 Task: Look for space in Polomolok, Philippines from 1st June, 2023 to 9th June, 2023 for 6 adults in price range Rs.6000 to Rs.12000. Place can be entire place with 3 bedrooms having 3 beds and 3 bathrooms. Property type can be house, flat, guest house. Amenities needed are: washing machine. Booking option can be shelf check-in. Required host language is English.
Action: Mouse moved to (438, 193)
Screenshot: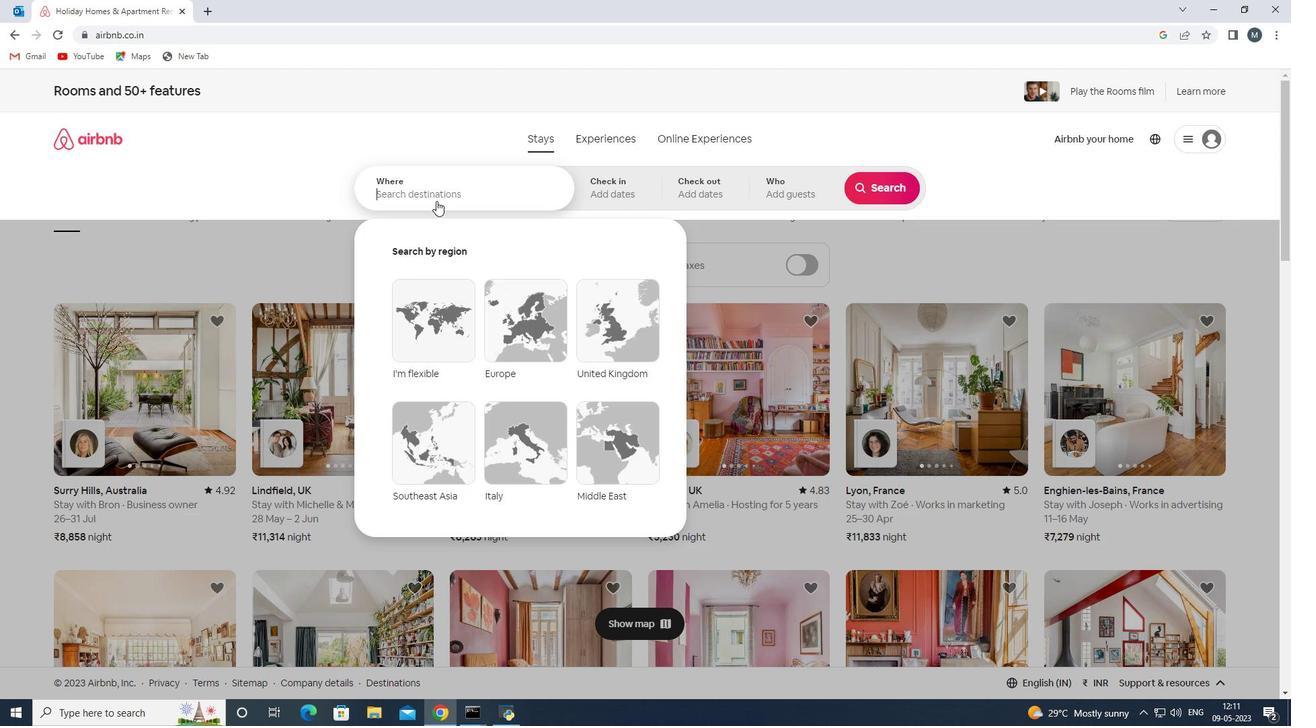 
Action: Mouse pressed left at (438, 193)
Screenshot: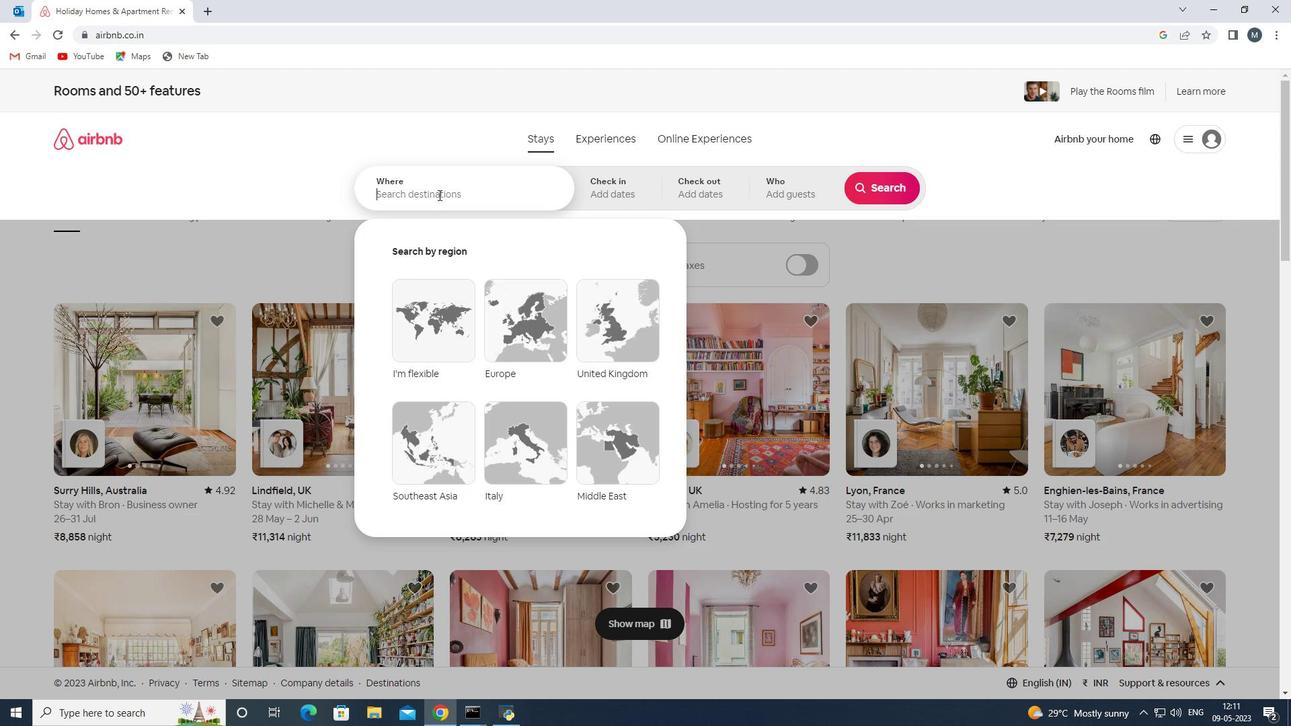 
Action: Mouse moved to (439, 192)
Screenshot: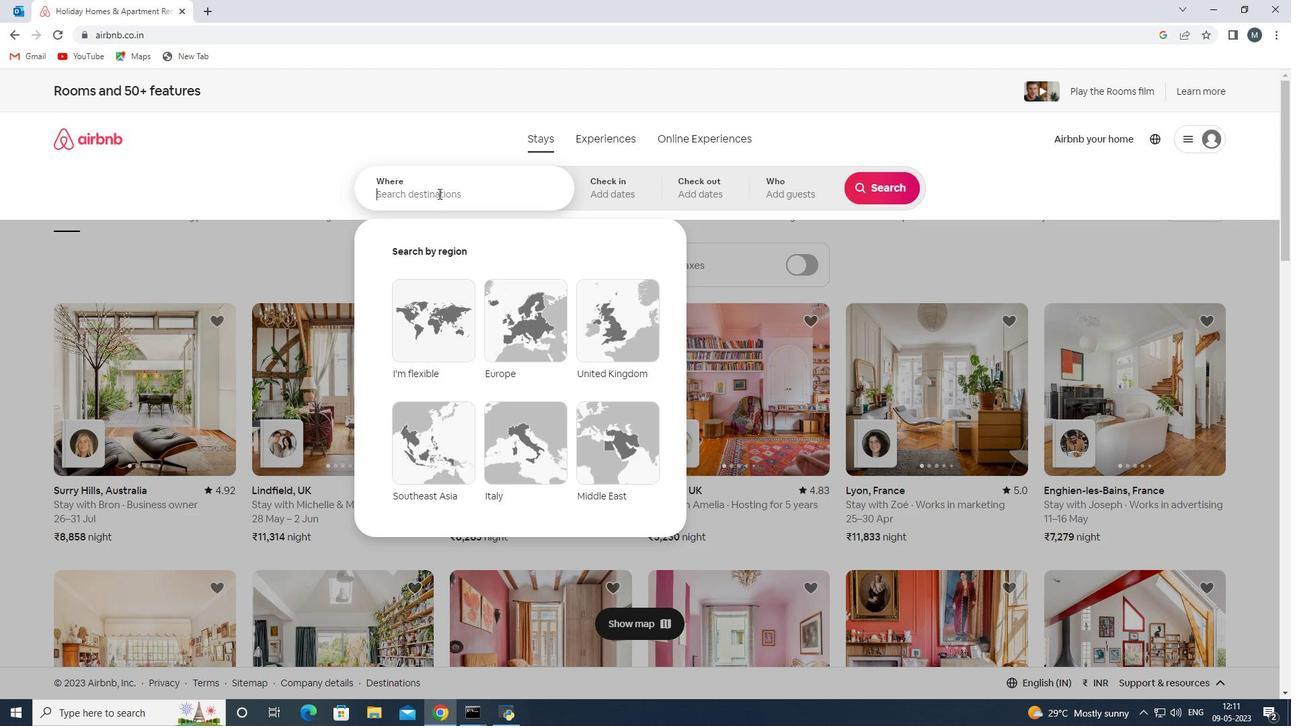 
Action: Key pressed <Key.shift>Polomolok,<Key.space><Key.shift>Philipines
Screenshot: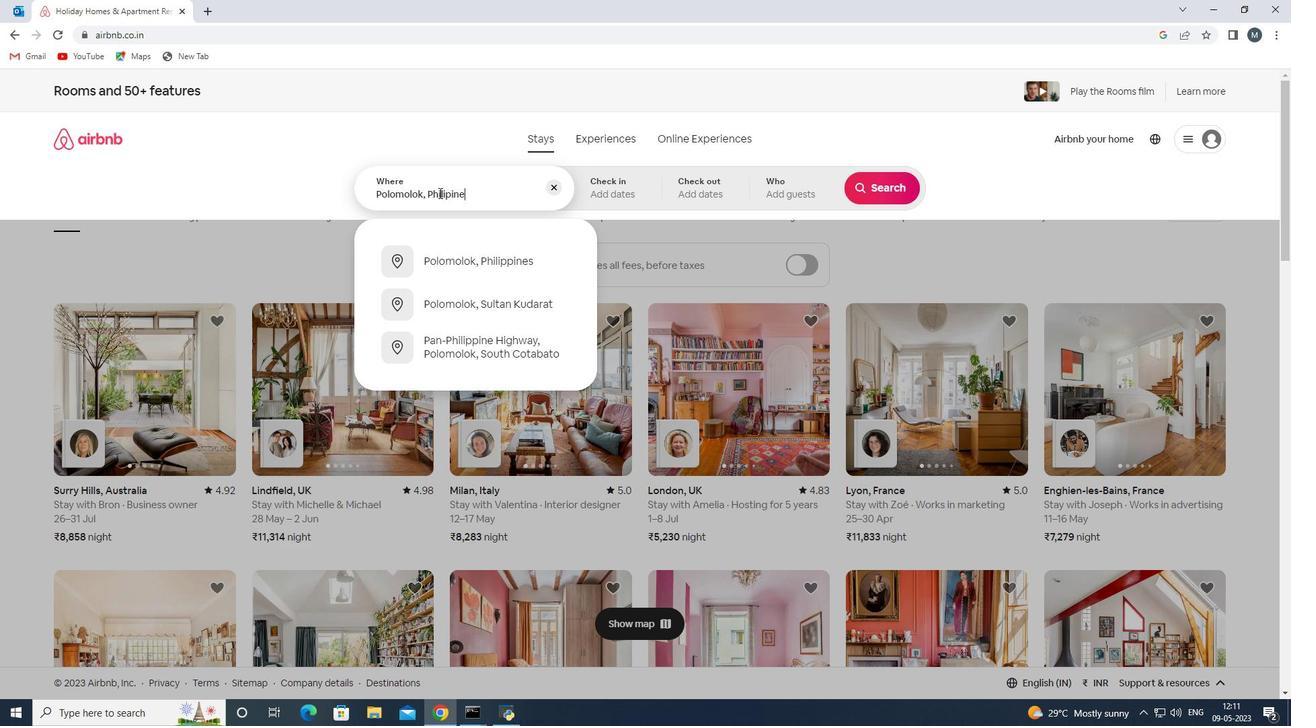 
Action: Mouse moved to (449, 268)
Screenshot: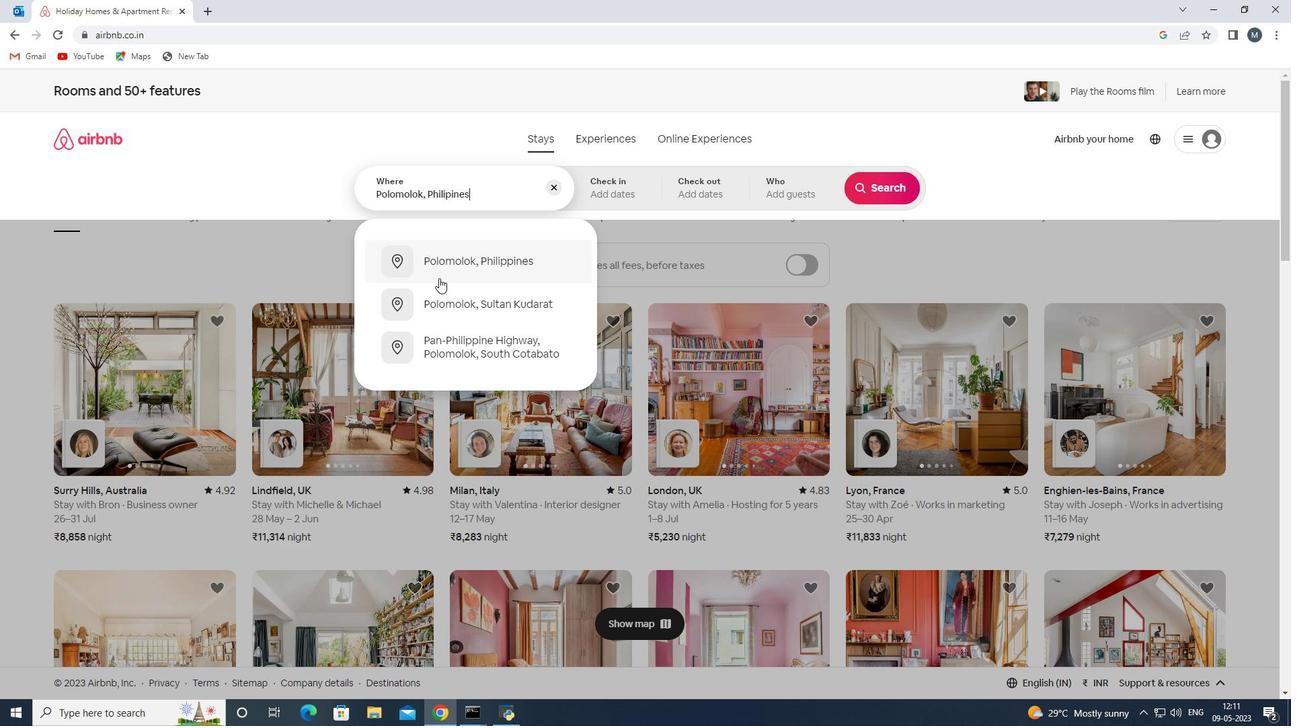 
Action: Mouse pressed left at (449, 268)
Screenshot: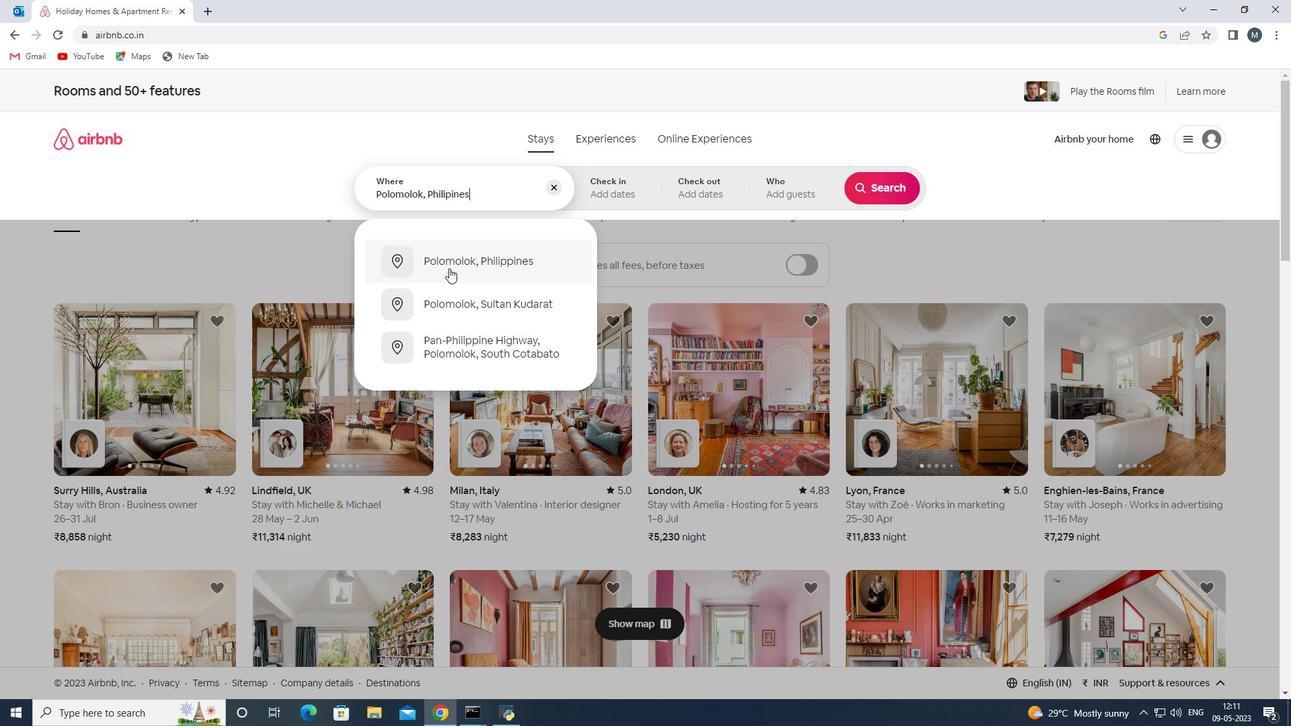 
Action: Mouse moved to (804, 353)
Screenshot: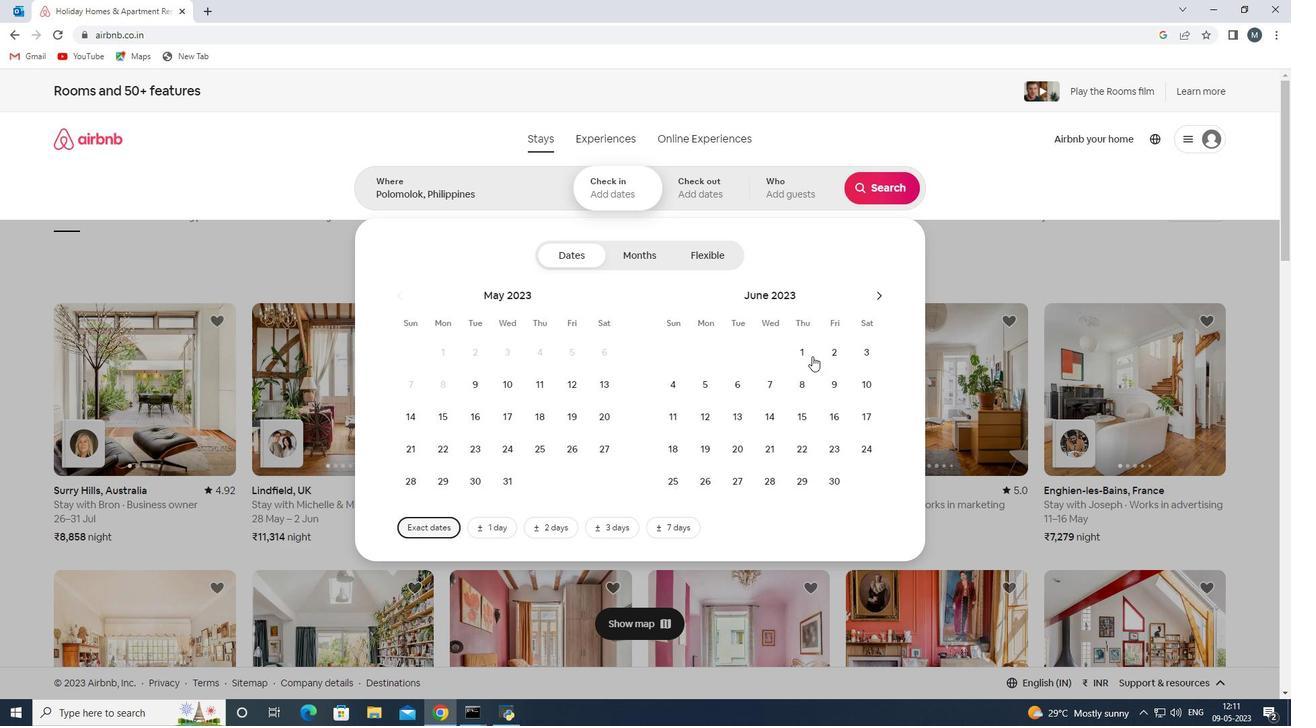 
Action: Mouse pressed left at (804, 353)
Screenshot: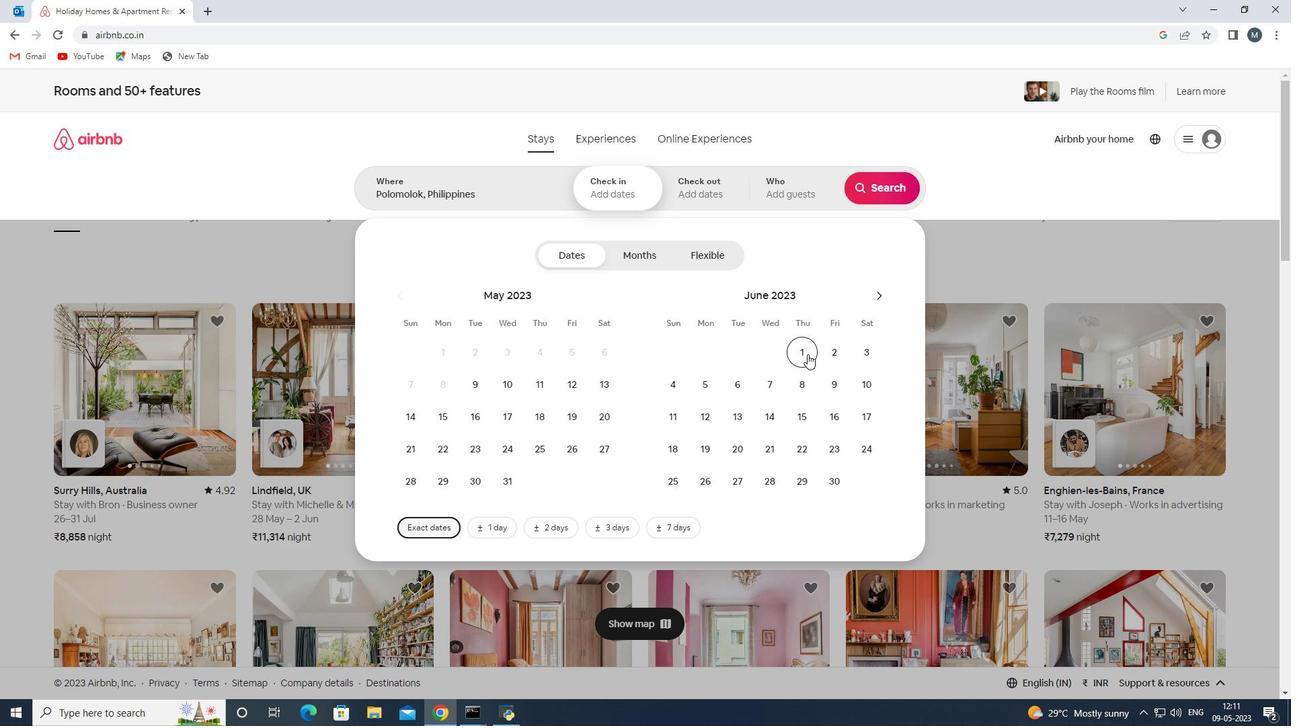 
Action: Mouse moved to (829, 382)
Screenshot: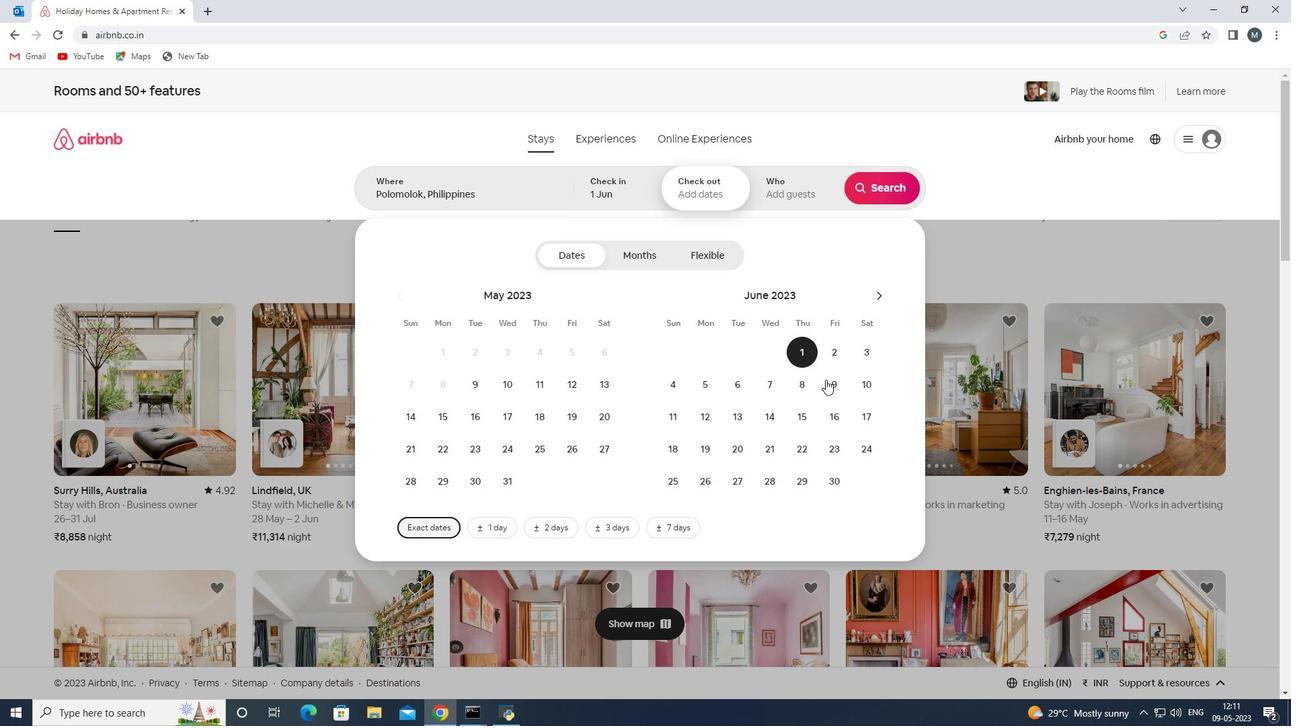 
Action: Mouse pressed left at (829, 382)
Screenshot: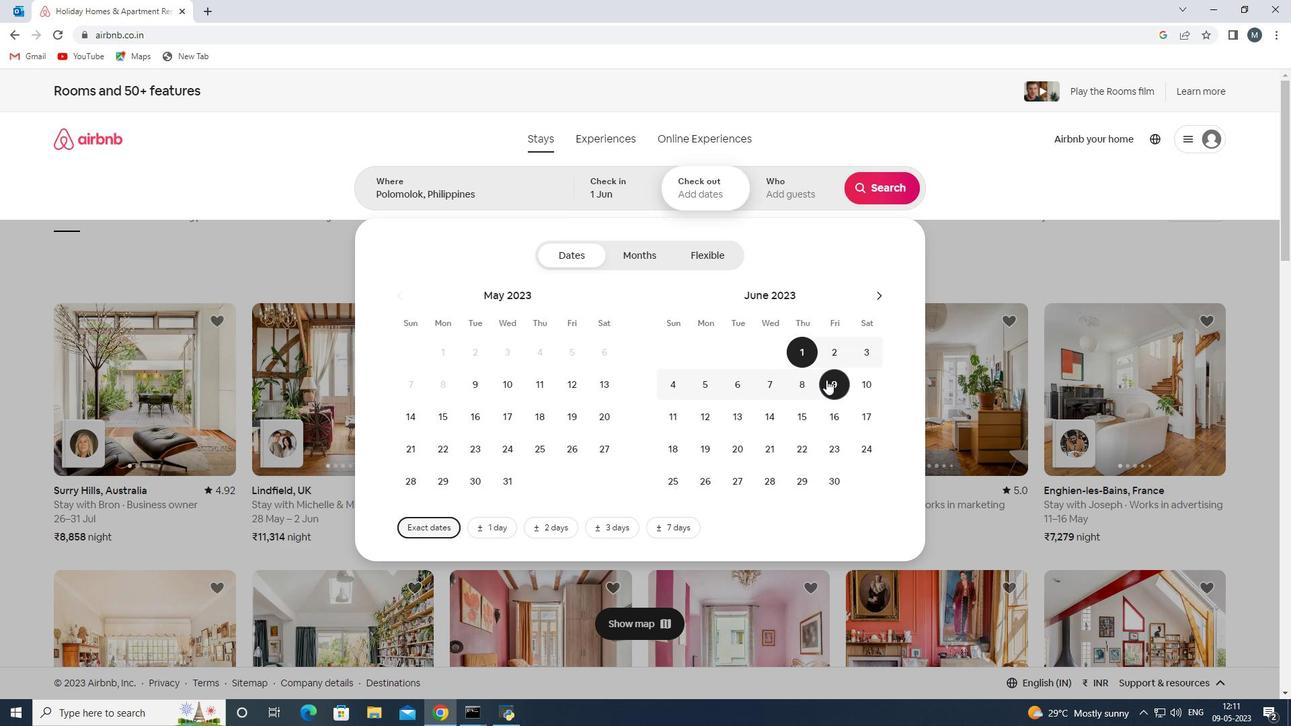 
Action: Mouse moved to (794, 195)
Screenshot: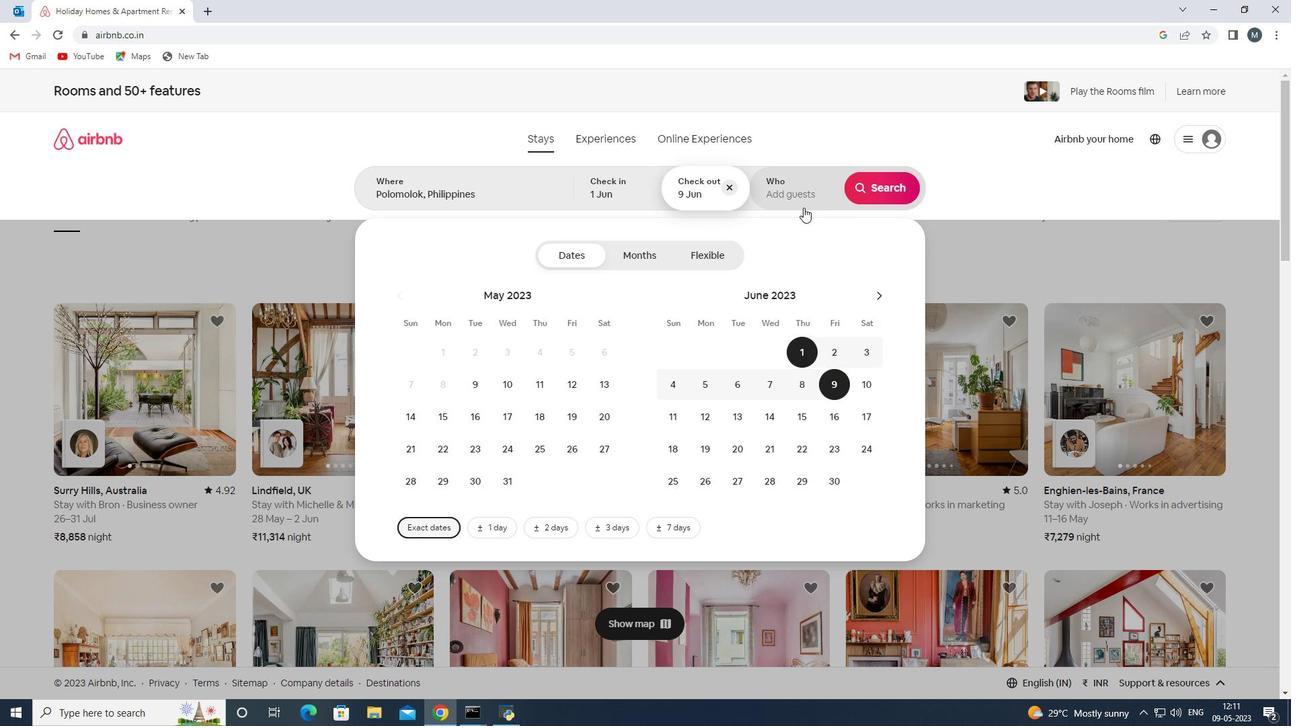 
Action: Mouse pressed left at (794, 195)
Screenshot: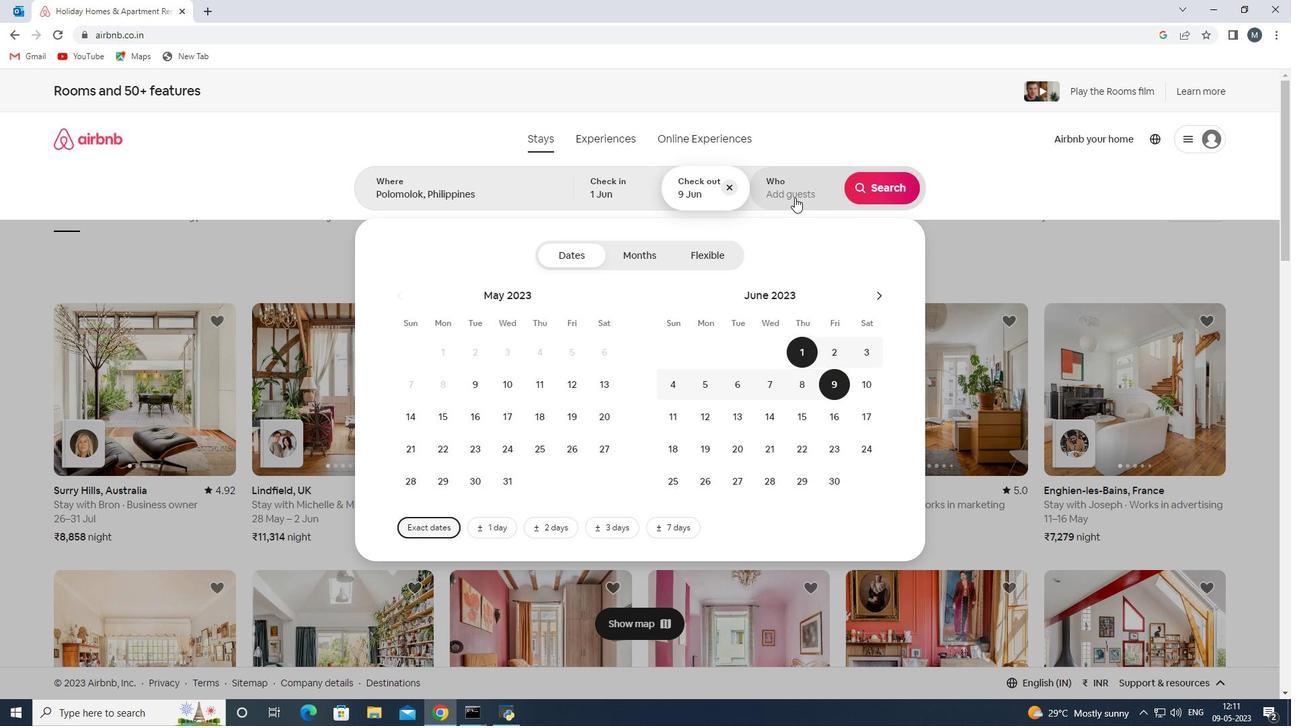 
Action: Mouse moved to (884, 259)
Screenshot: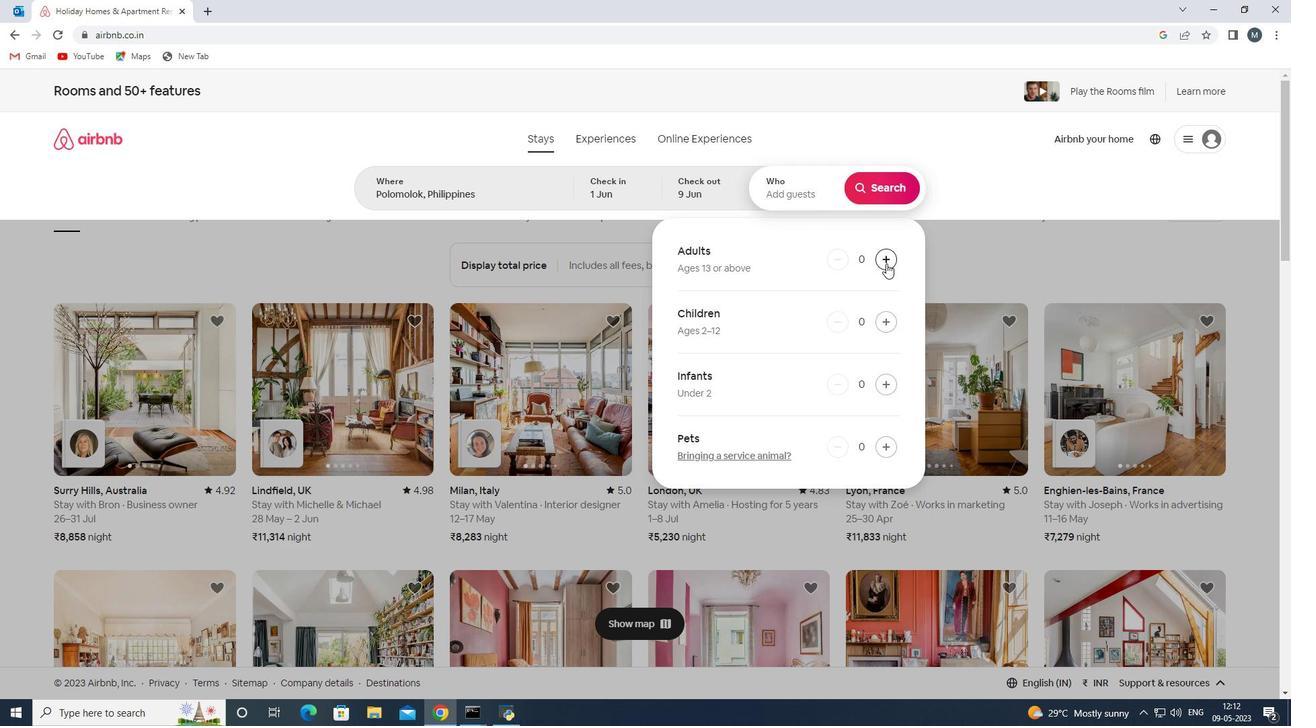 
Action: Mouse pressed left at (884, 259)
Screenshot: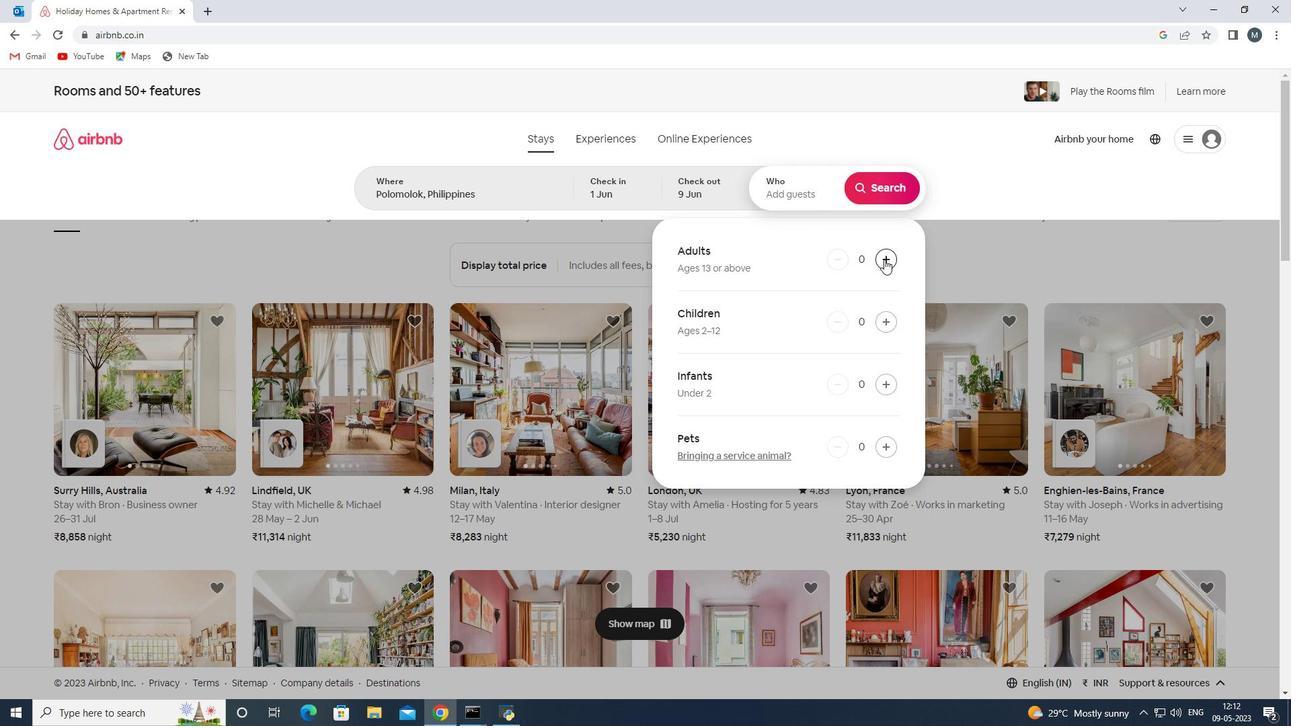 
Action: Mouse pressed left at (884, 259)
Screenshot: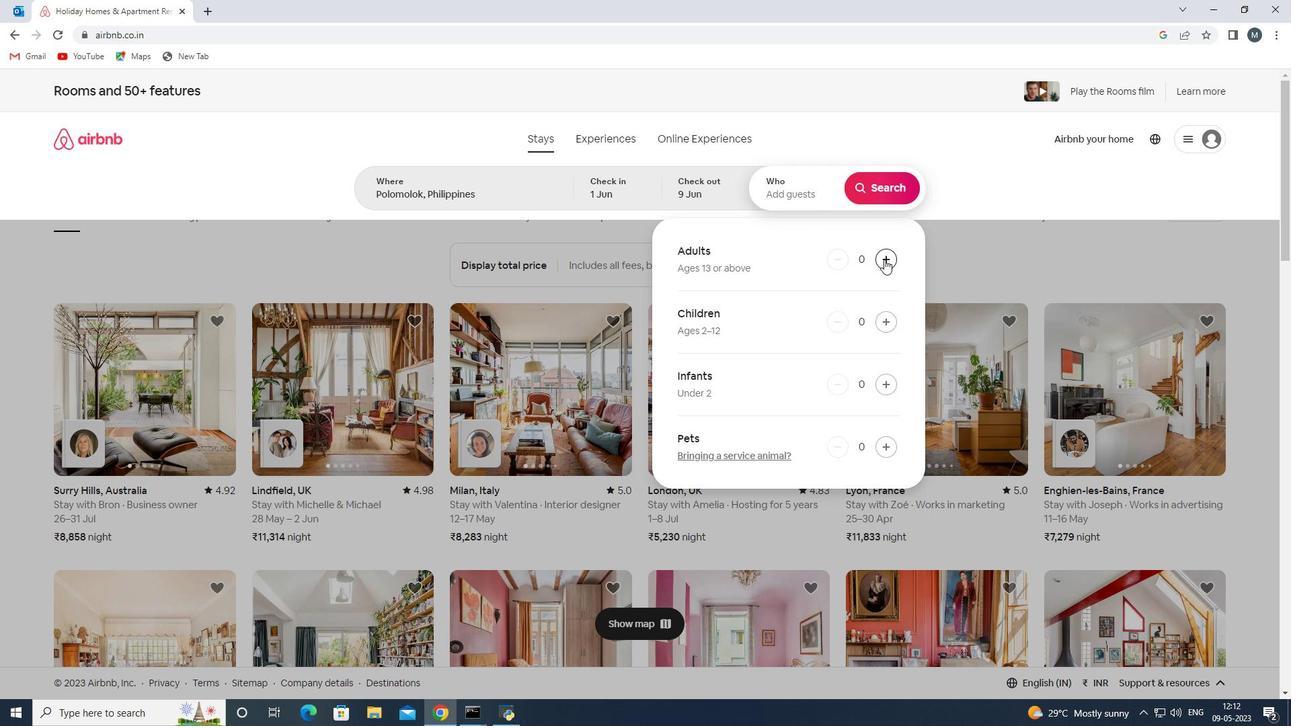 
Action: Mouse pressed left at (884, 259)
Screenshot: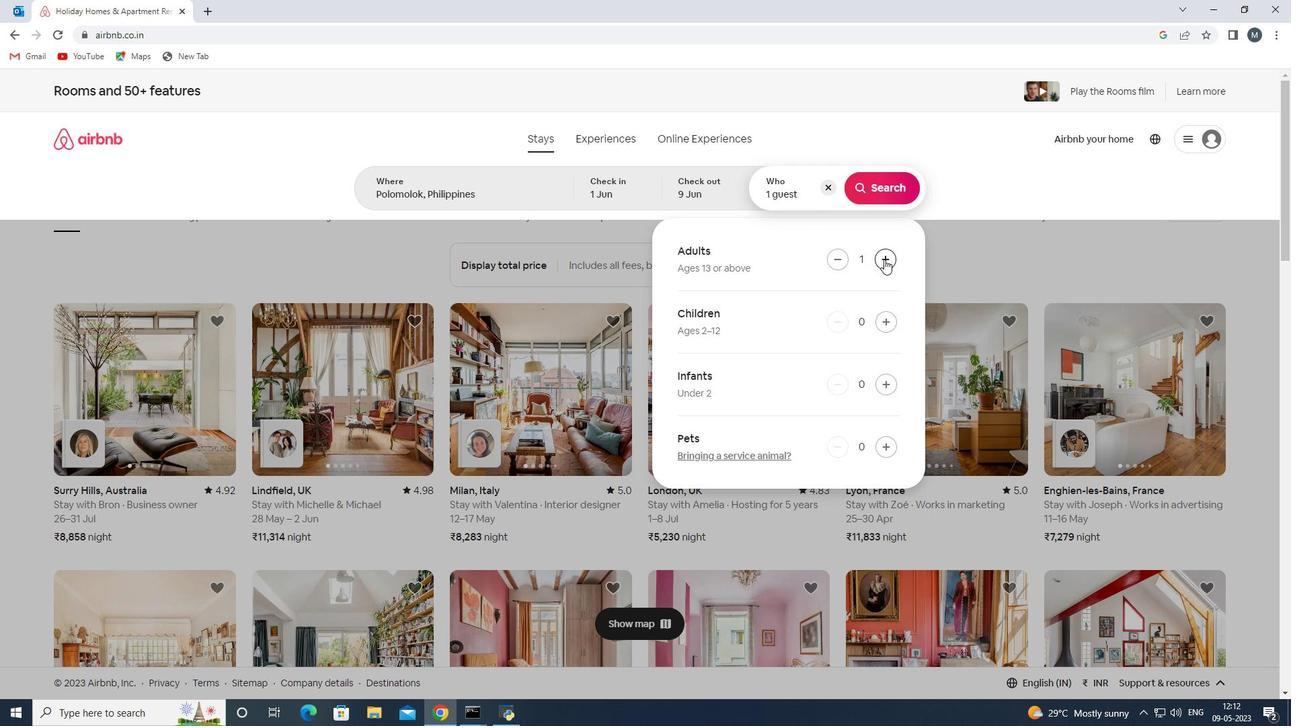 
Action: Mouse pressed left at (884, 259)
Screenshot: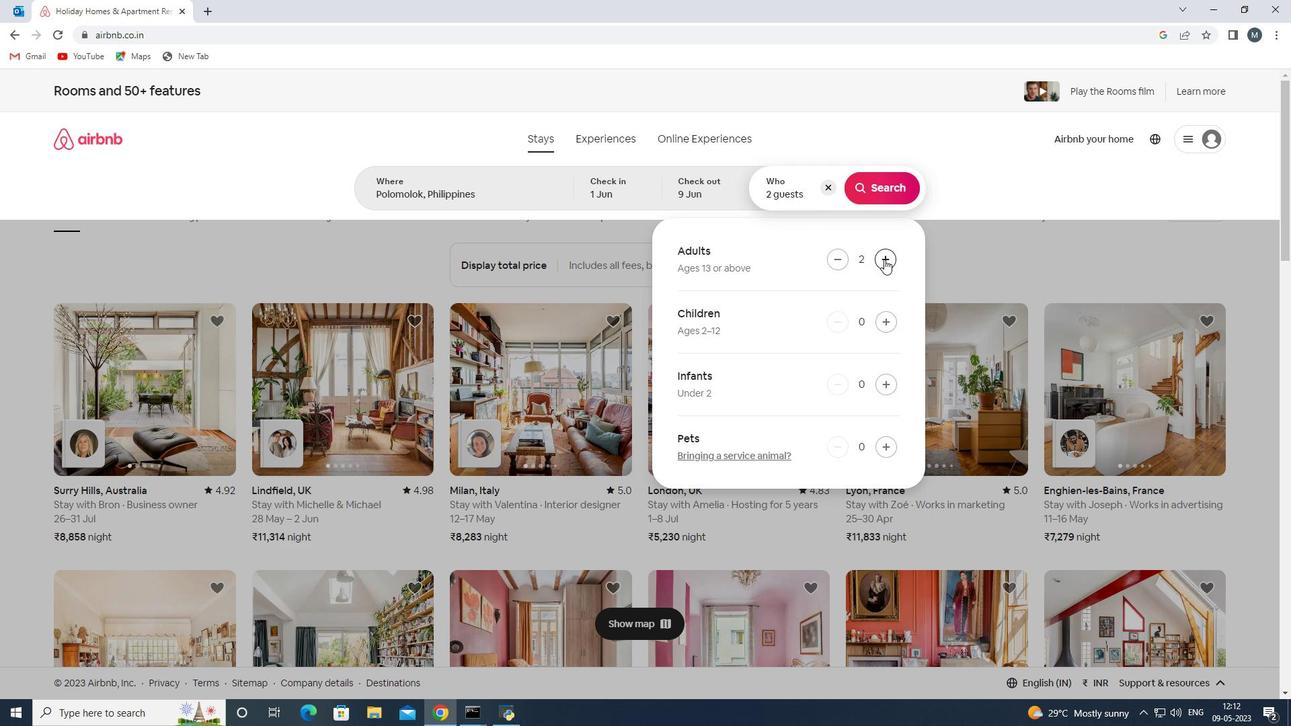 
Action: Mouse pressed left at (884, 259)
Screenshot: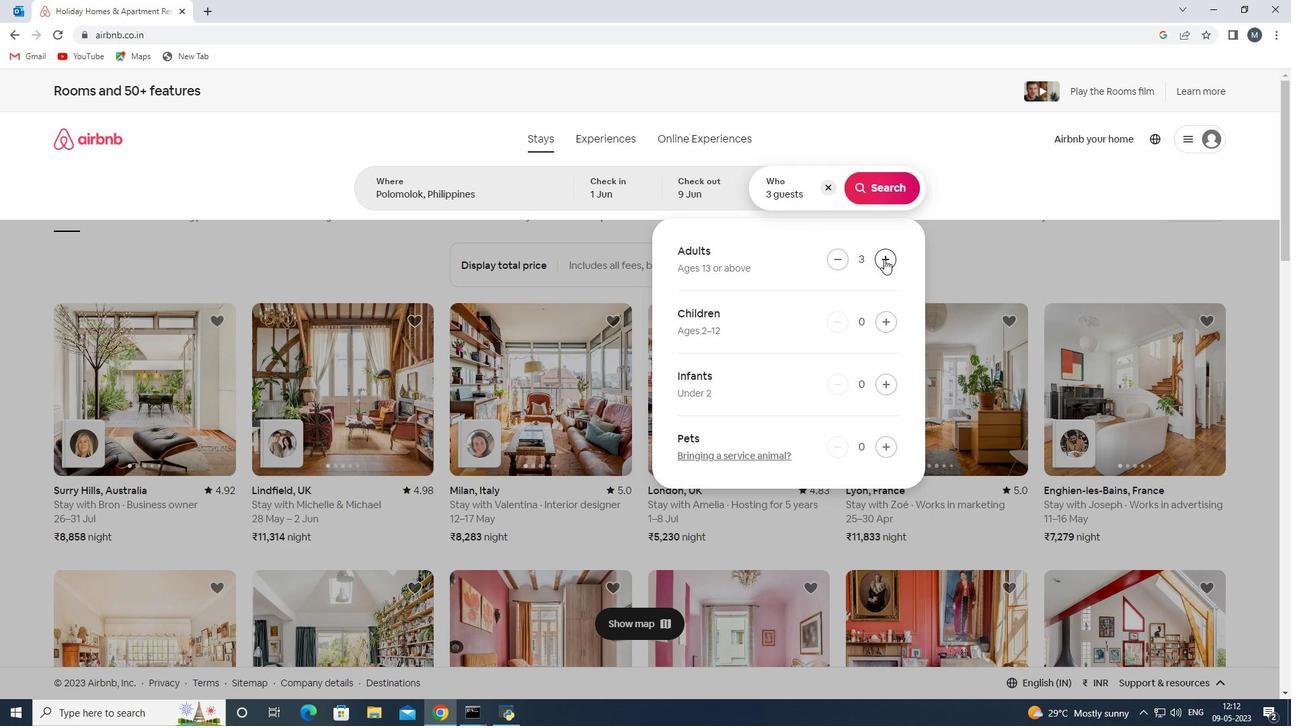 
Action: Mouse moved to (884, 259)
Screenshot: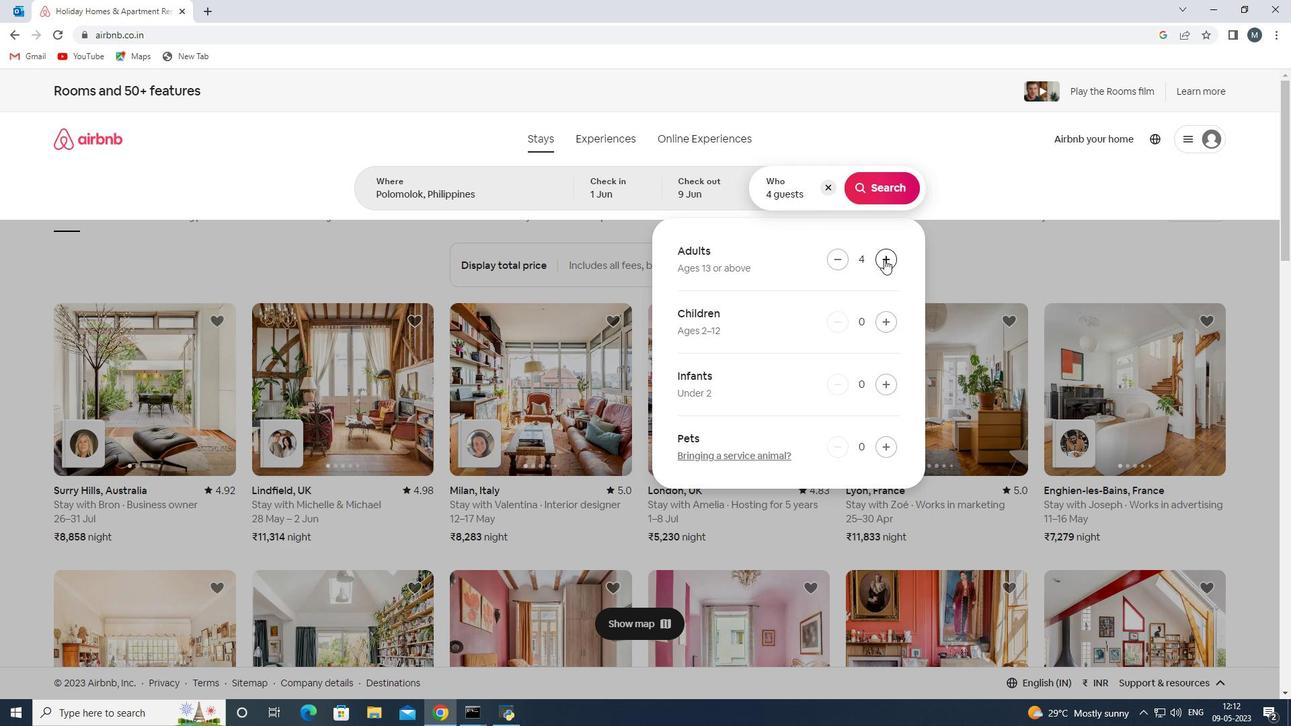 
Action: Mouse pressed left at (884, 259)
Screenshot: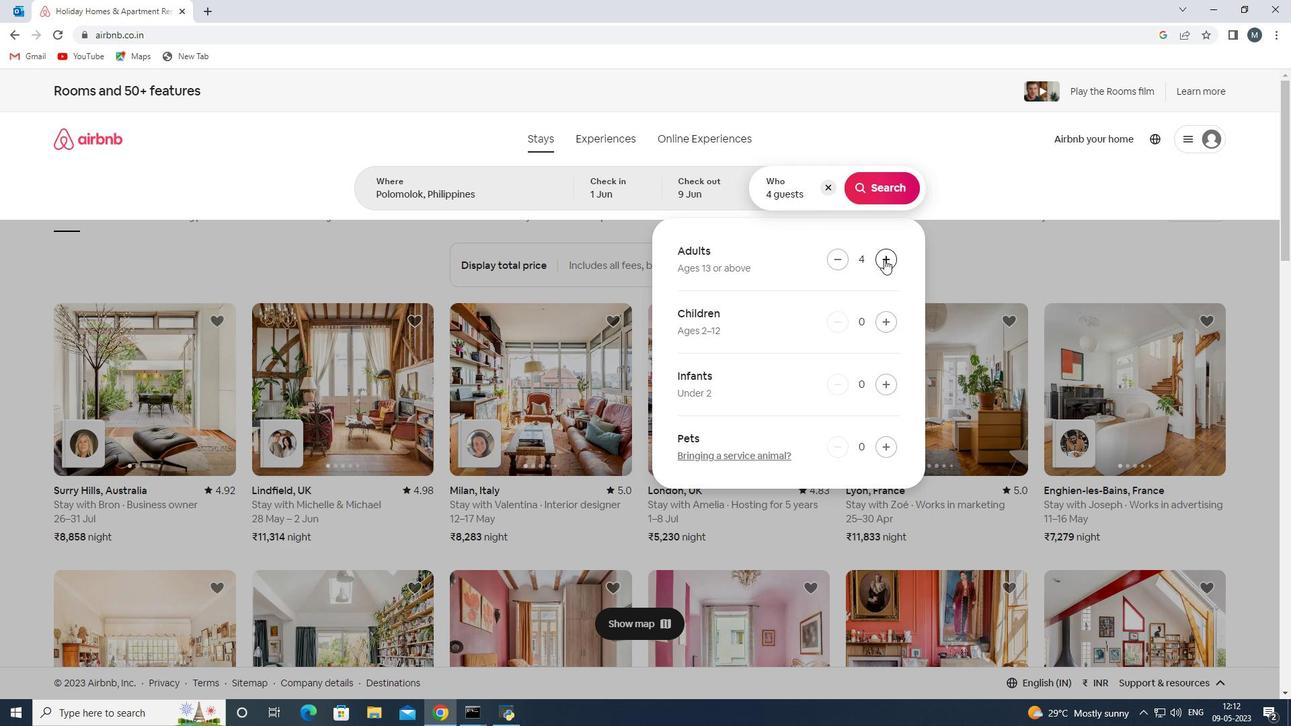 
Action: Mouse moved to (887, 261)
Screenshot: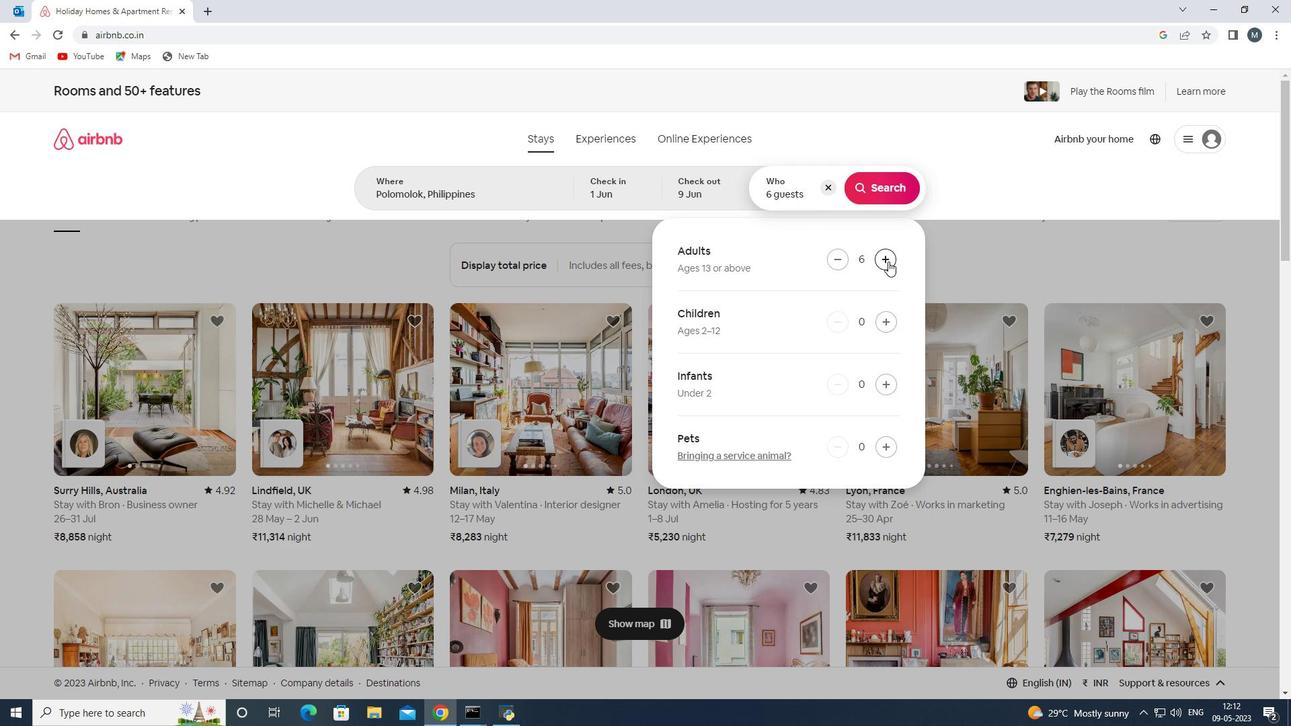 
Action: Mouse pressed left at (887, 261)
Screenshot: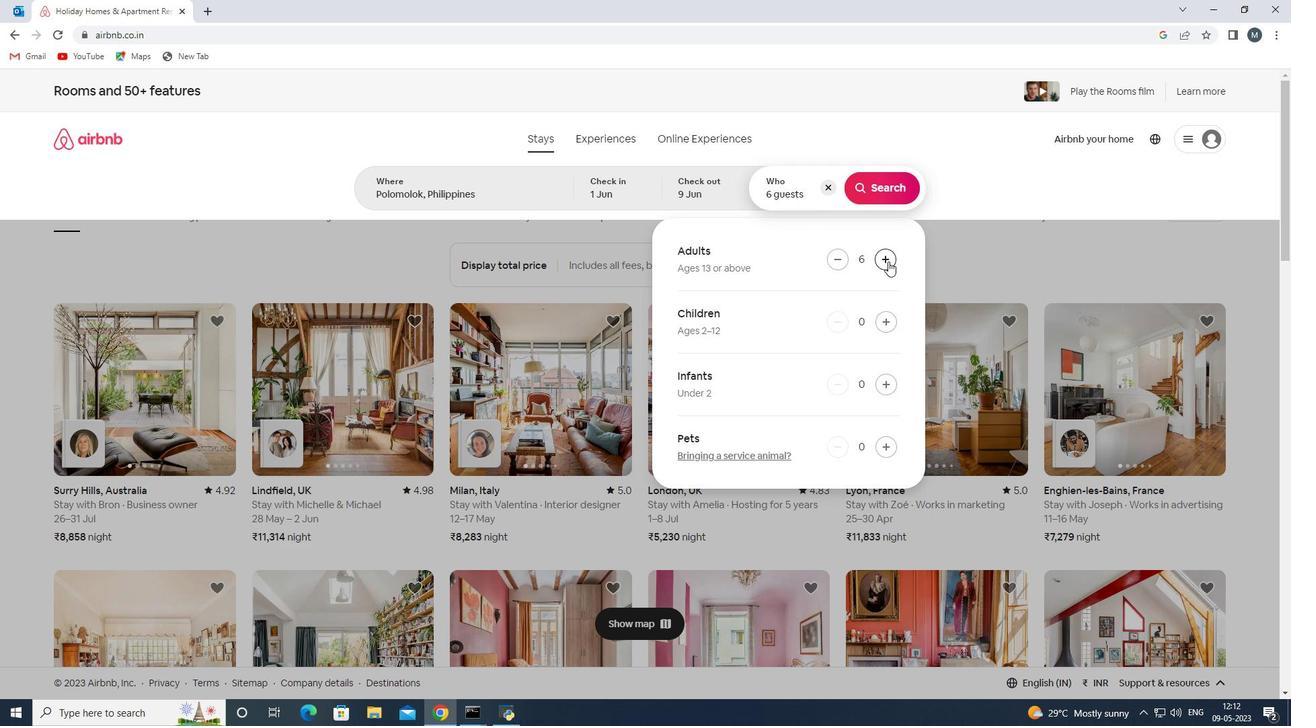 
Action: Mouse moved to (887, 261)
Screenshot: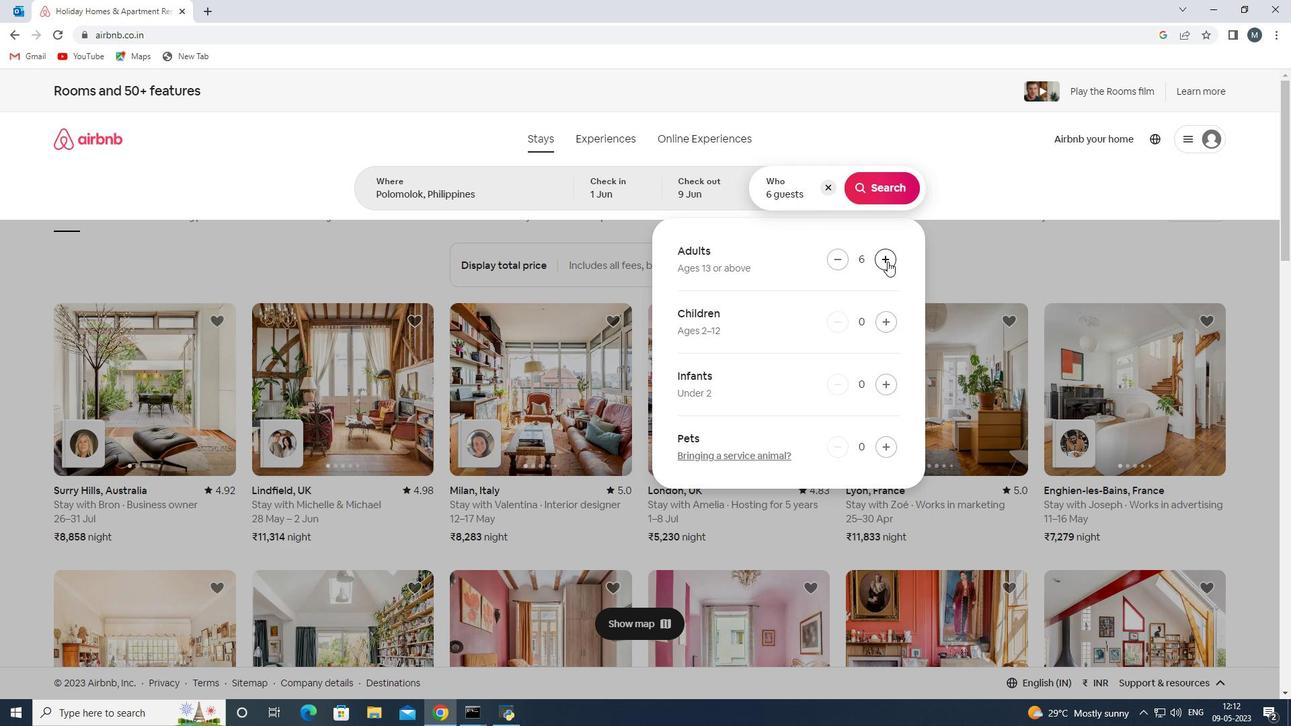 
Action: Mouse pressed left at (887, 261)
Screenshot: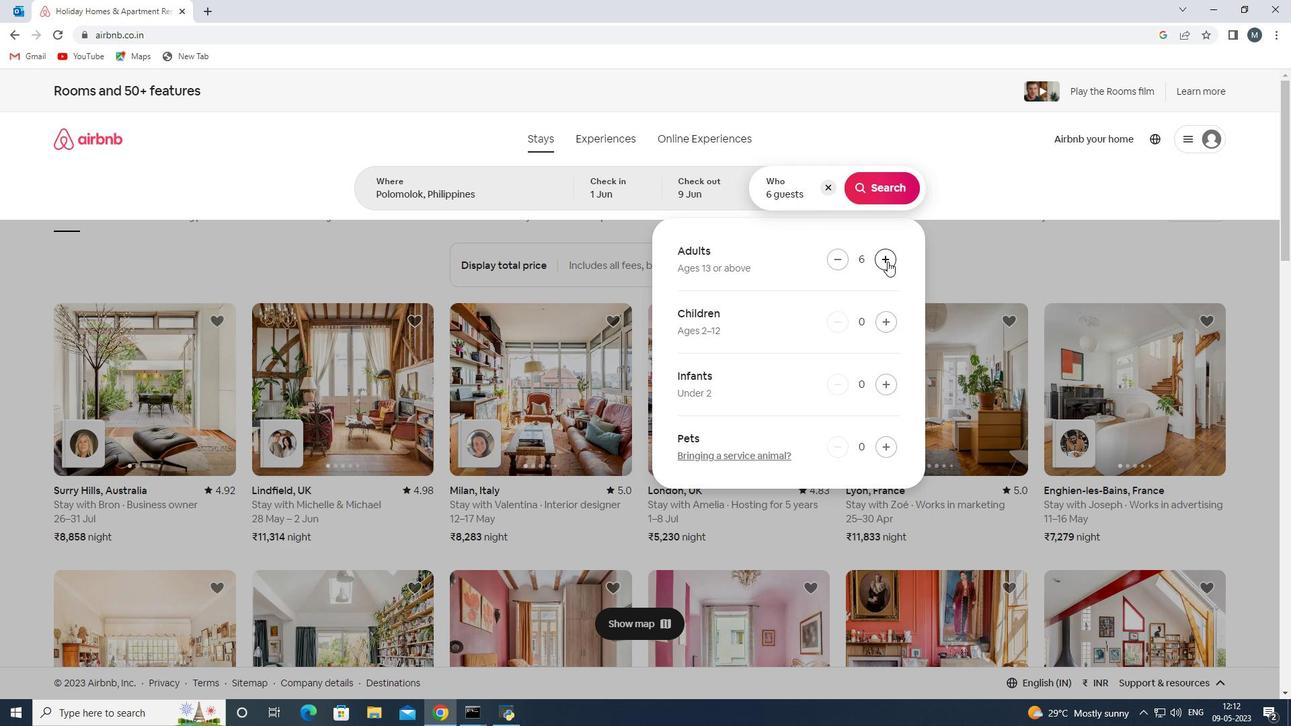 
Action: Mouse pressed left at (887, 261)
Screenshot: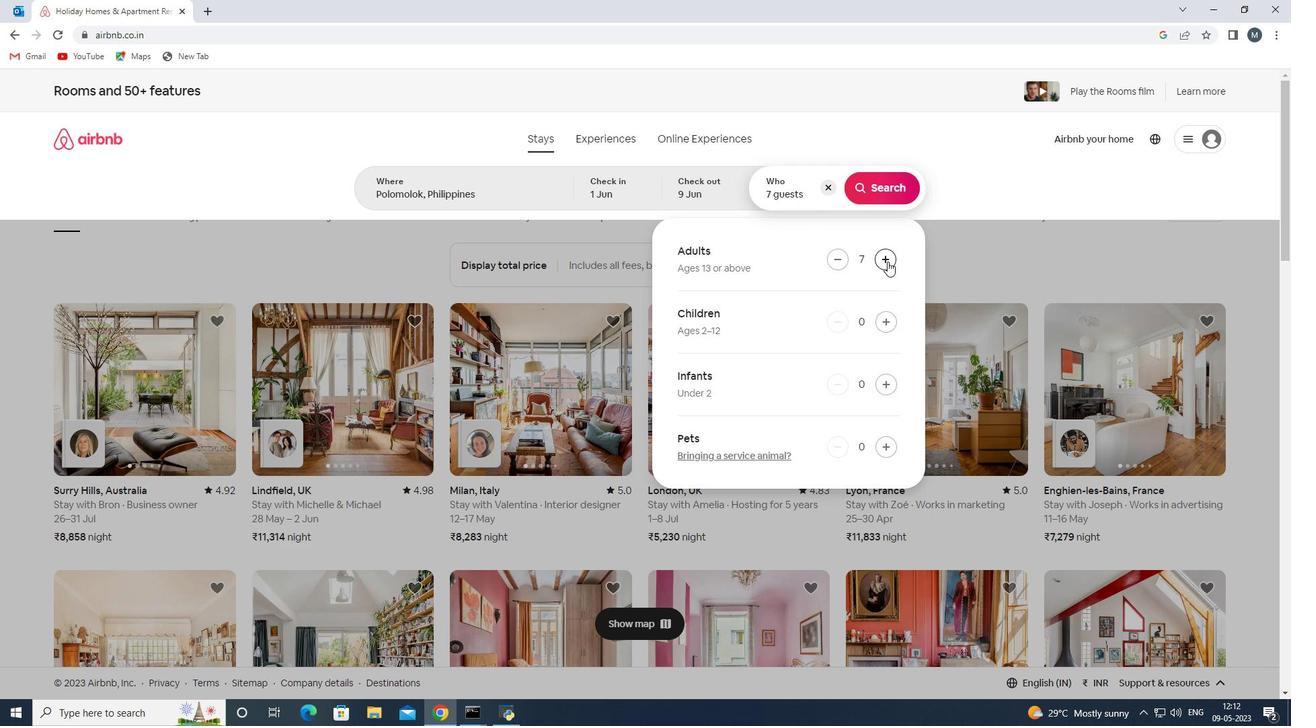 
Action: Mouse moved to (886, 261)
Screenshot: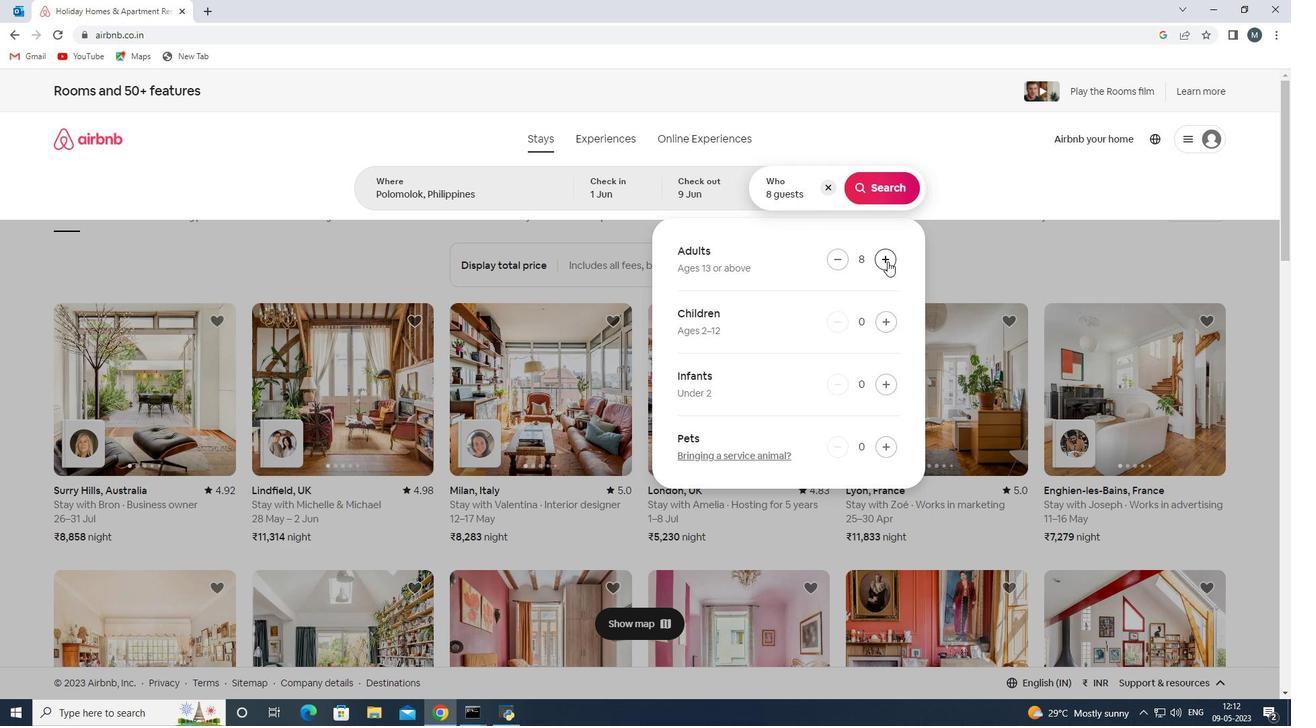 
Action: Mouse pressed left at (886, 261)
Screenshot: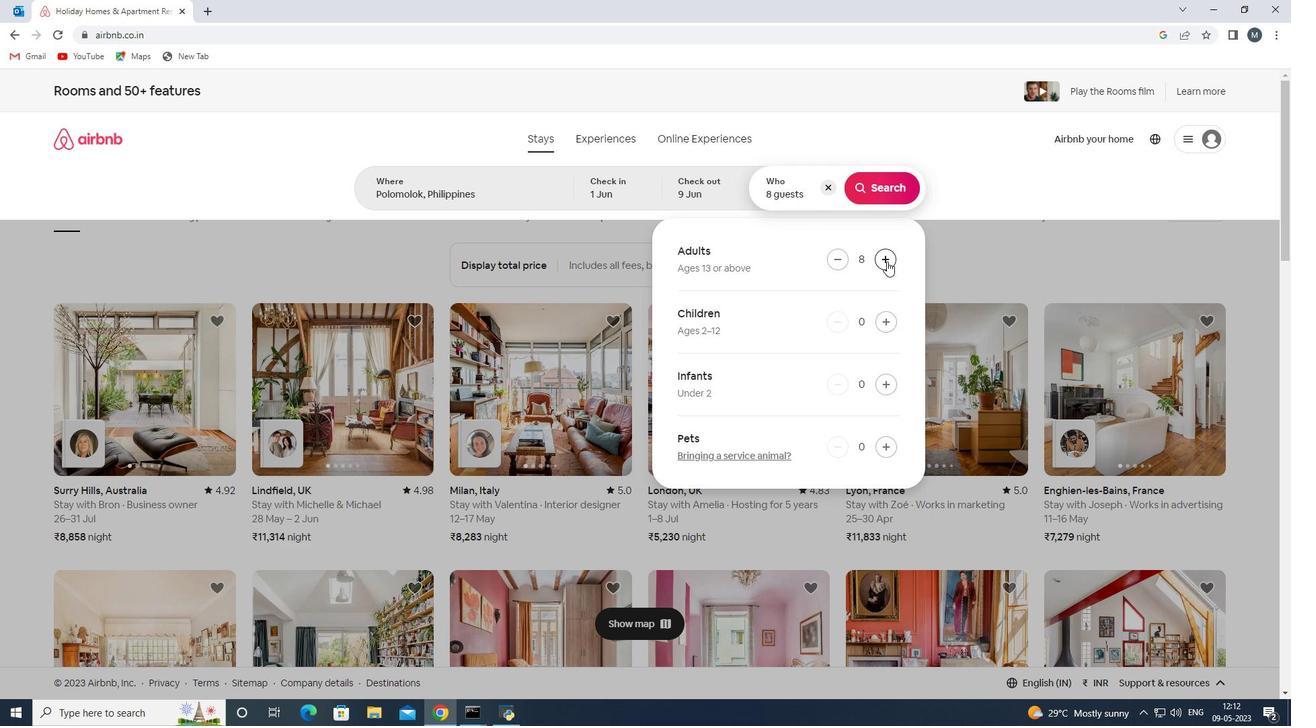 
Action: Mouse moved to (835, 259)
Screenshot: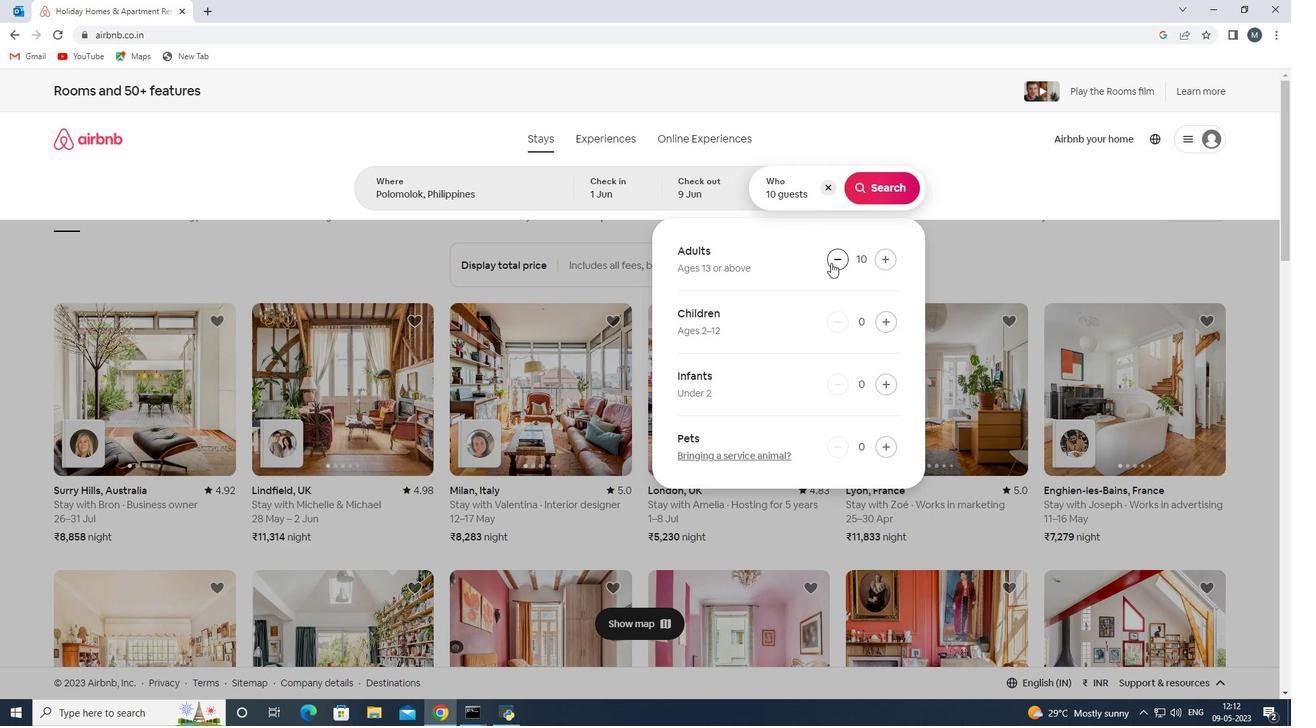 
Action: Mouse pressed left at (835, 259)
Screenshot: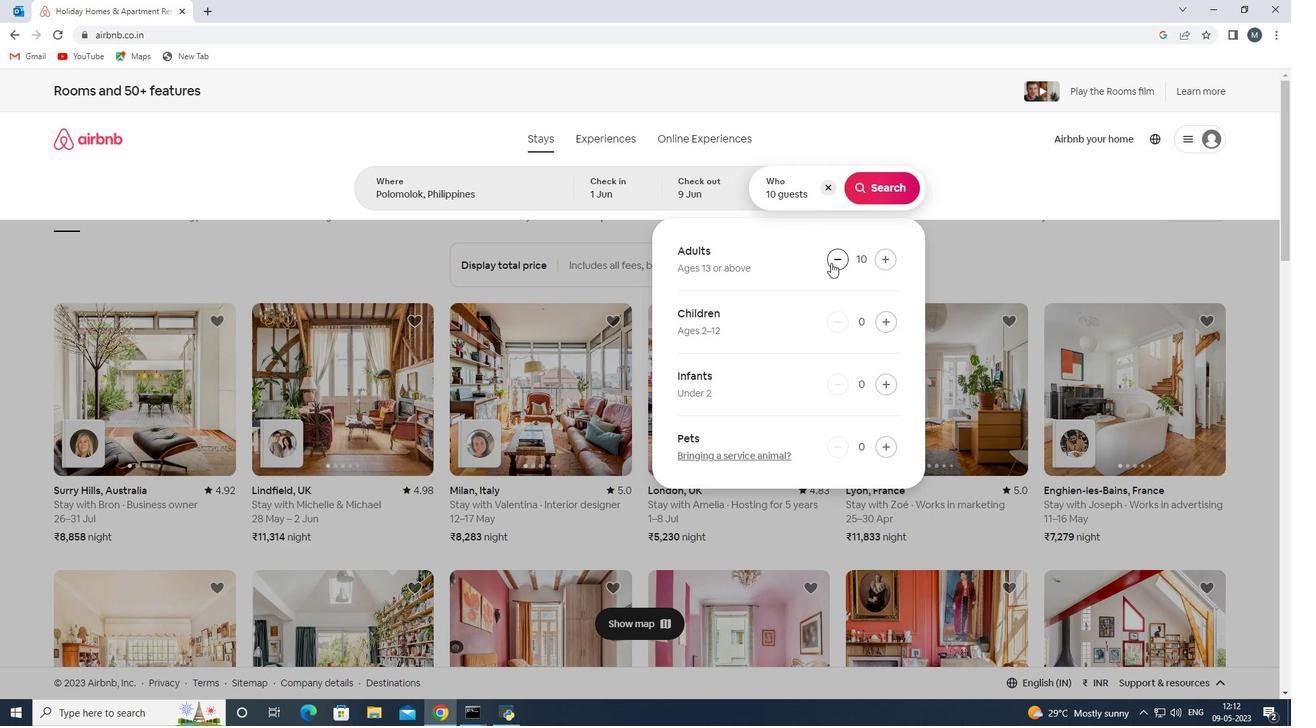 
Action: Mouse moved to (859, 188)
Screenshot: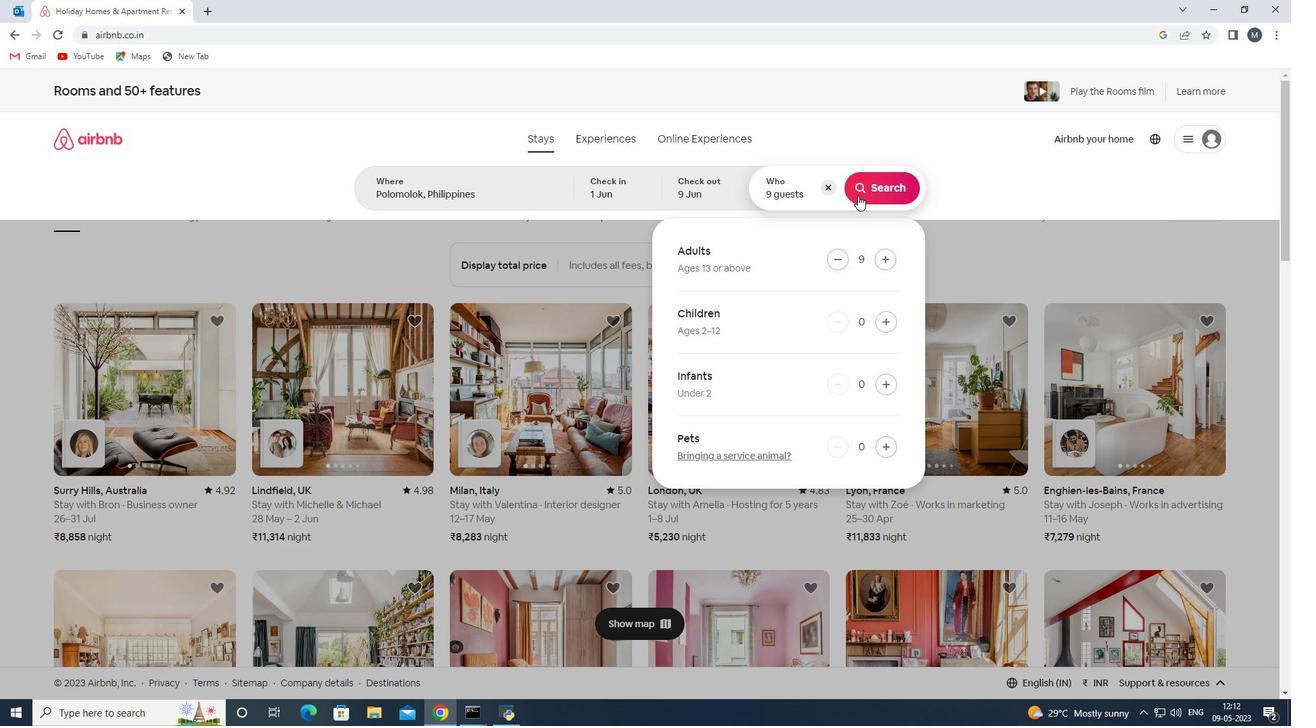 
Action: Mouse pressed left at (859, 188)
Screenshot: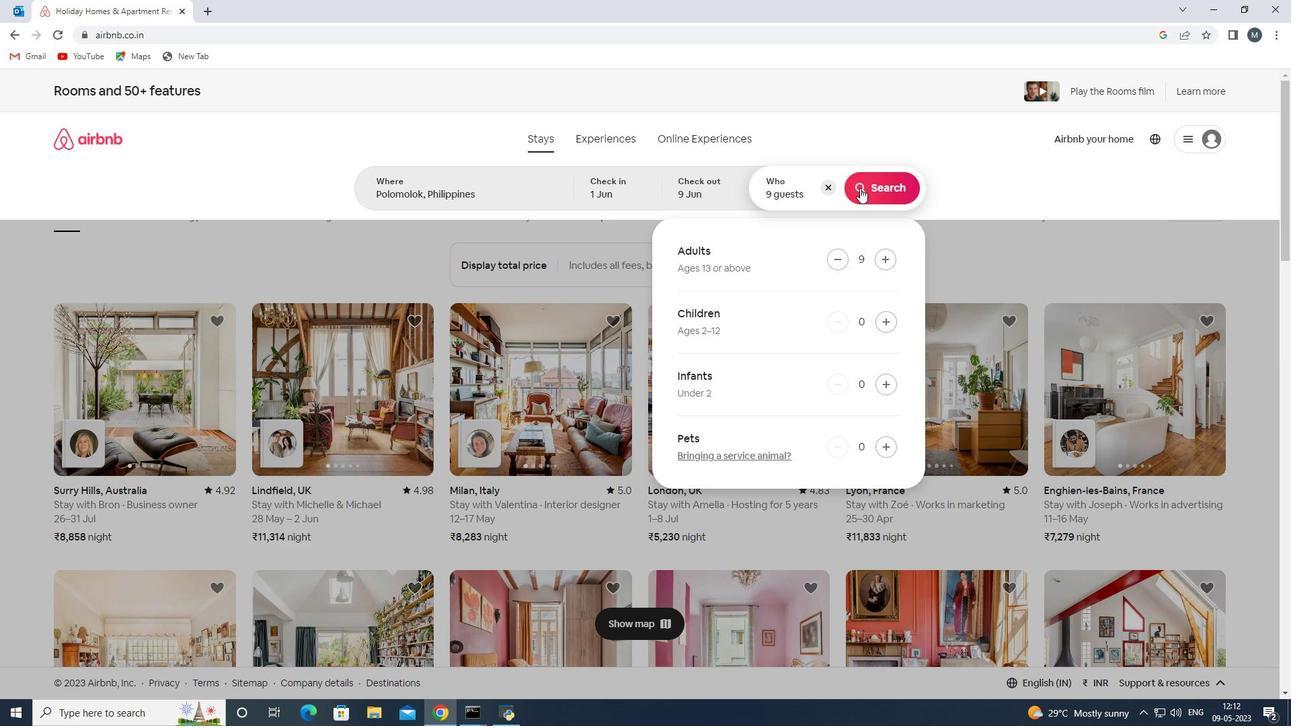 
Action: Mouse moved to (1218, 149)
Screenshot: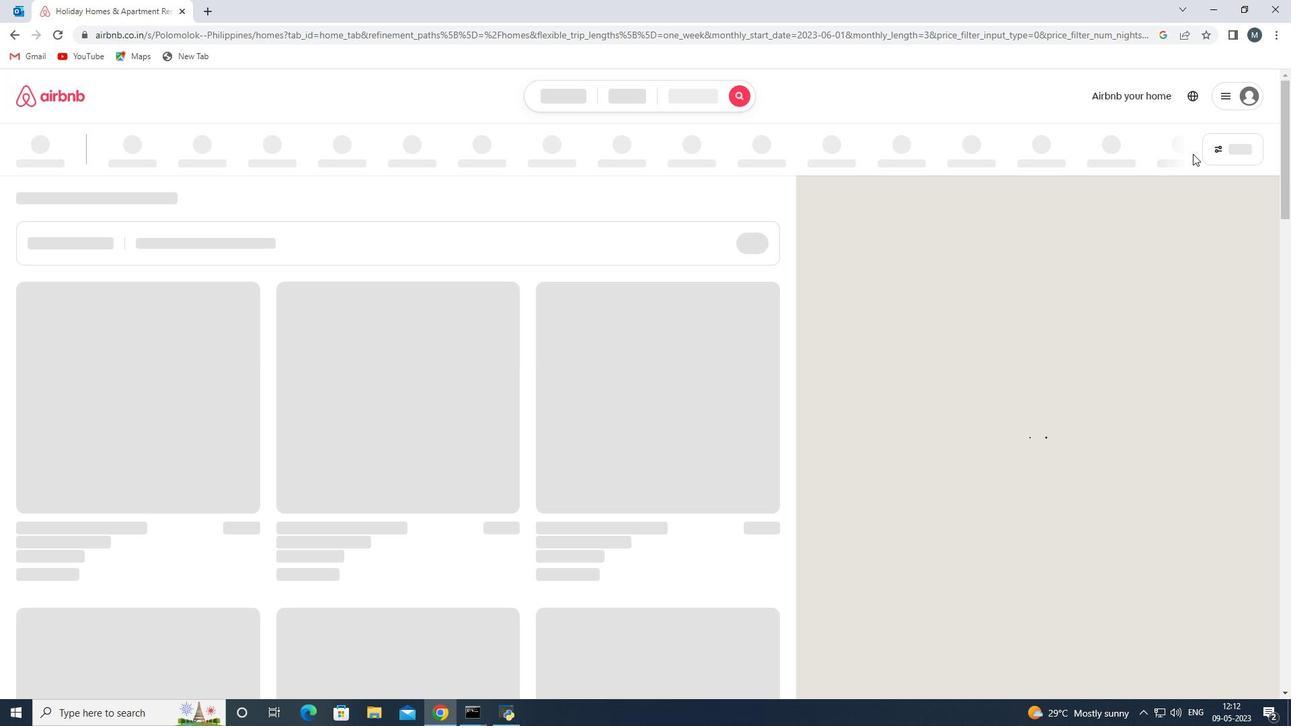 
Action: Mouse pressed left at (1218, 149)
Screenshot: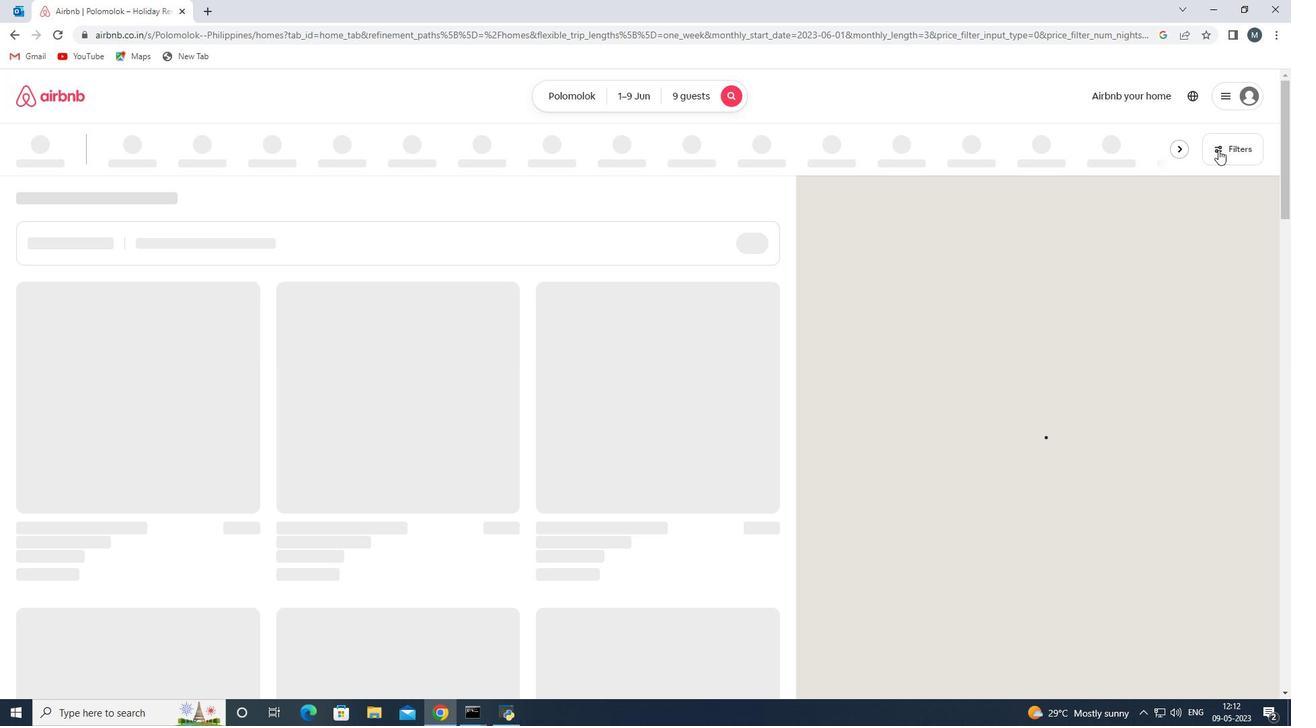 
Action: Mouse moved to (562, 476)
Screenshot: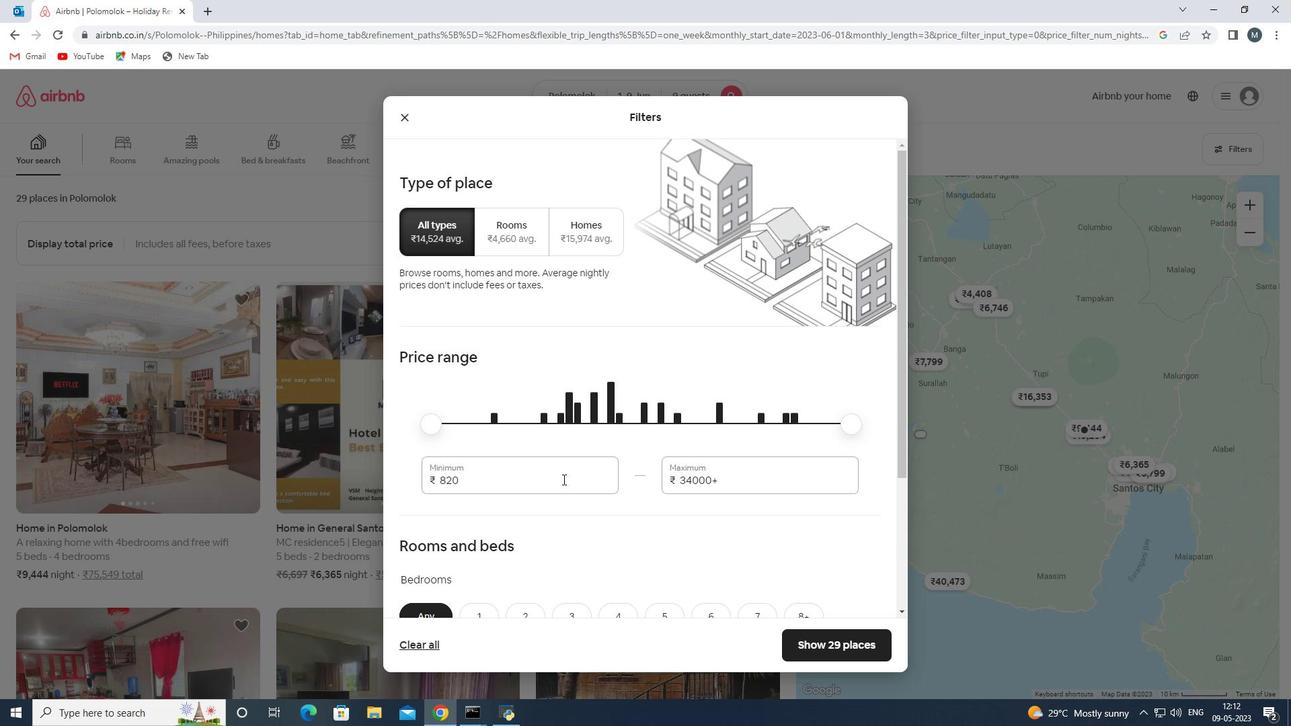 
Action: Mouse pressed left at (562, 476)
Screenshot: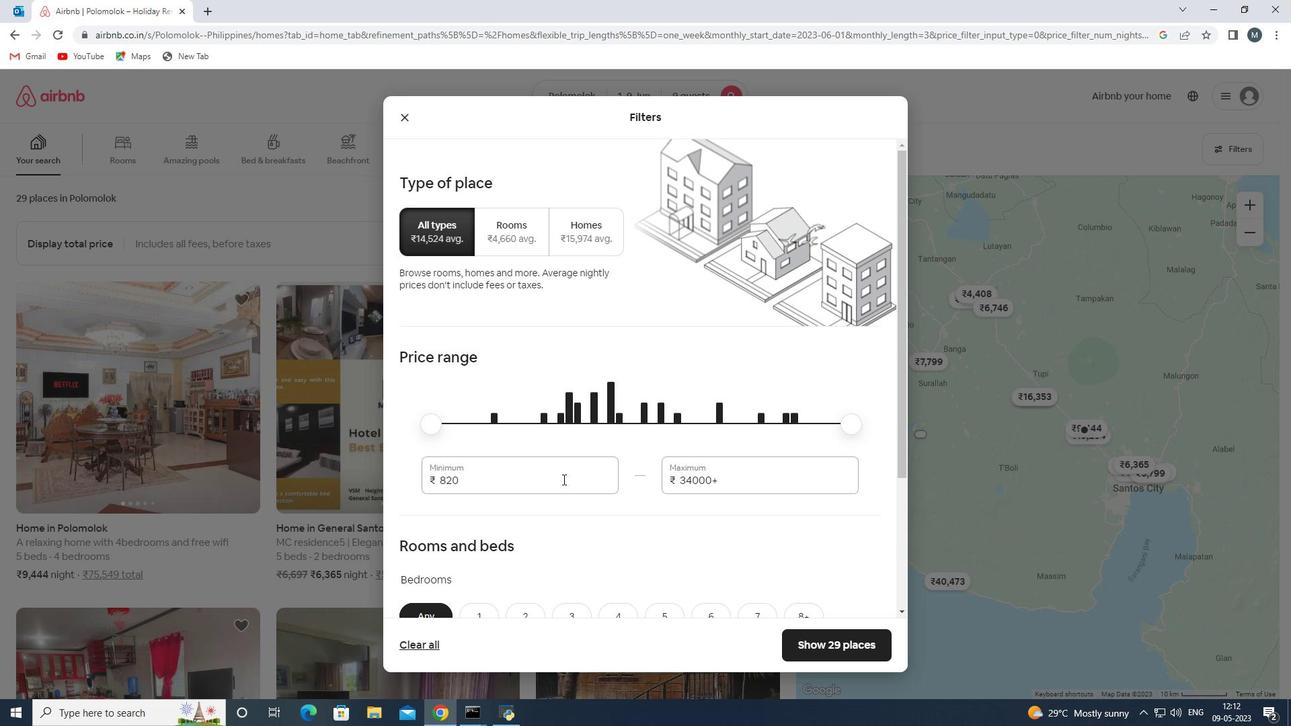 
Action: Mouse moved to (566, 475)
Screenshot: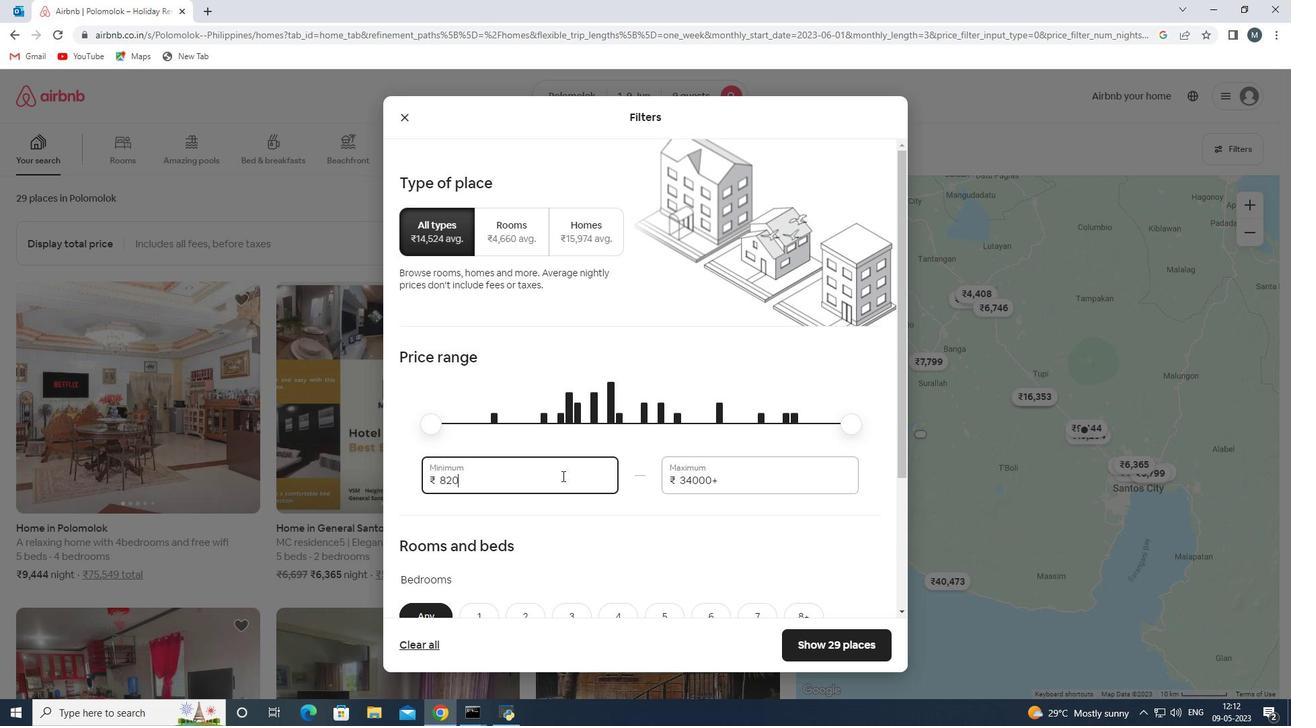 
Action: Key pressed <Key.backspace><Key.backspace><Key.backspace><Key.backspace><Key.backspace><Key.backspace><Key.backspace><Key.backspace><Key.backspace><Key.backspace><Key.backspace><Key.backspace><Key.backspace><Key.backspace><Key.backspace>6000
Screenshot: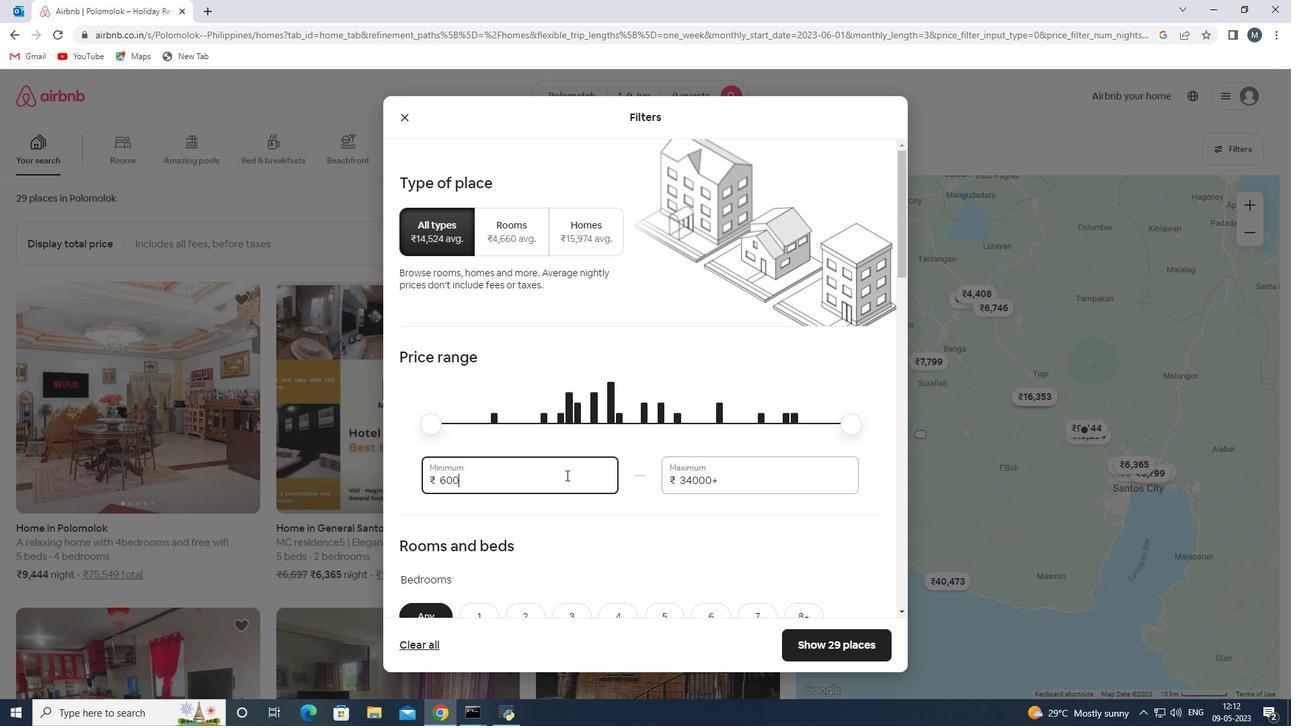
Action: Mouse moved to (724, 476)
Screenshot: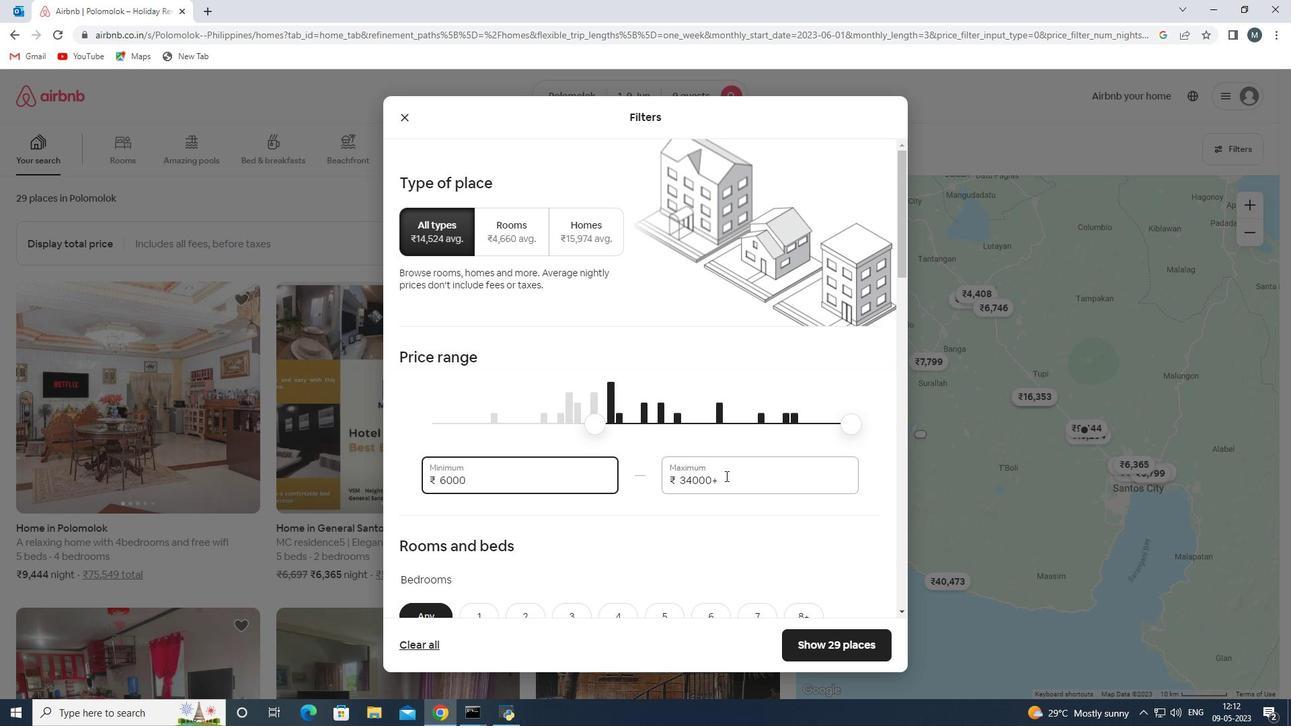 
Action: Mouse pressed left at (724, 476)
Screenshot: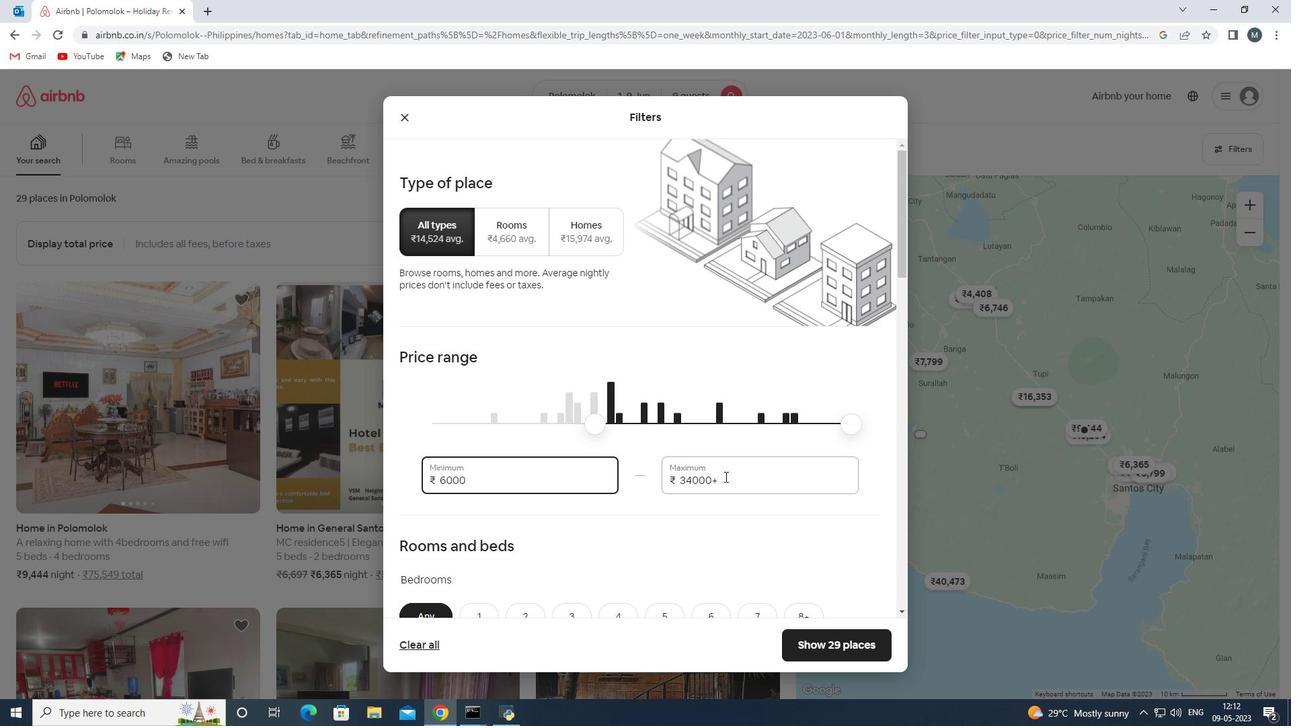 
Action: Mouse moved to (673, 481)
Screenshot: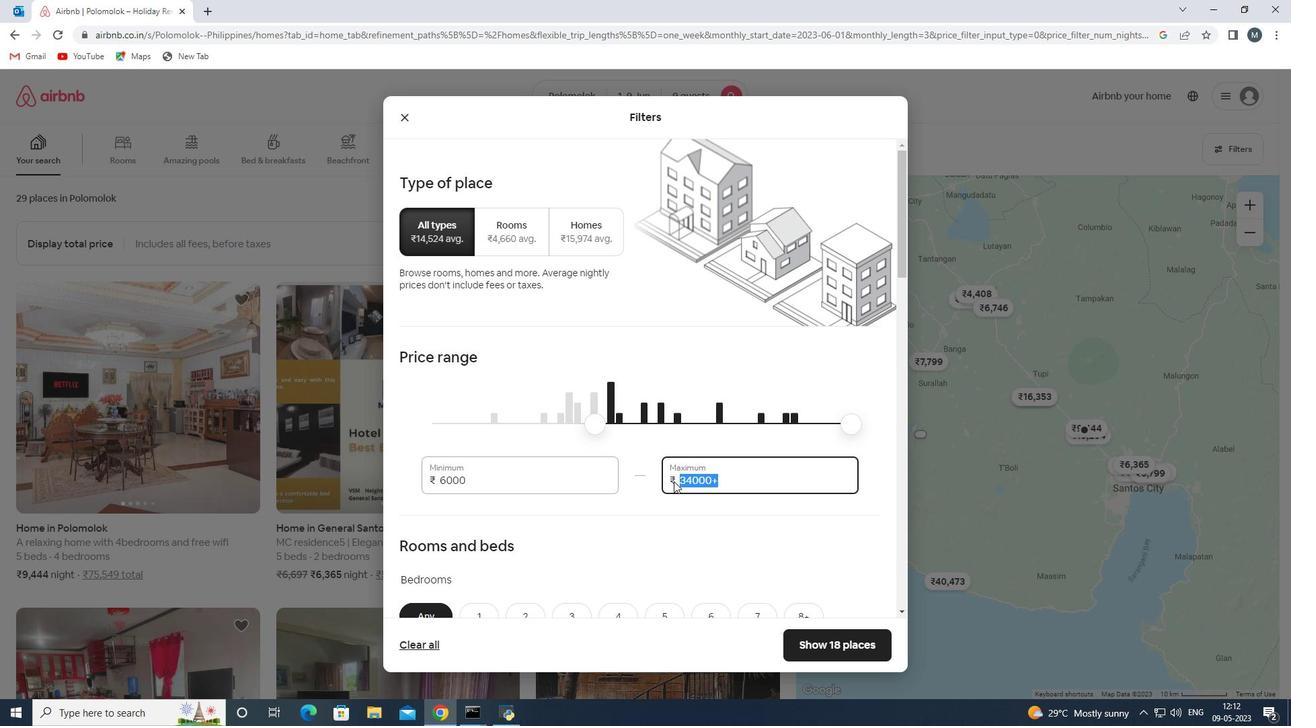 
Action: Key pressed 12000
Screenshot: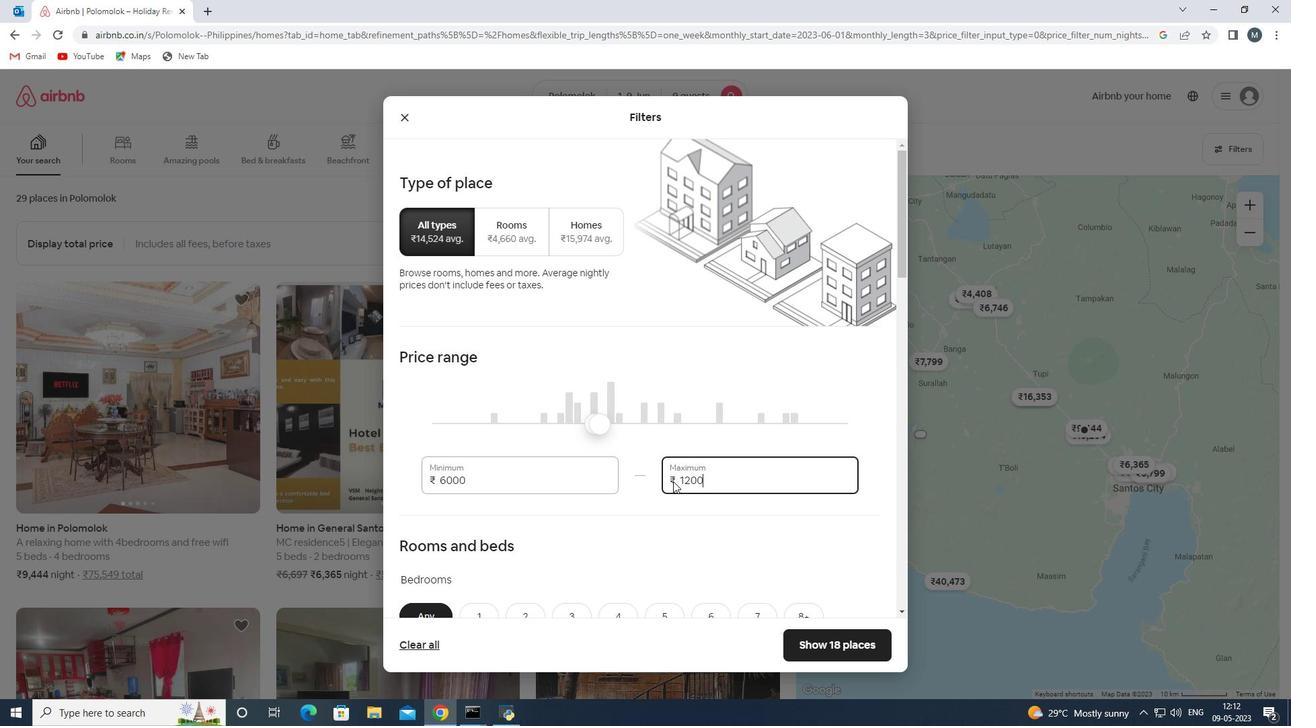 
Action: Mouse moved to (635, 437)
Screenshot: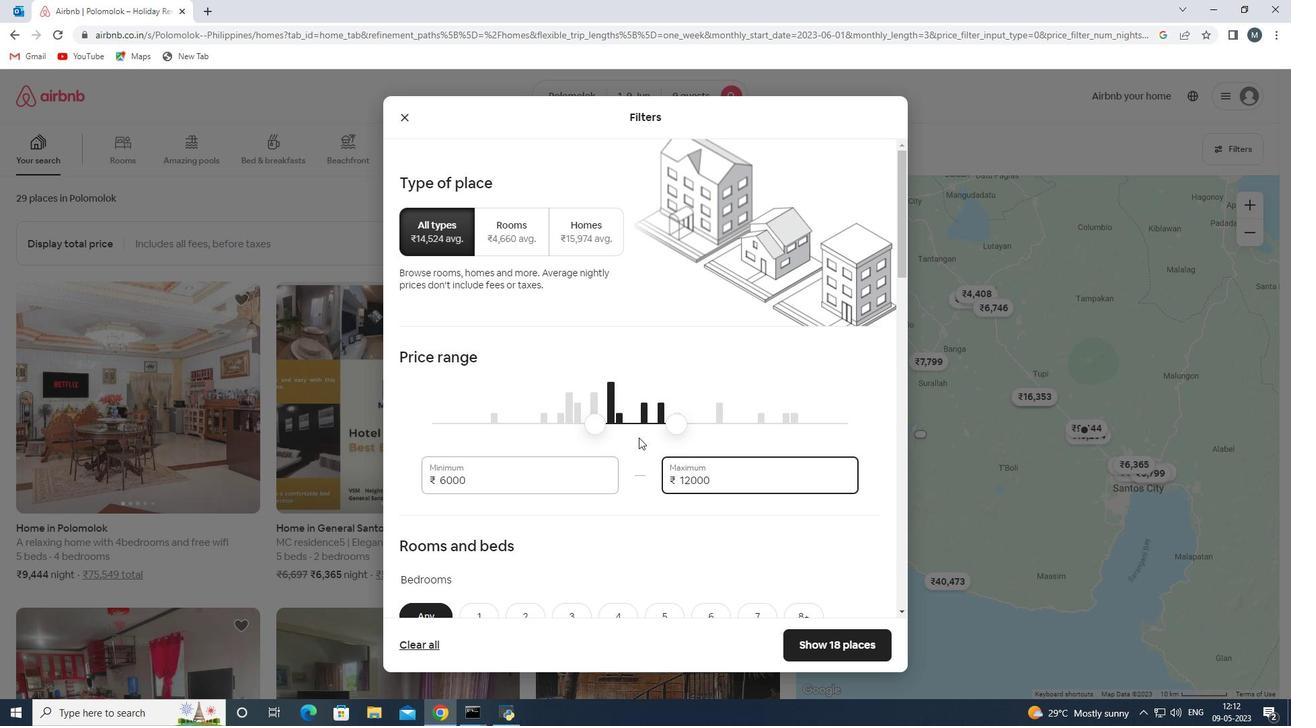 
Action: Mouse scrolled (635, 436) with delta (0, 0)
Screenshot: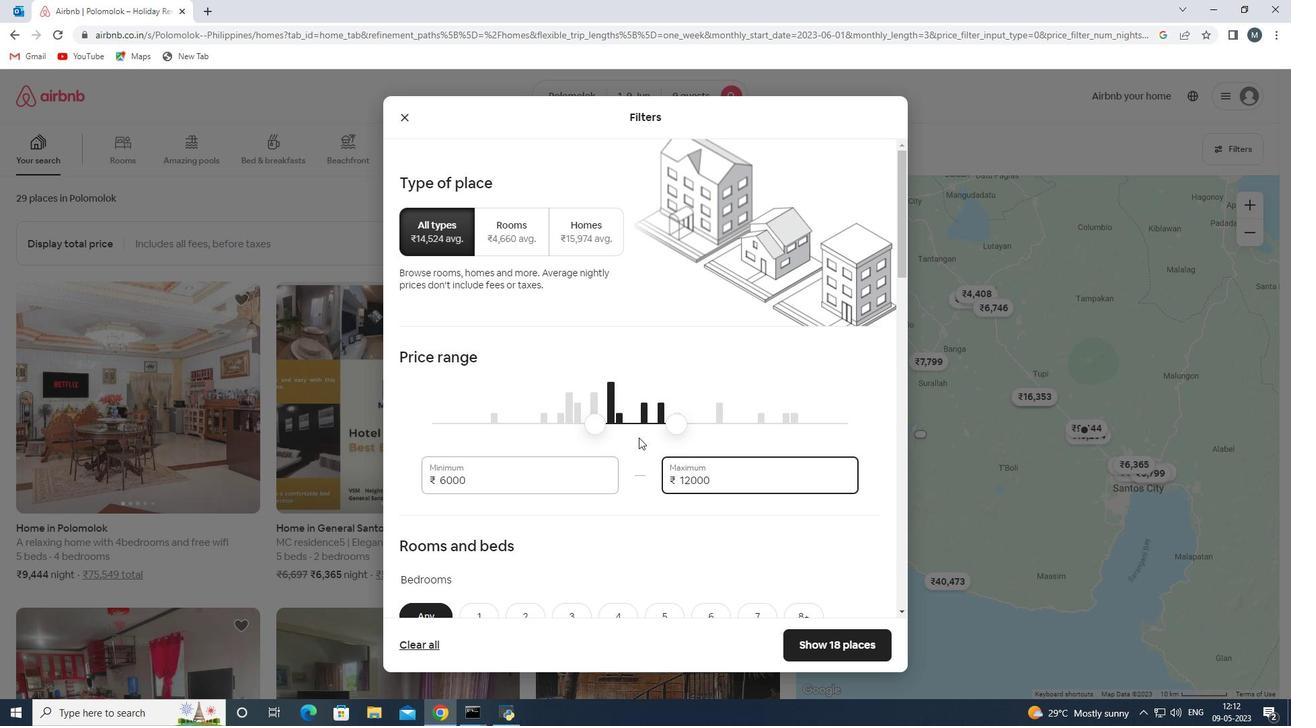 
Action: Mouse moved to (574, 385)
Screenshot: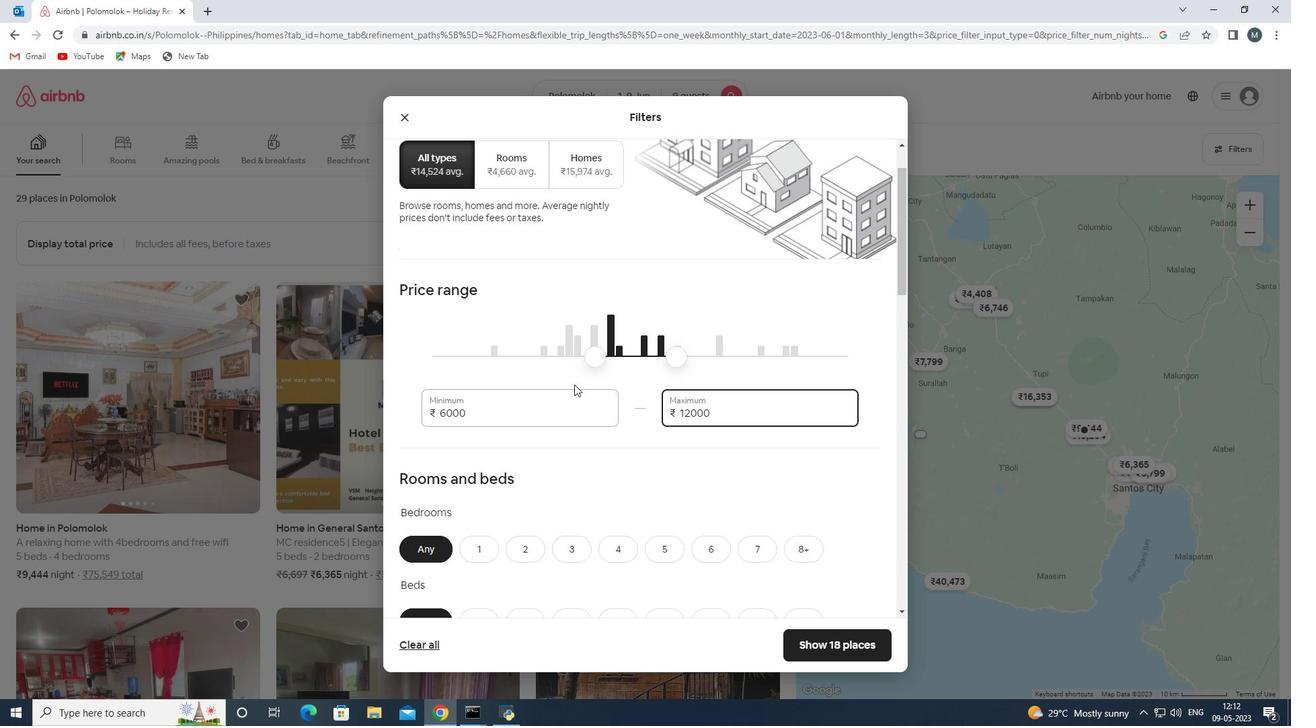 
Action: Mouse scrolled (574, 385) with delta (0, 0)
Screenshot: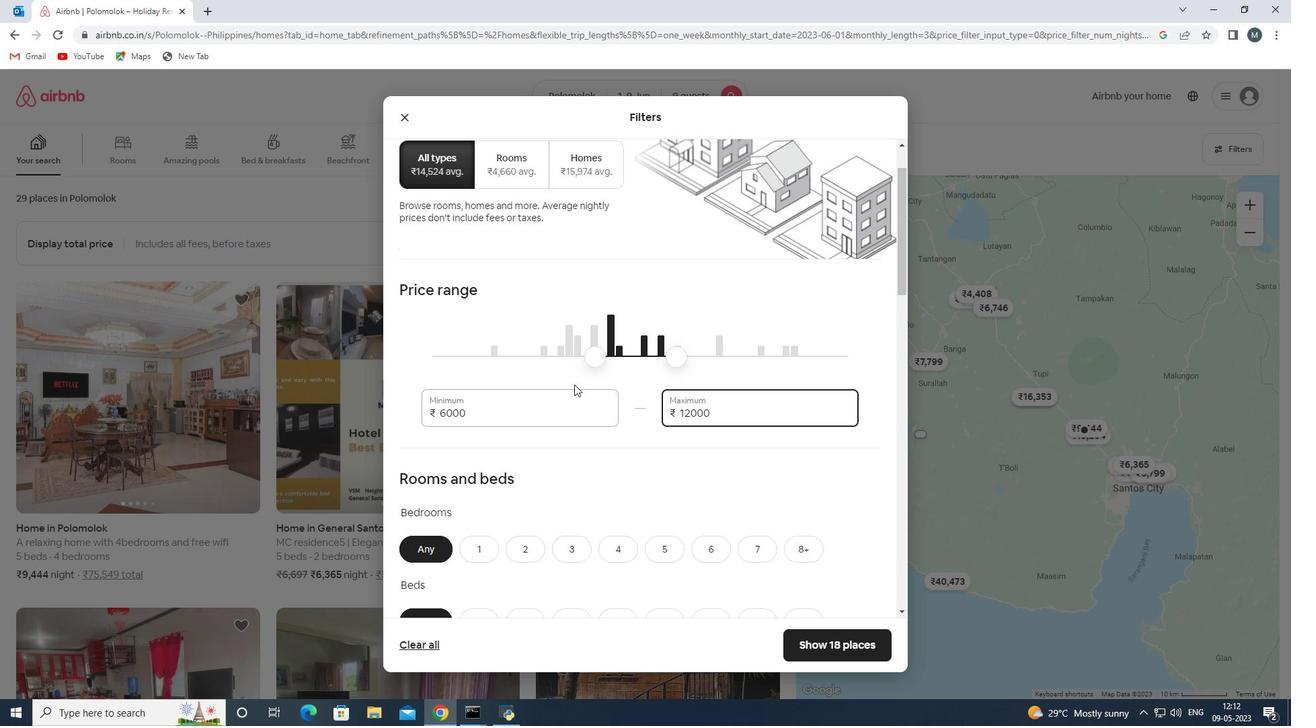 
Action: Mouse moved to (609, 354)
Screenshot: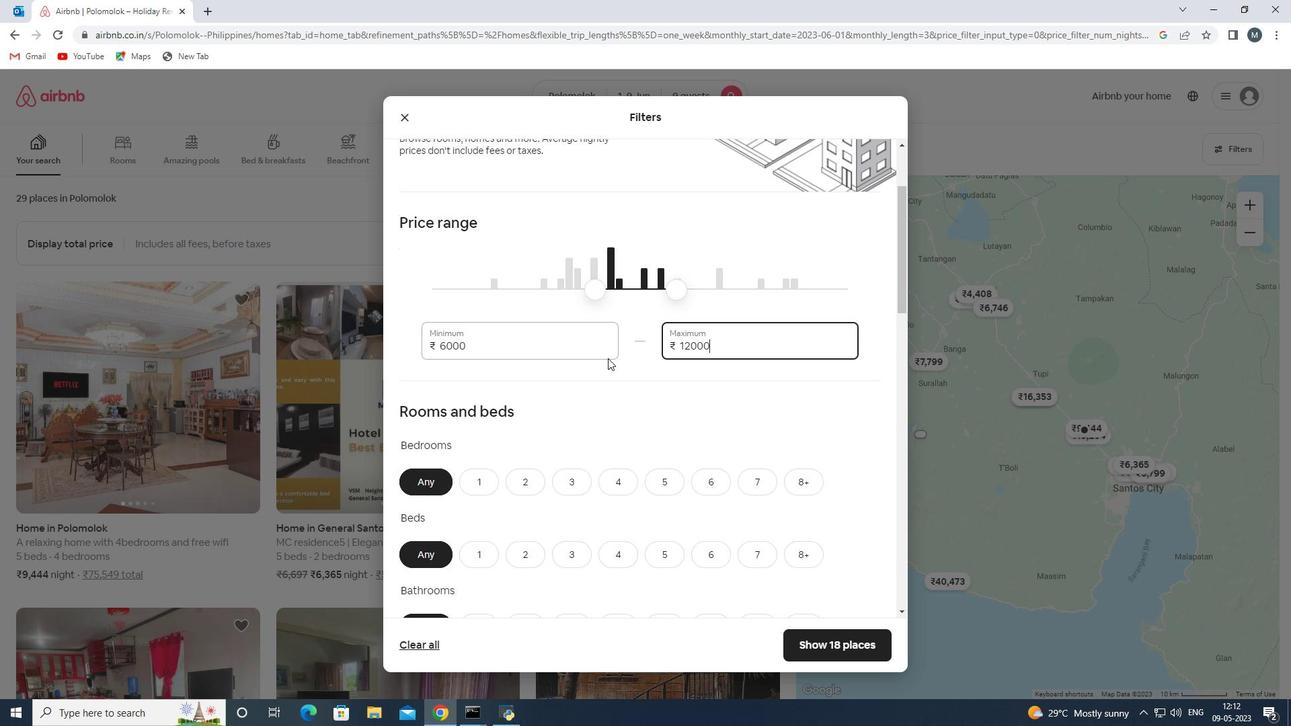 
Action: Mouse scrolled (609, 353) with delta (0, 0)
Screenshot: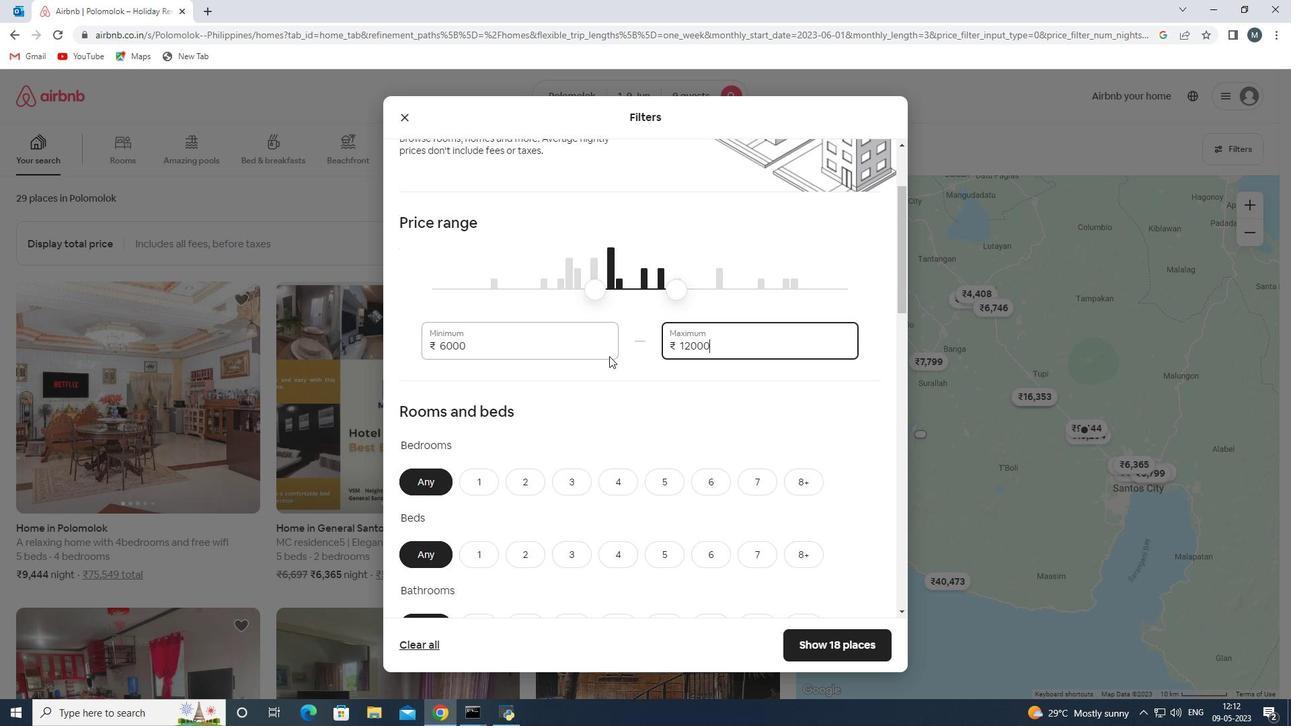 
Action: Mouse moved to (576, 403)
Screenshot: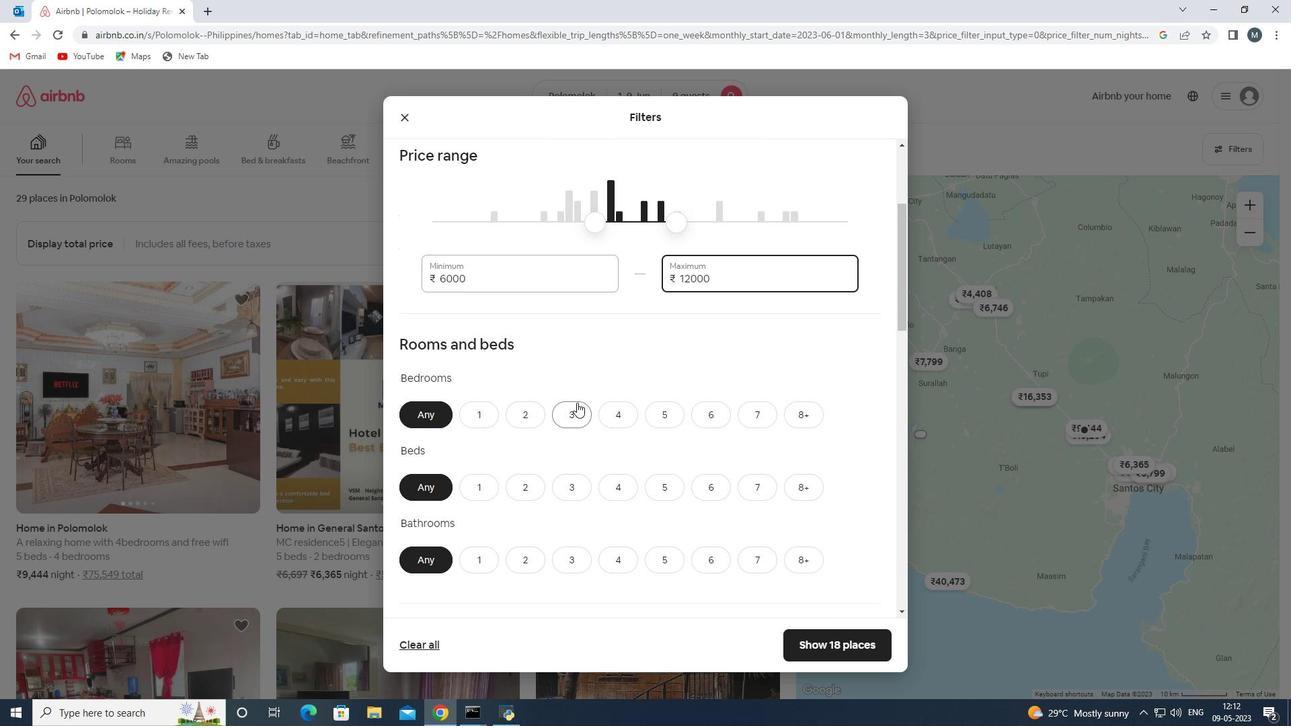 
Action: Mouse pressed left at (576, 403)
Screenshot: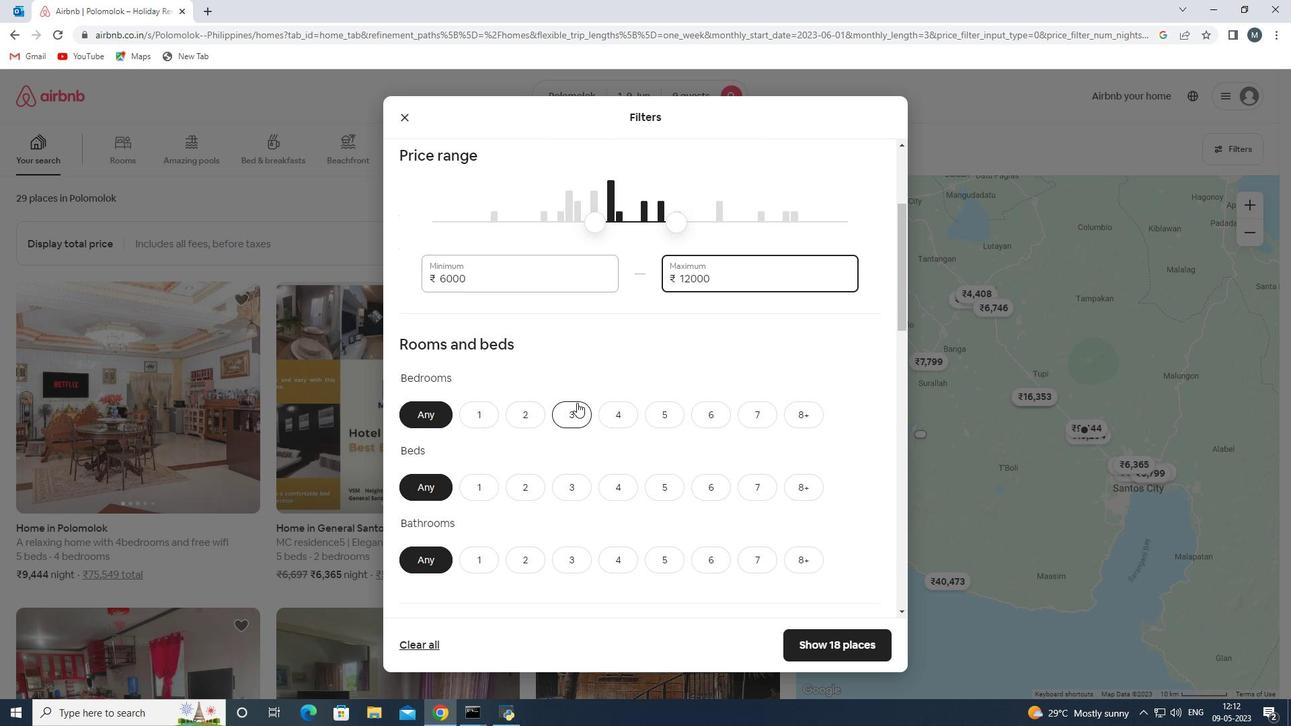 
Action: Mouse moved to (572, 485)
Screenshot: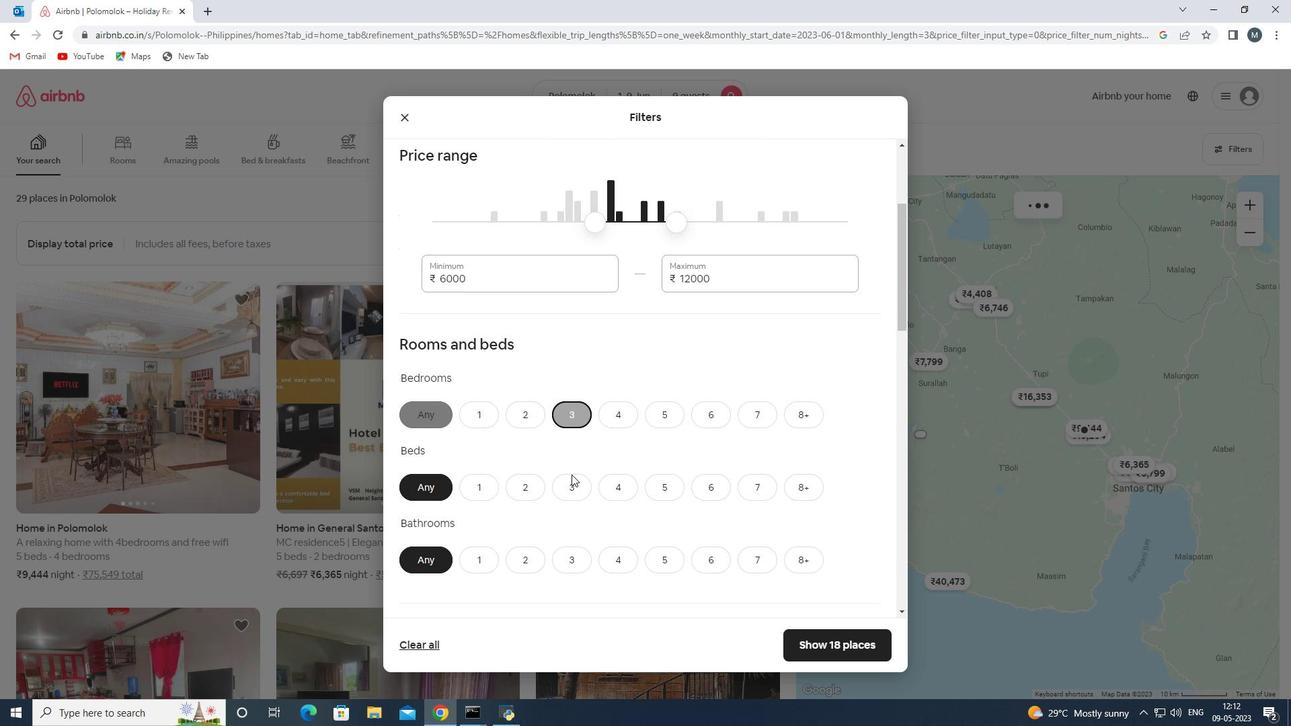 
Action: Mouse pressed left at (572, 485)
Screenshot: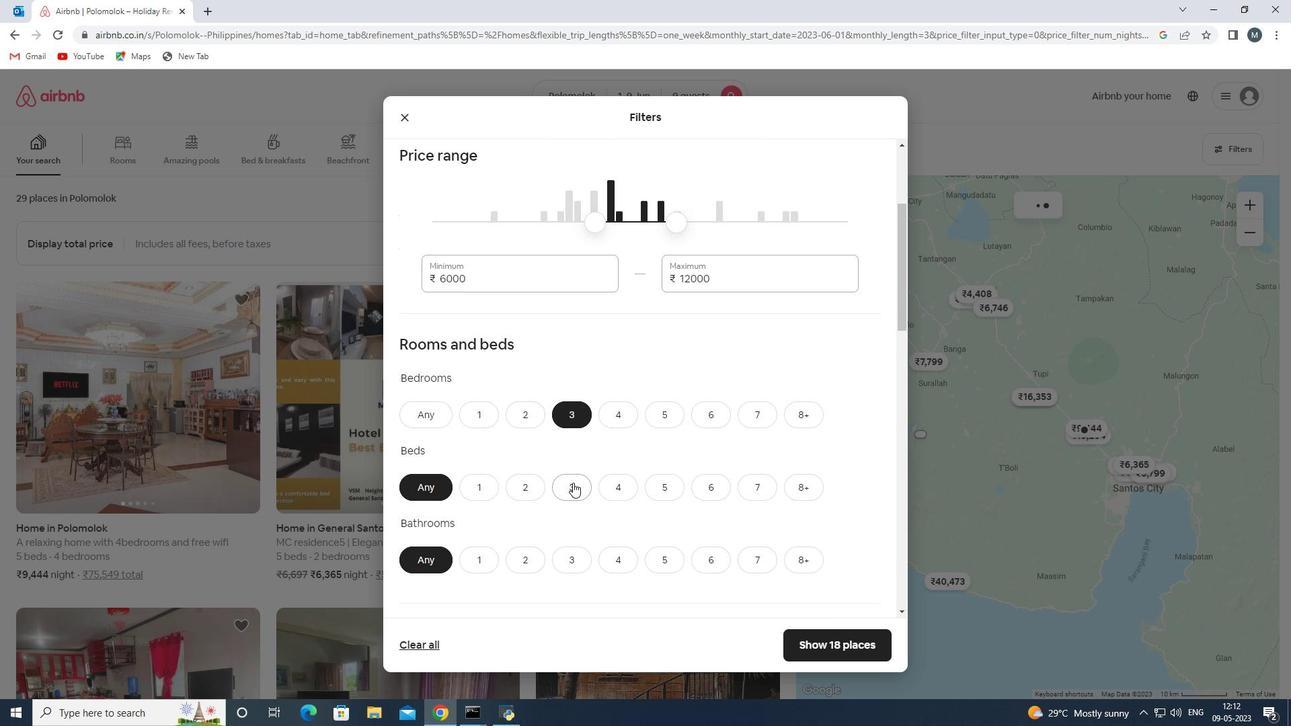 
Action: Mouse moved to (593, 433)
Screenshot: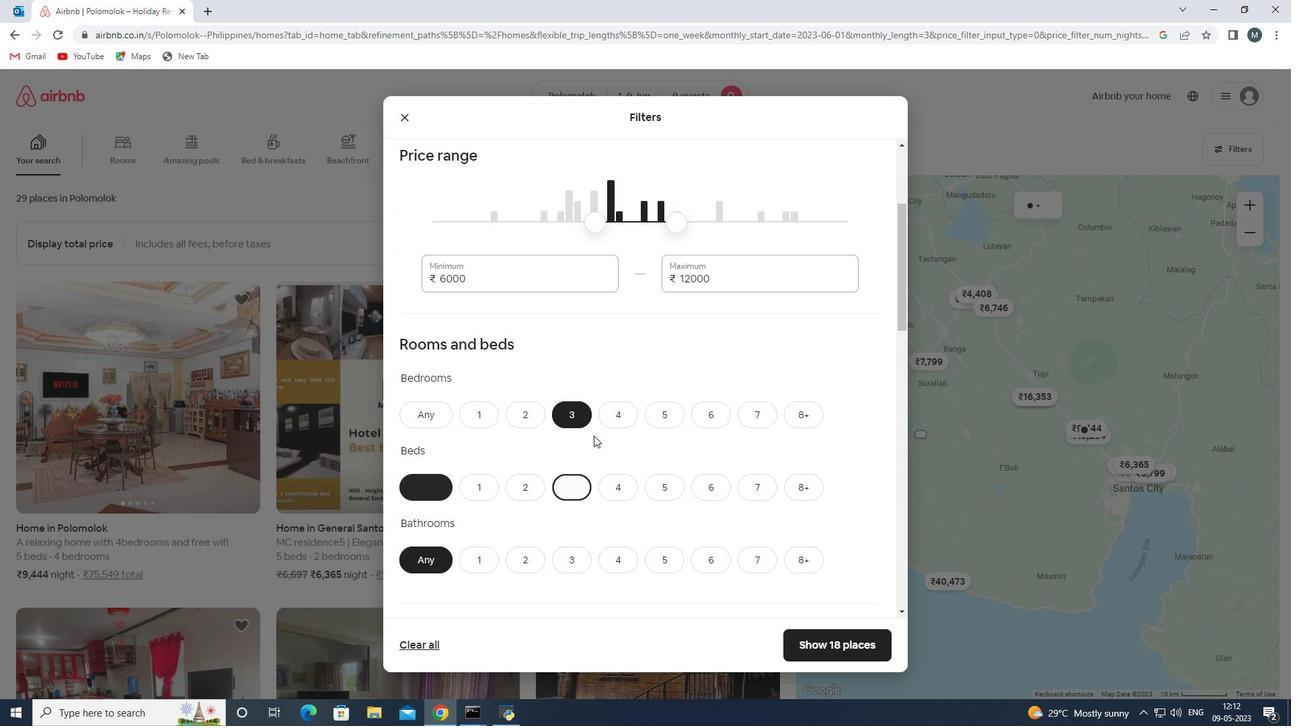 
Action: Mouse scrolled (593, 433) with delta (0, 0)
Screenshot: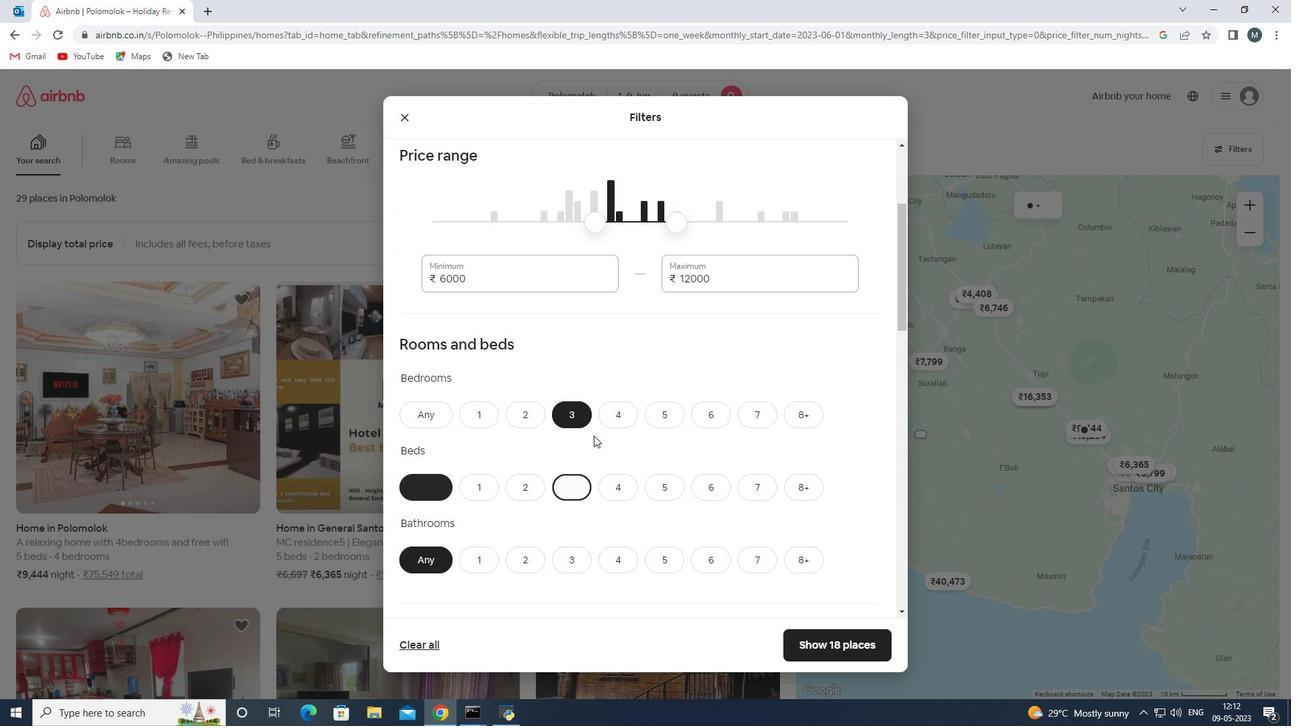 
Action: Mouse moved to (565, 481)
Screenshot: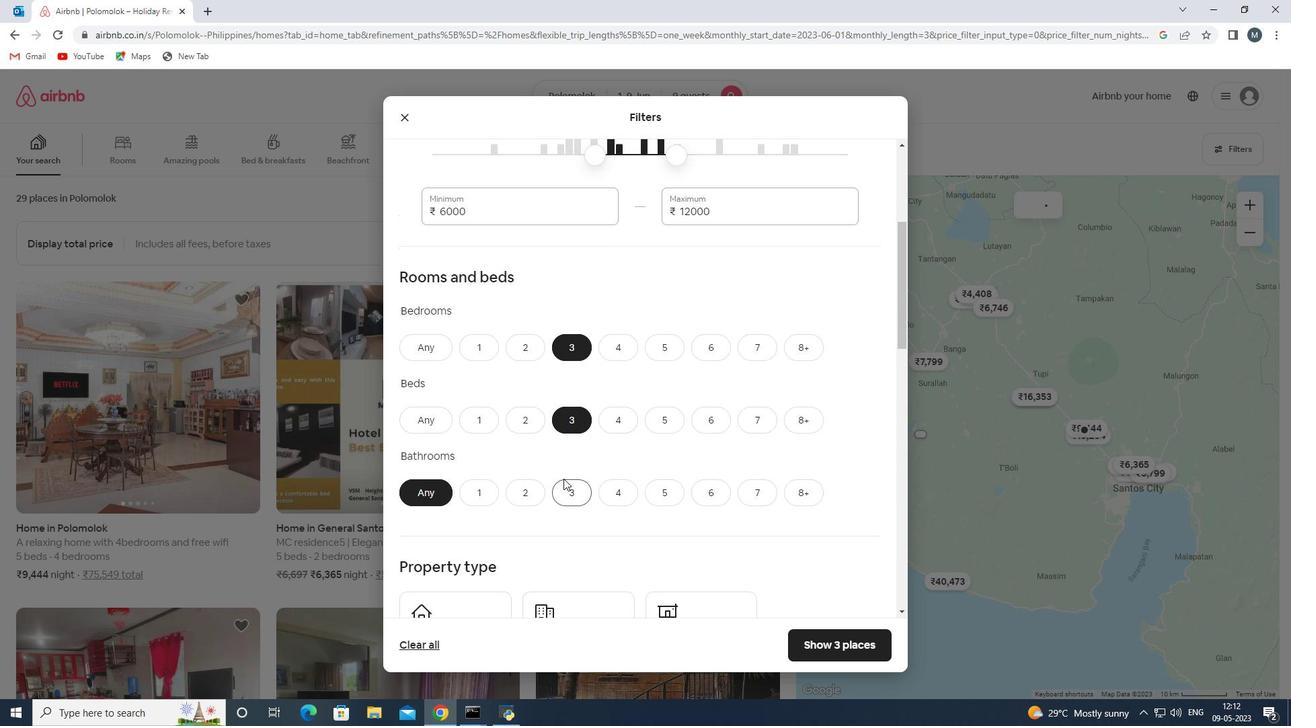
Action: Mouse pressed left at (565, 481)
Screenshot: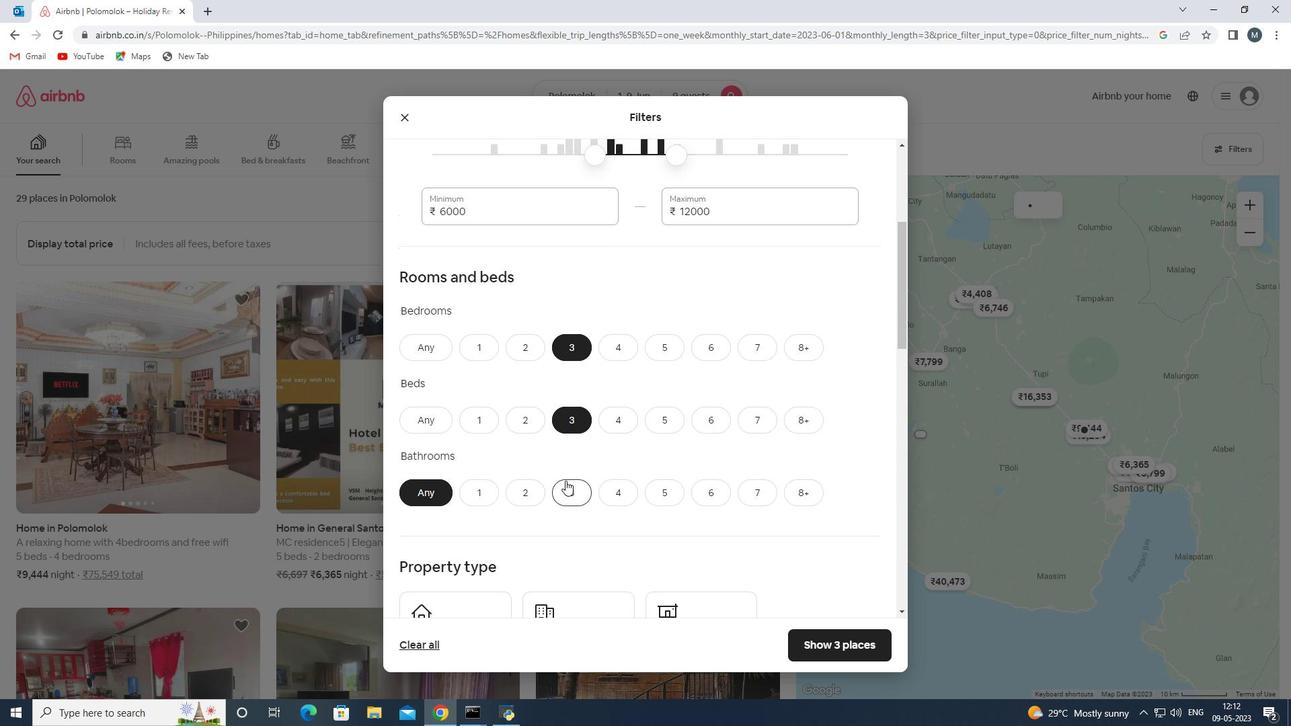 
Action: Mouse moved to (600, 412)
Screenshot: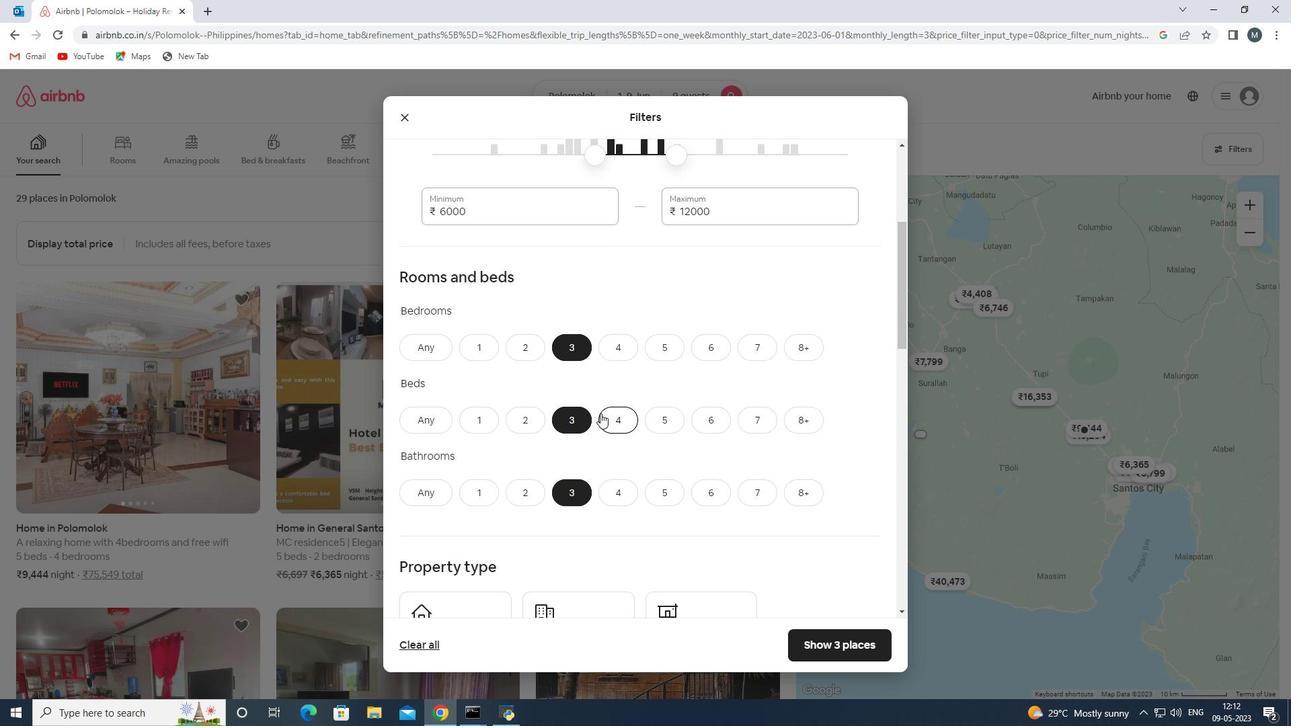 
Action: Mouse scrolled (600, 412) with delta (0, 0)
Screenshot: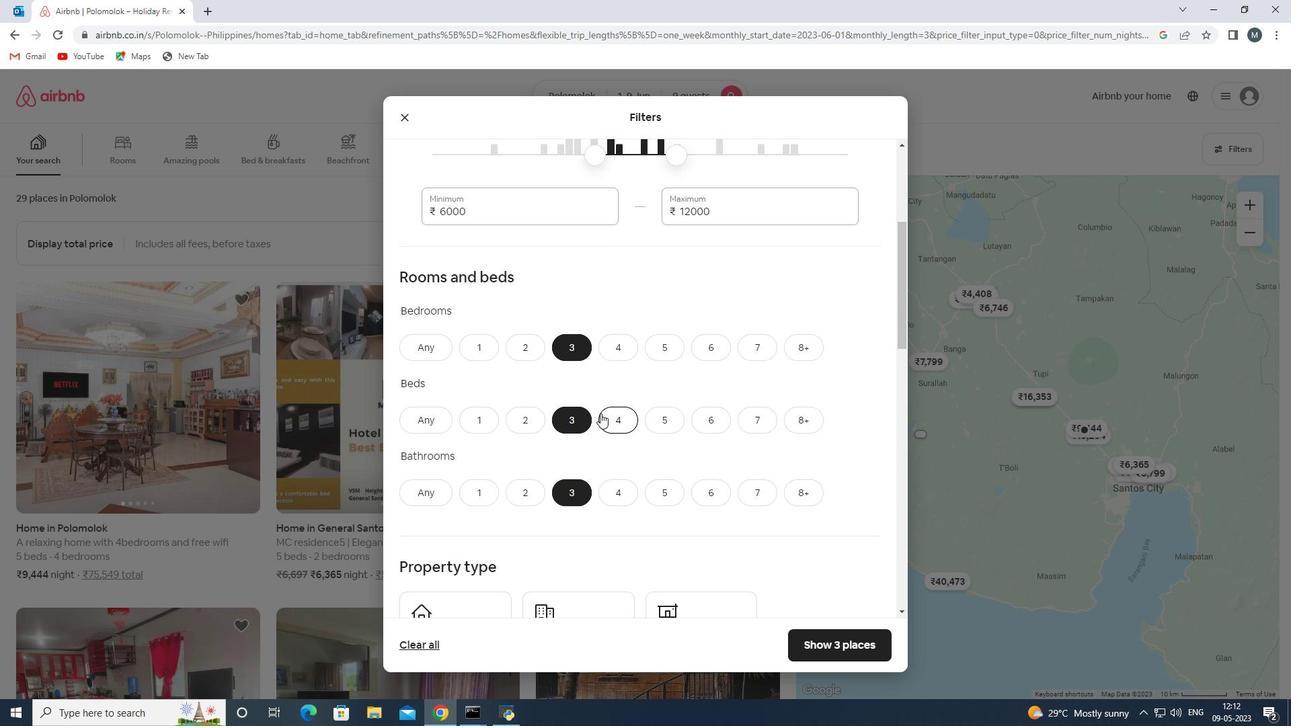 
Action: Mouse scrolled (600, 412) with delta (0, 0)
Screenshot: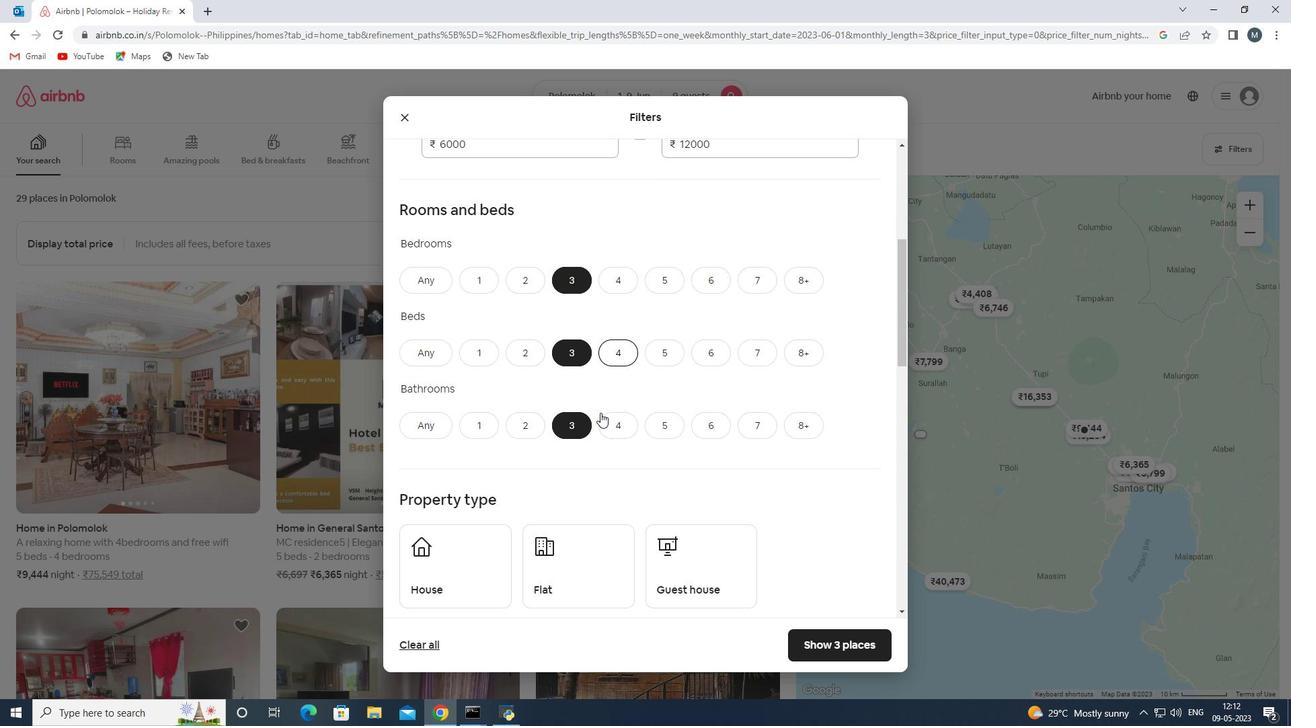 
Action: Mouse moved to (484, 518)
Screenshot: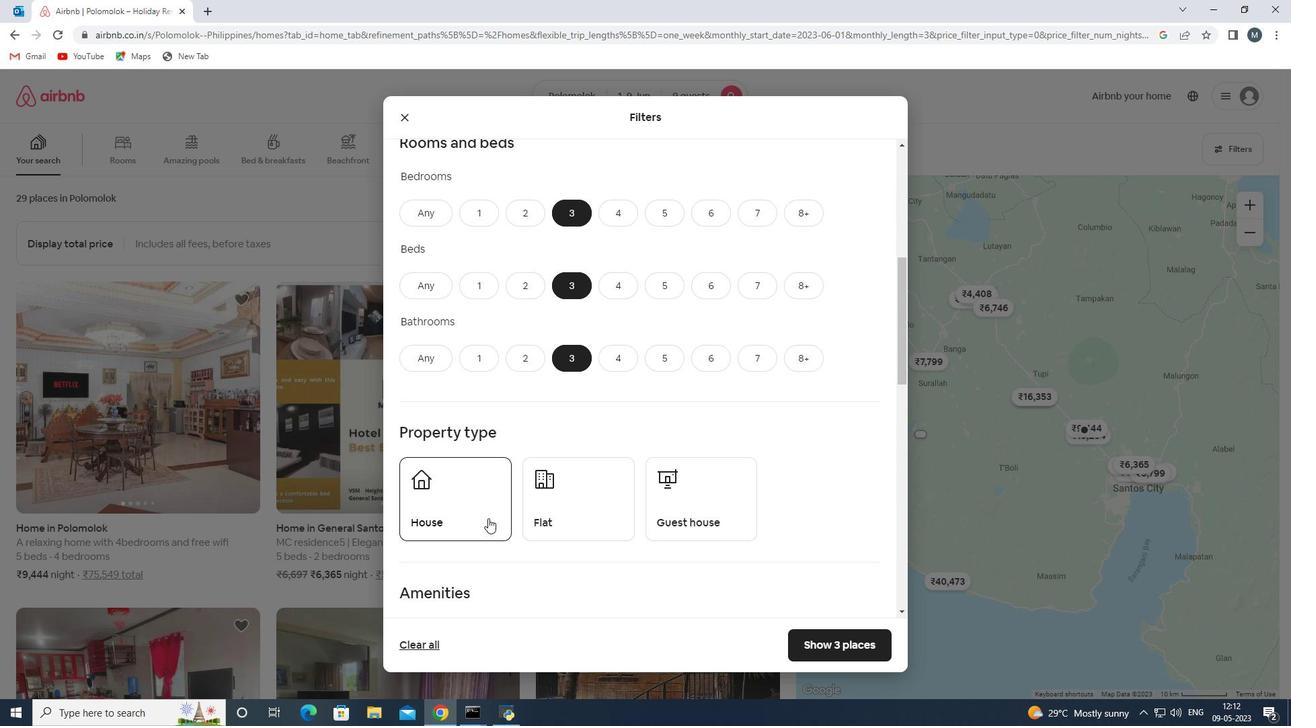 
Action: Mouse pressed left at (484, 518)
Screenshot: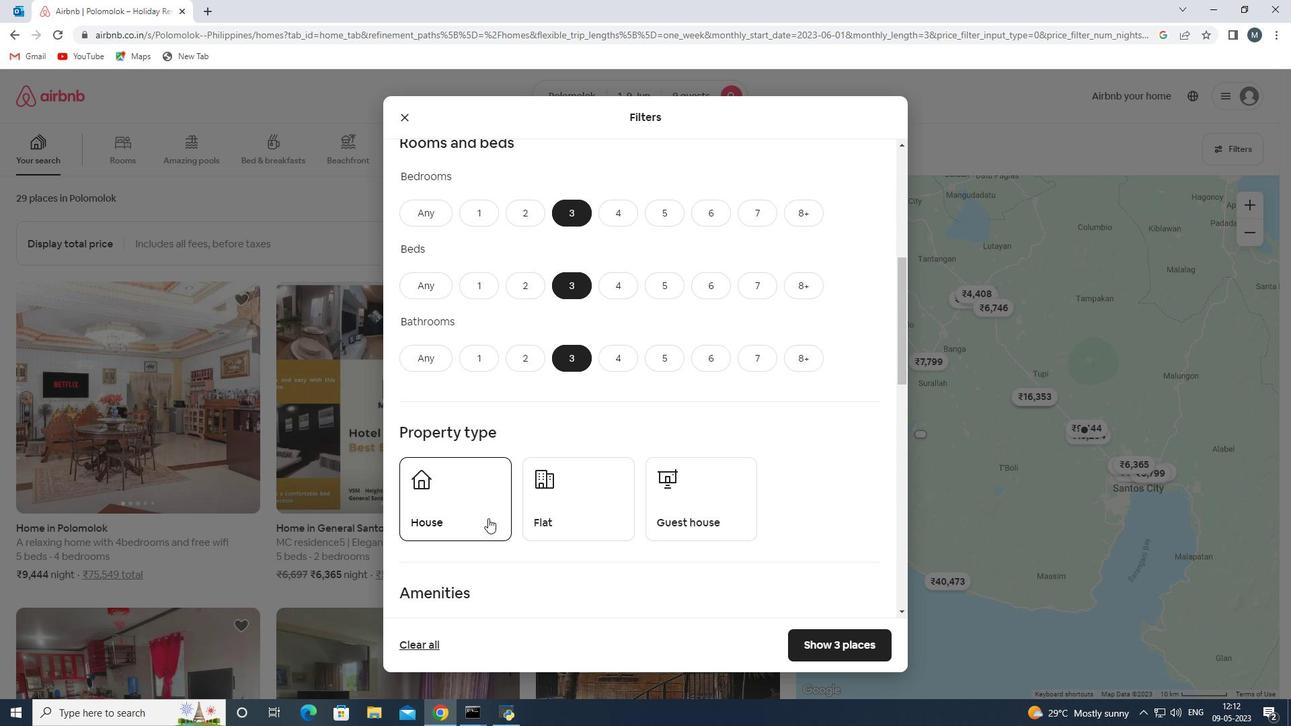 
Action: Mouse moved to (600, 502)
Screenshot: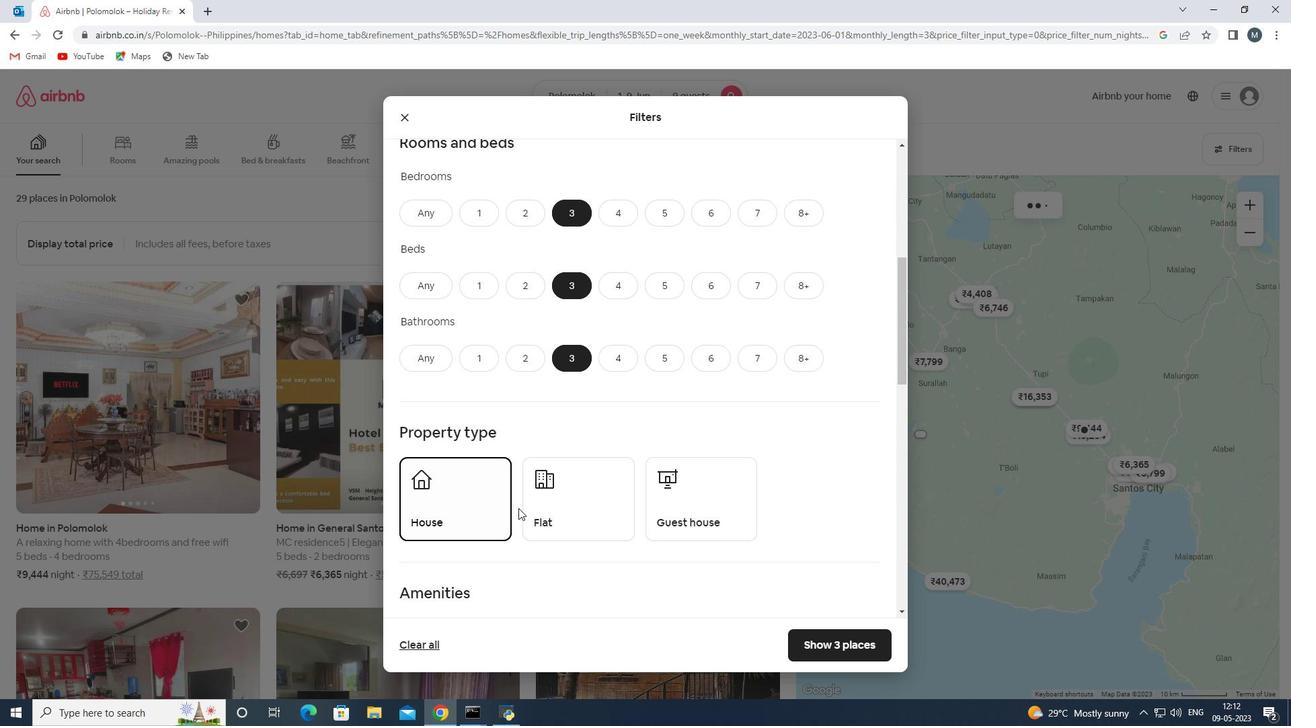 
Action: Mouse pressed left at (600, 502)
Screenshot: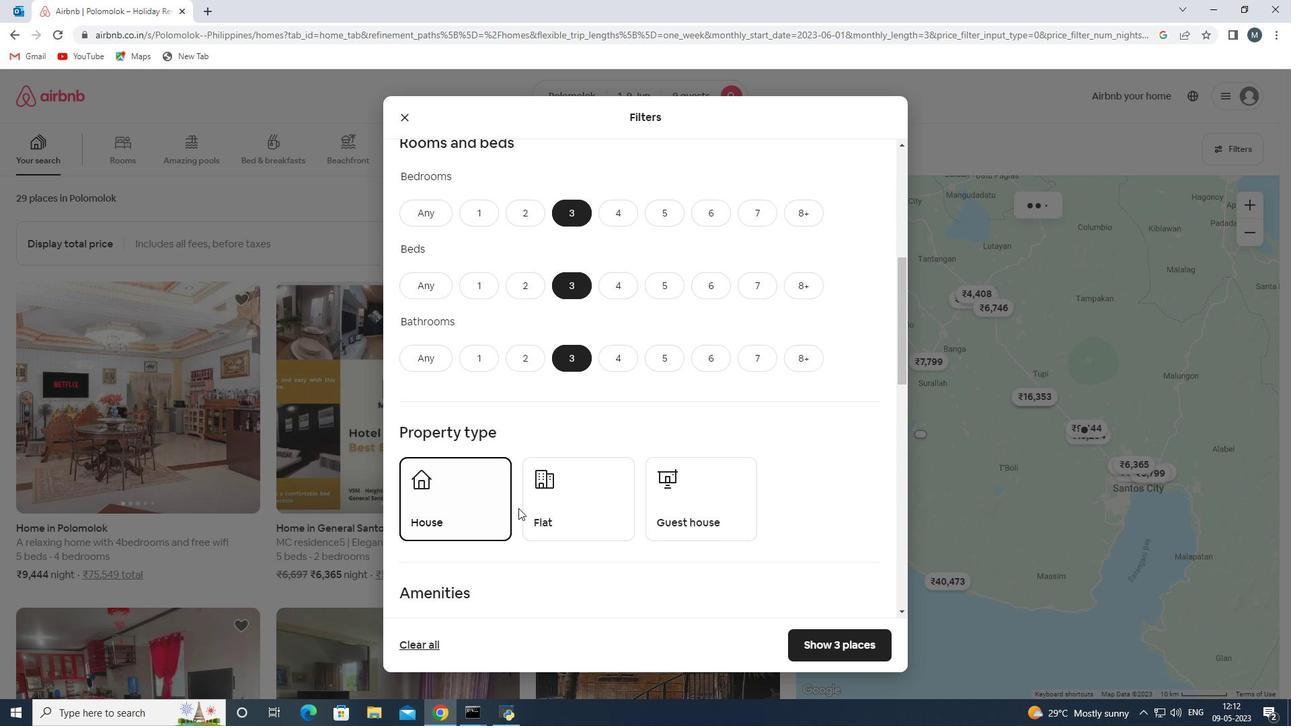 
Action: Mouse moved to (678, 499)
Screenshot: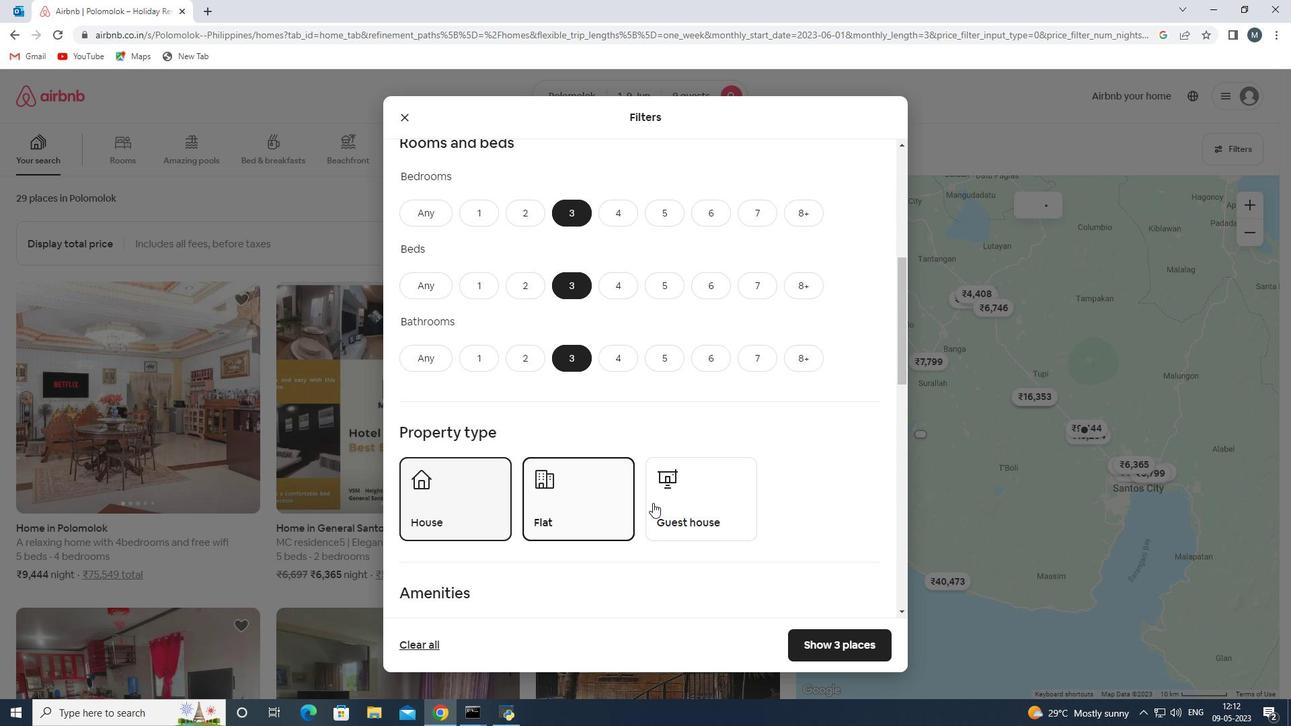 
Action: Mouse pressed left at (678, 499)
Screenshot: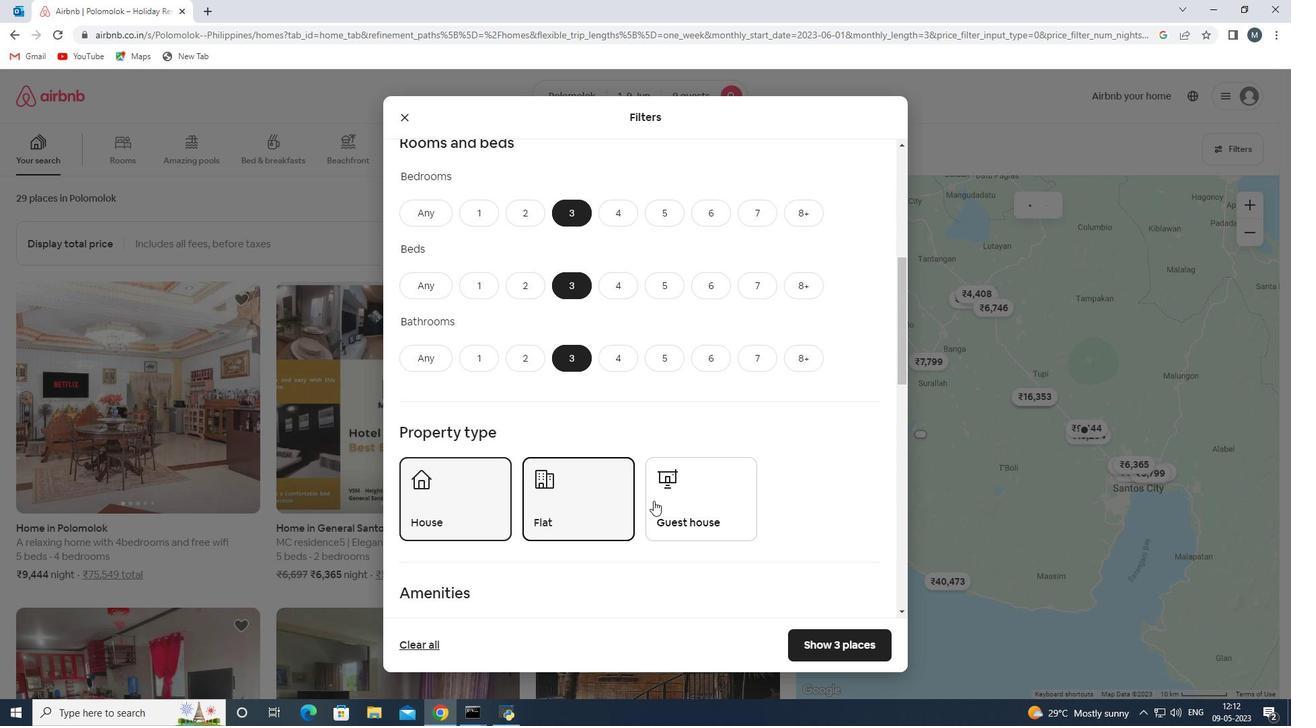 
Action: Mouse moved to (642, 448)
Screenshot: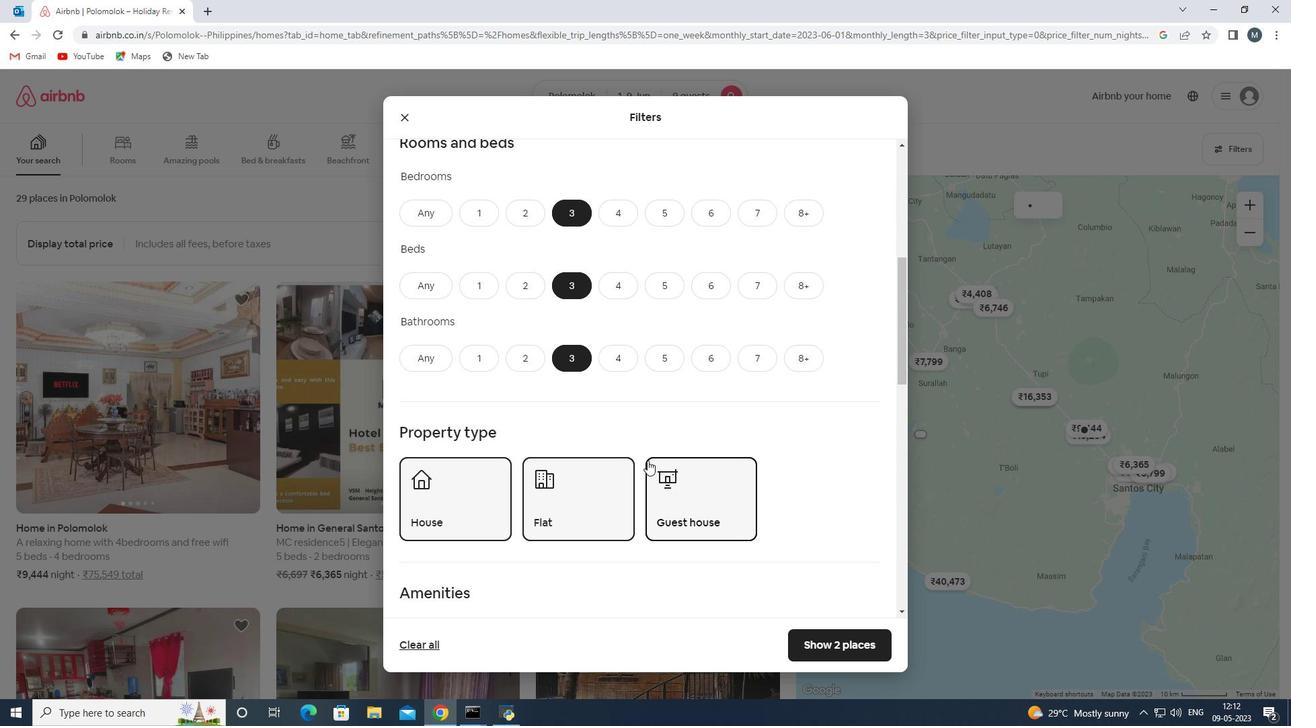 
Action: Mouse scrolled (642, 447) with delta (0, 0)
Screenshot: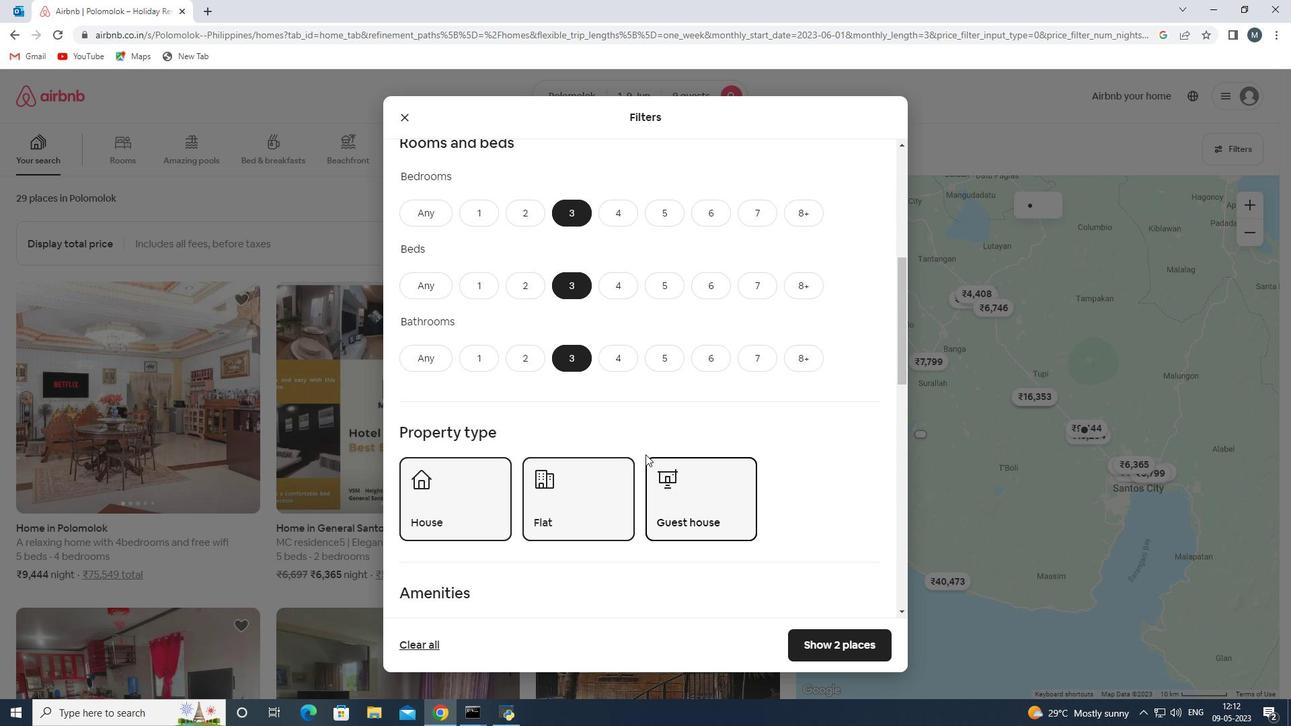 
Action: Mouse moved to (641, 448)
Screenshot: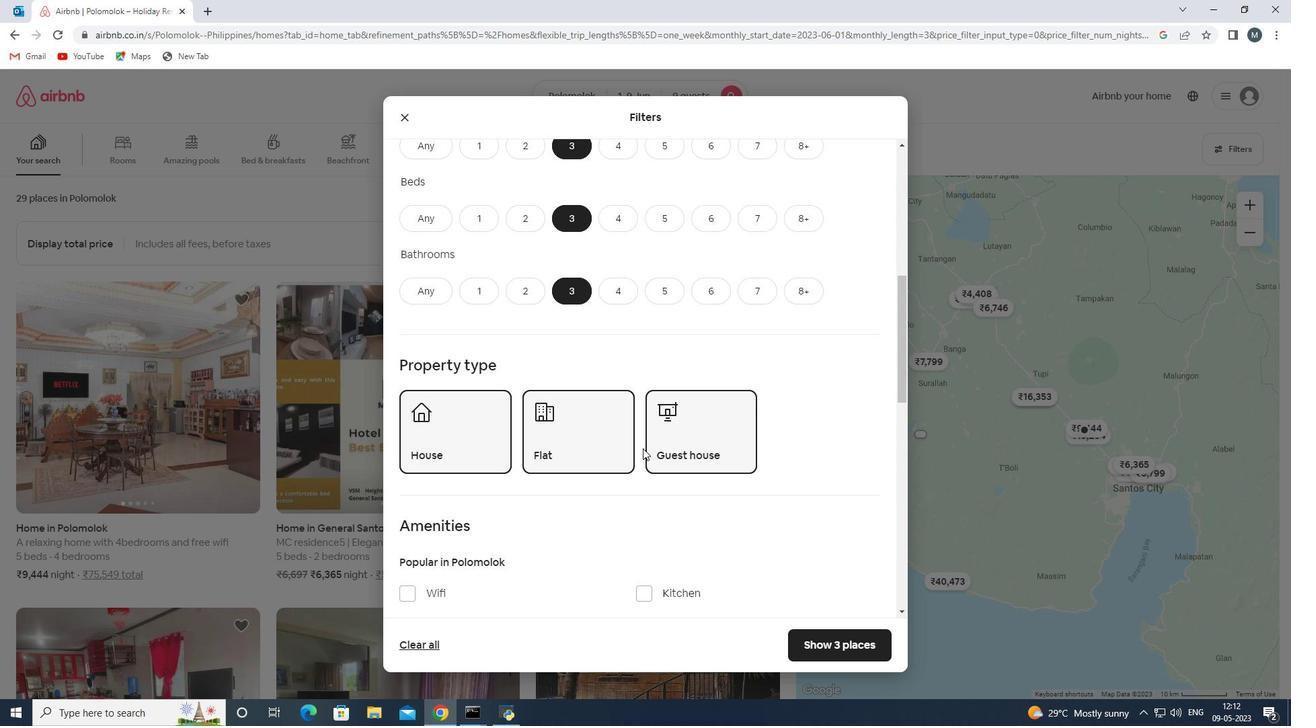 
Action: Mouse scrolled (641, 447) with delta (0, 0)
Screenshot: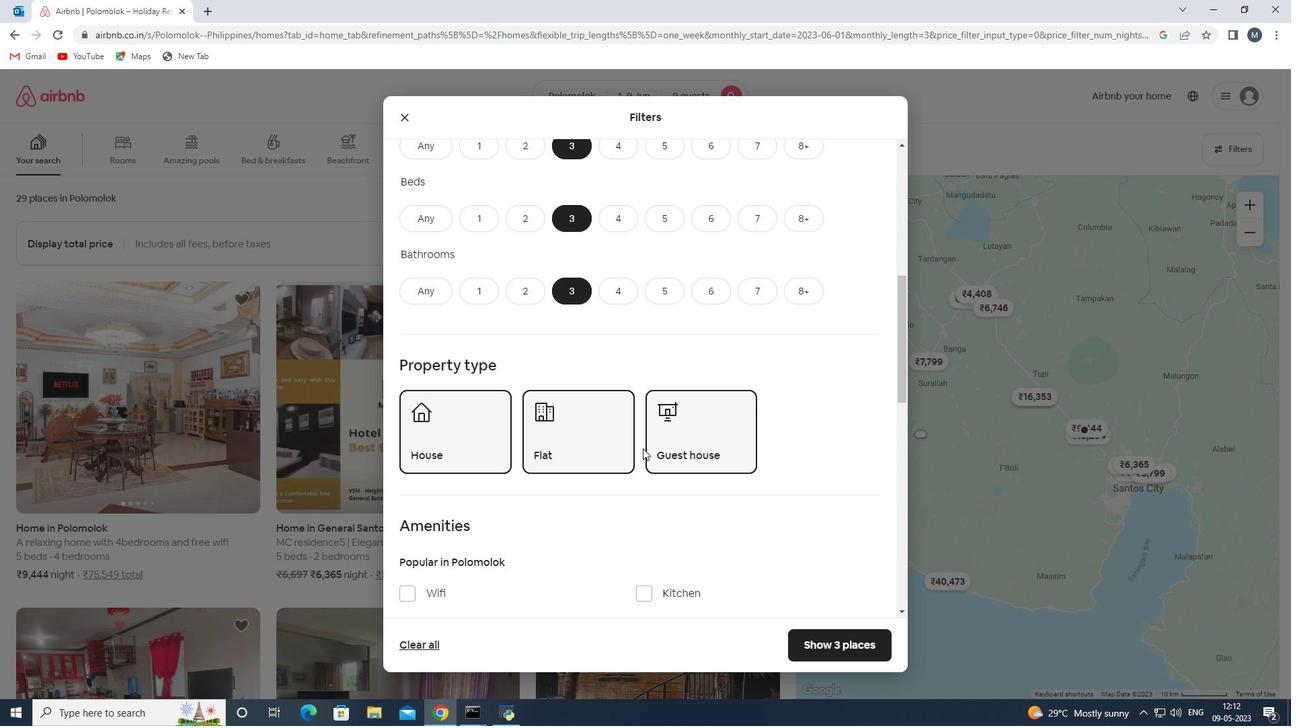 
Action: Mouse moved to (643, 447)
Screenshot: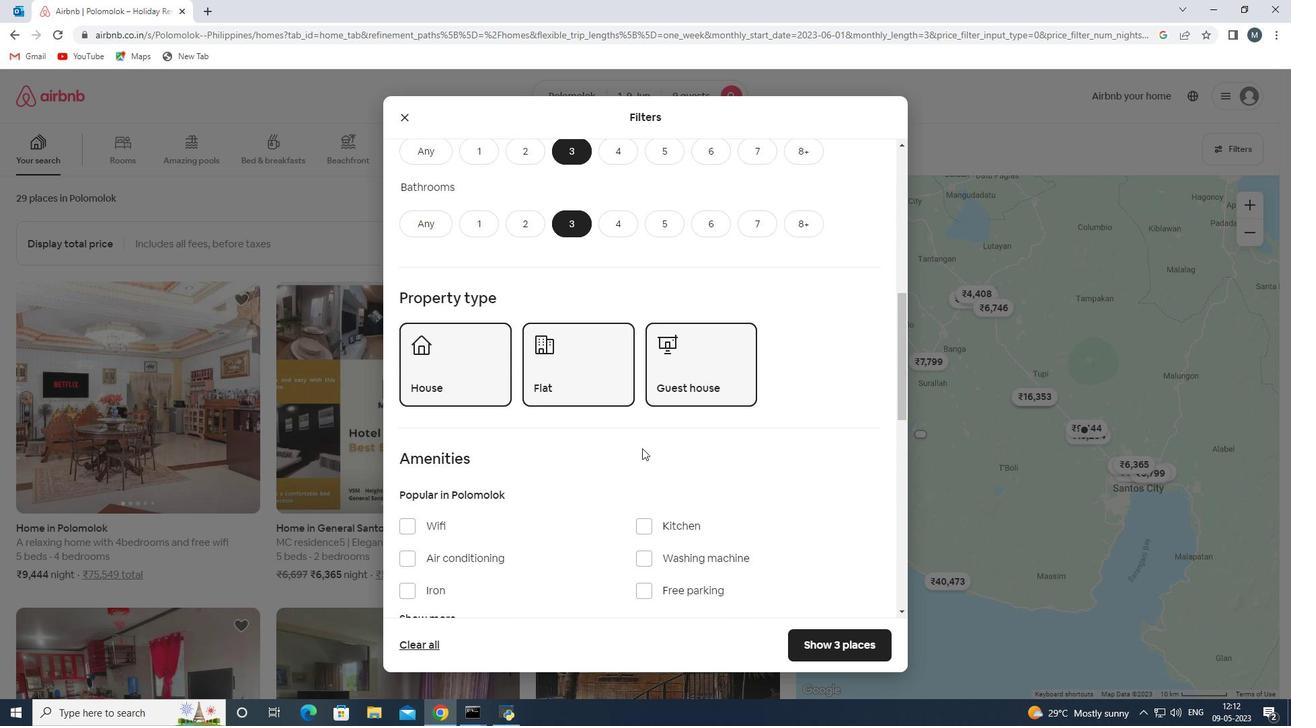 
Action: Mouse scrolled (643, 447) with delta (0, 0)
Screenshot: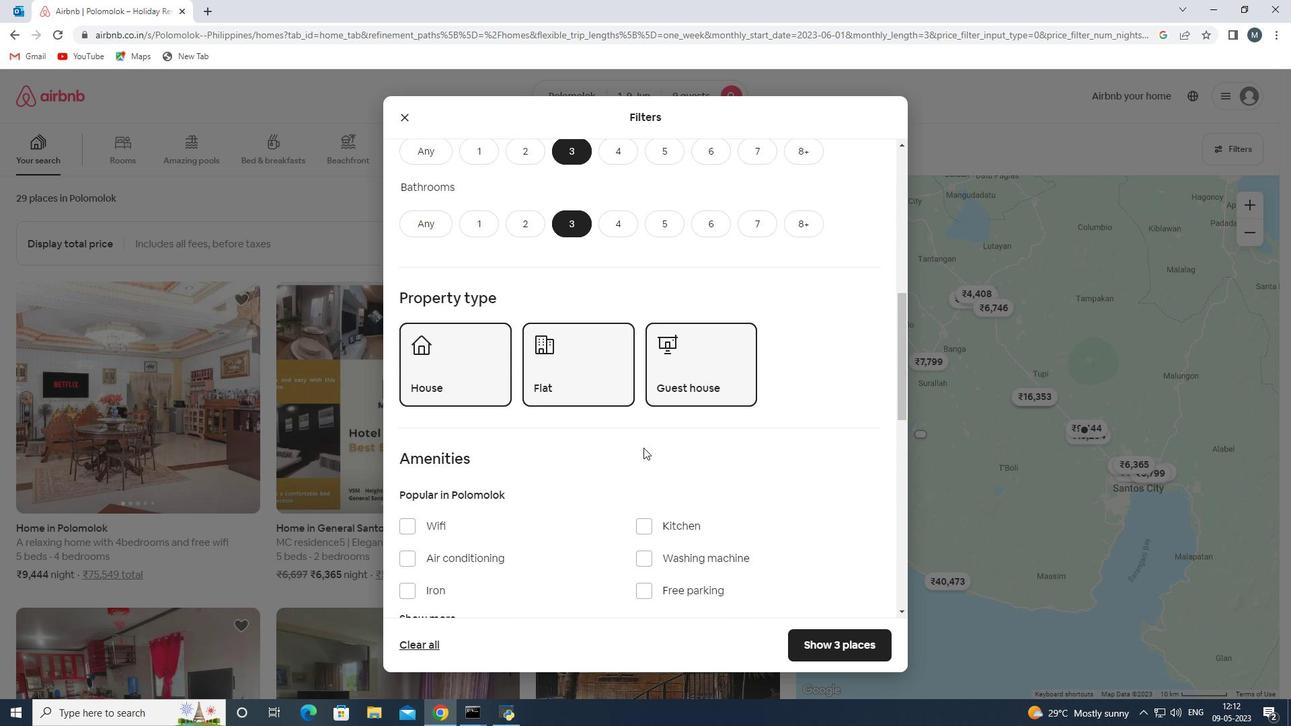 
Action: Mouse moved to (642, 447)
Screenshot: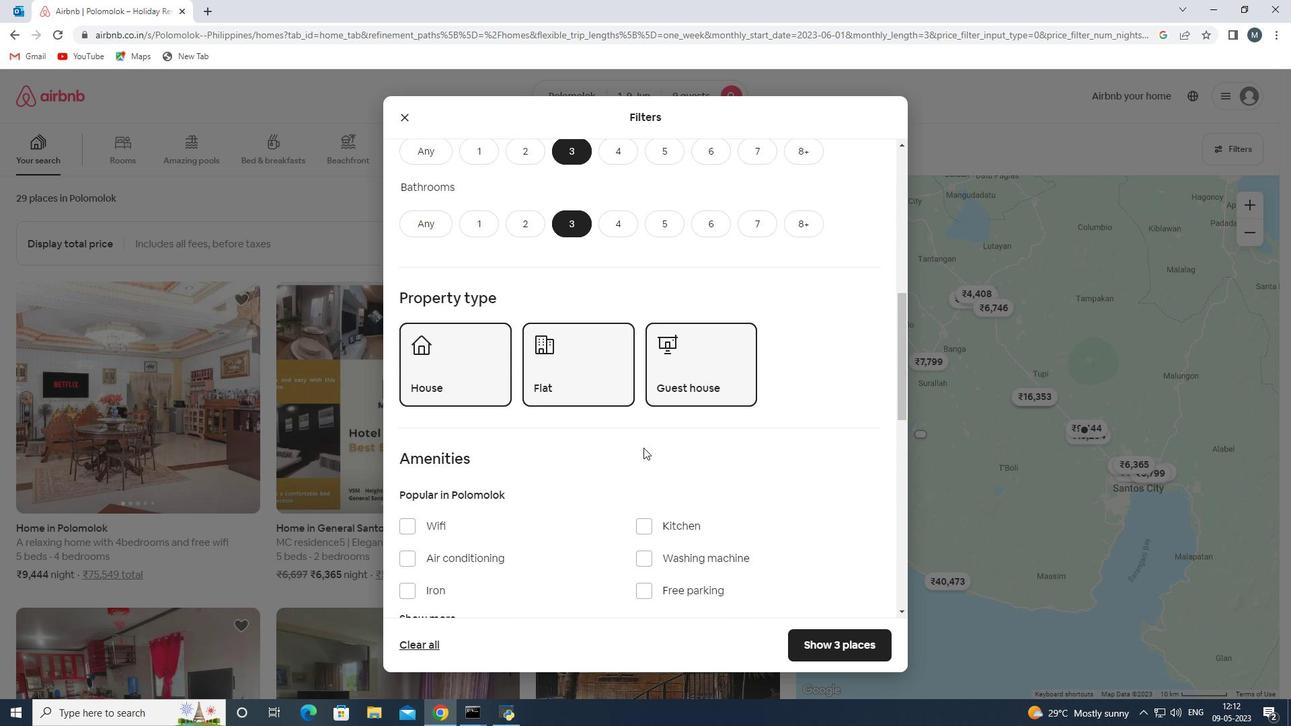 
Action: Mouse scrolled (642, 447) with delta (0, 0)
Screenshot: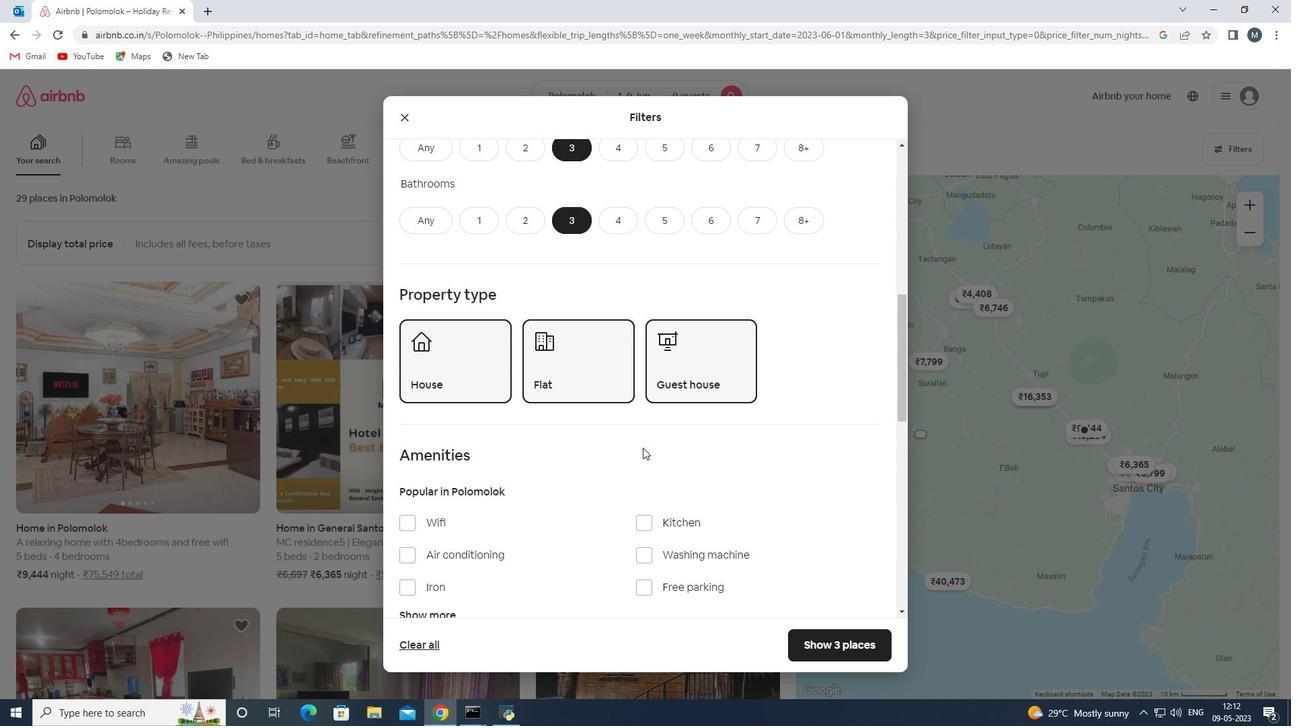 
Action: Mouse moved to (639, 423)
Screenshot: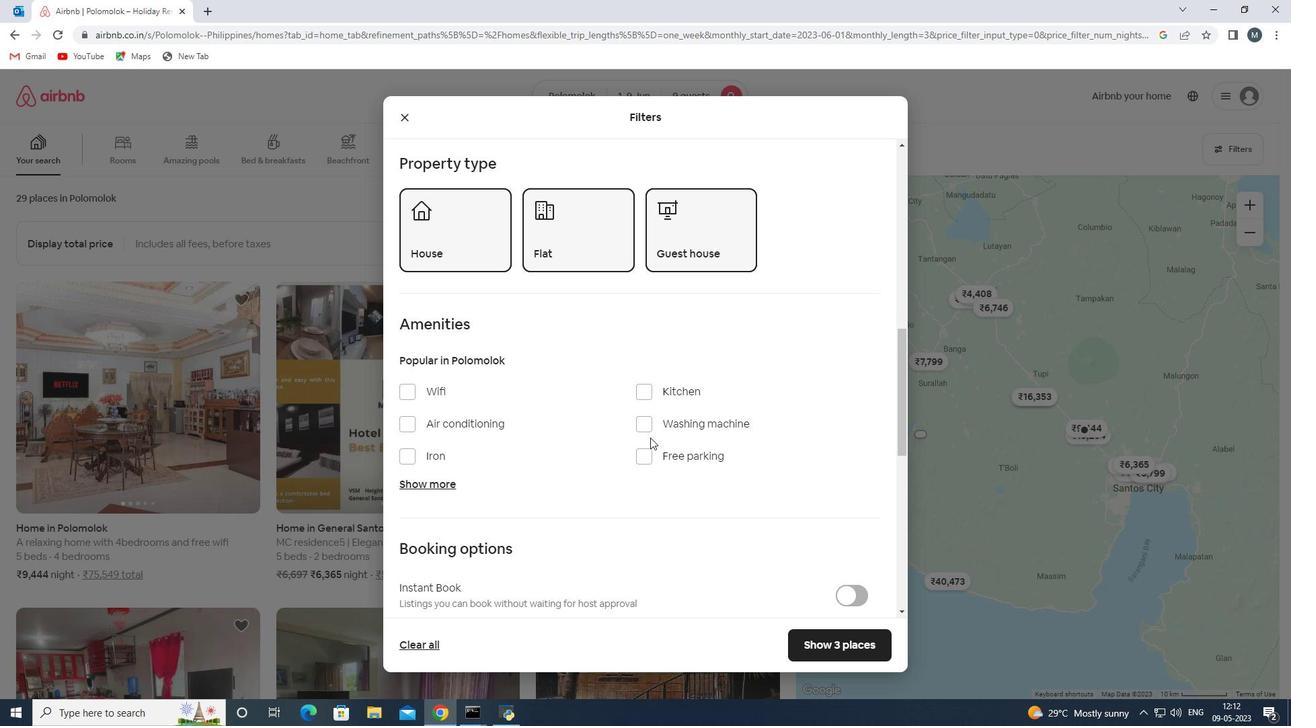 
Action: Mouse pressed left at (639, 423)
Screenshot: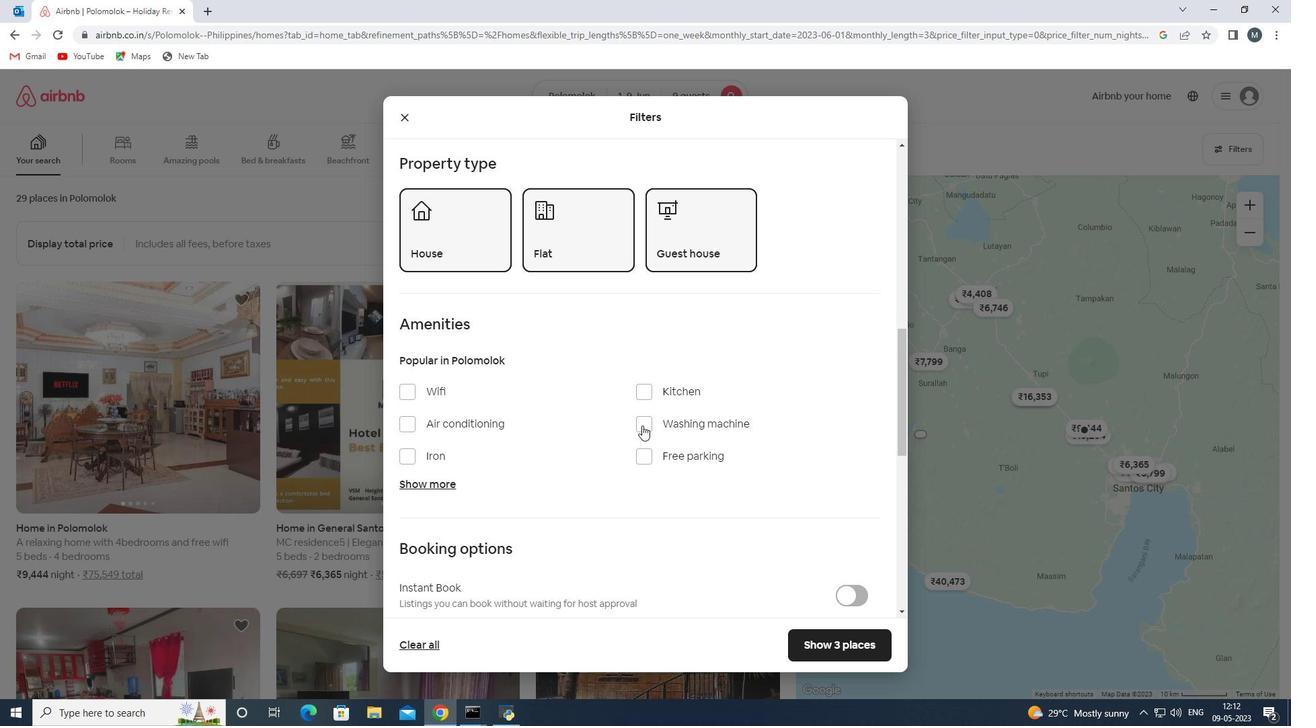 
Action: Mouse moved to (625, 399)
Screenshot: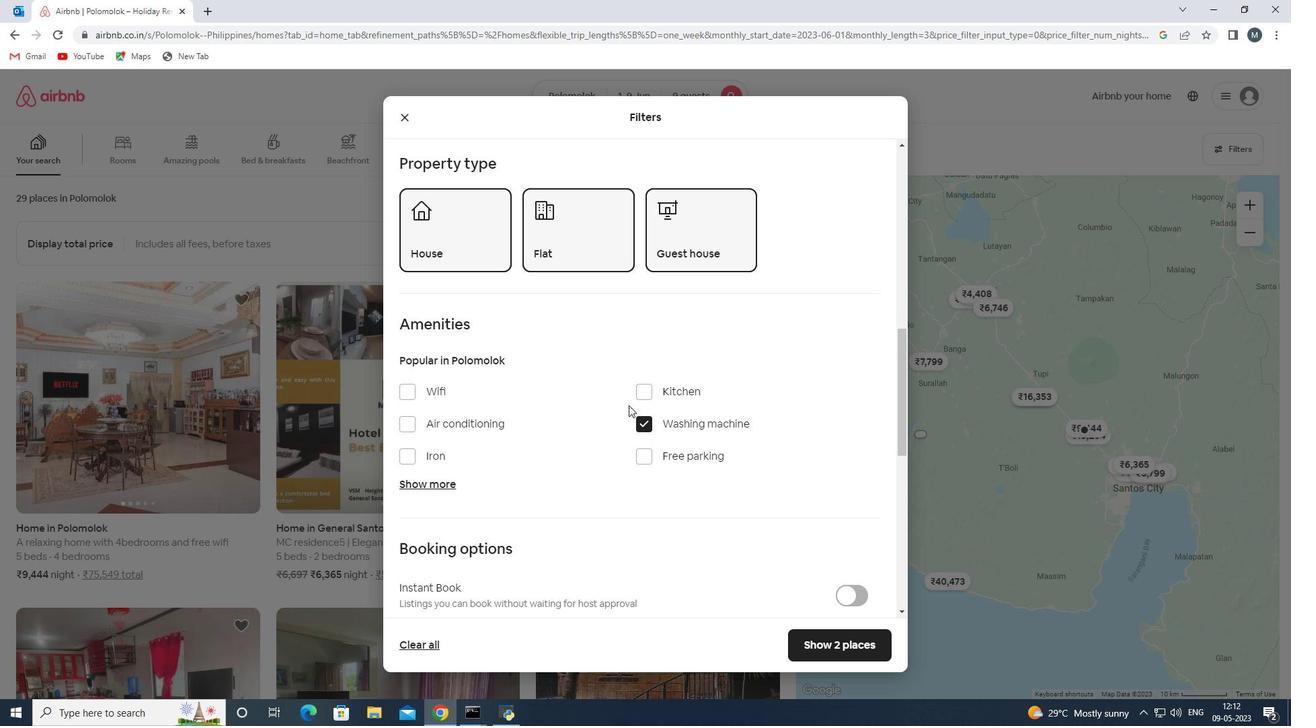 
Action: Mouse scrolled (625, 398) with delta (0, 0)
Screenshot: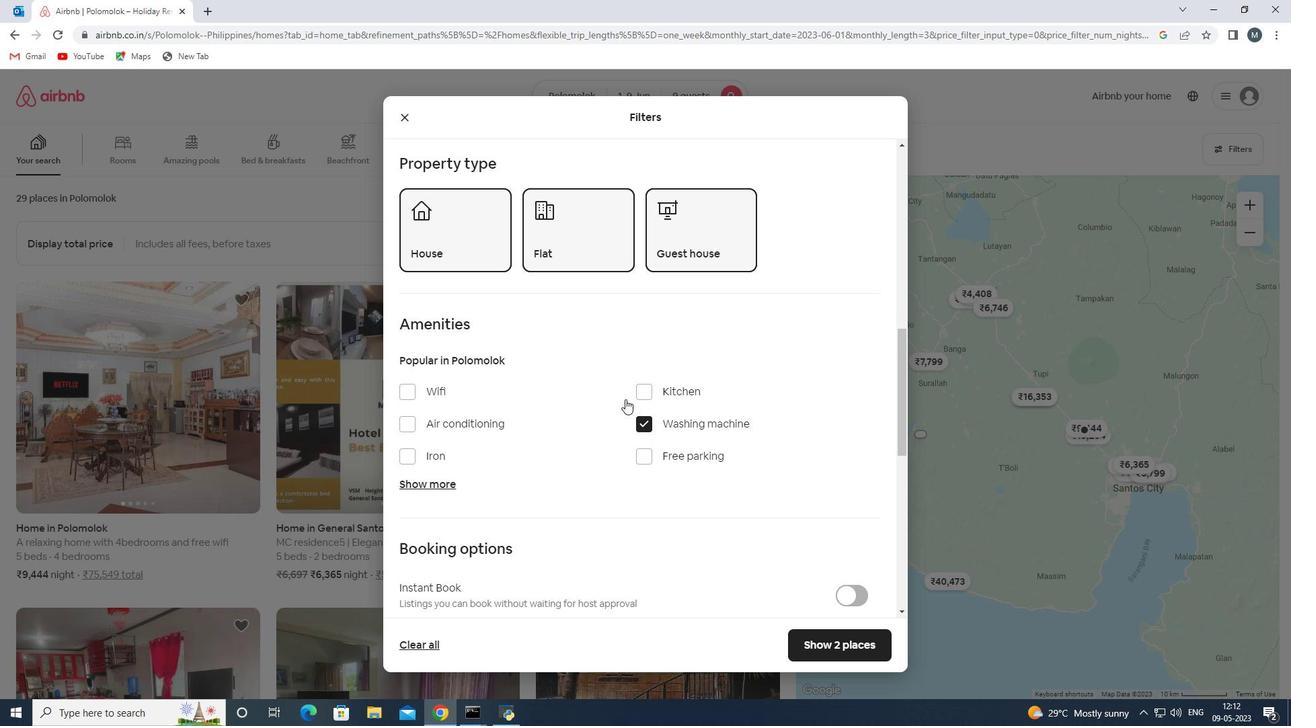 
Action: Mouse moved to (626, 398)
Screenshot: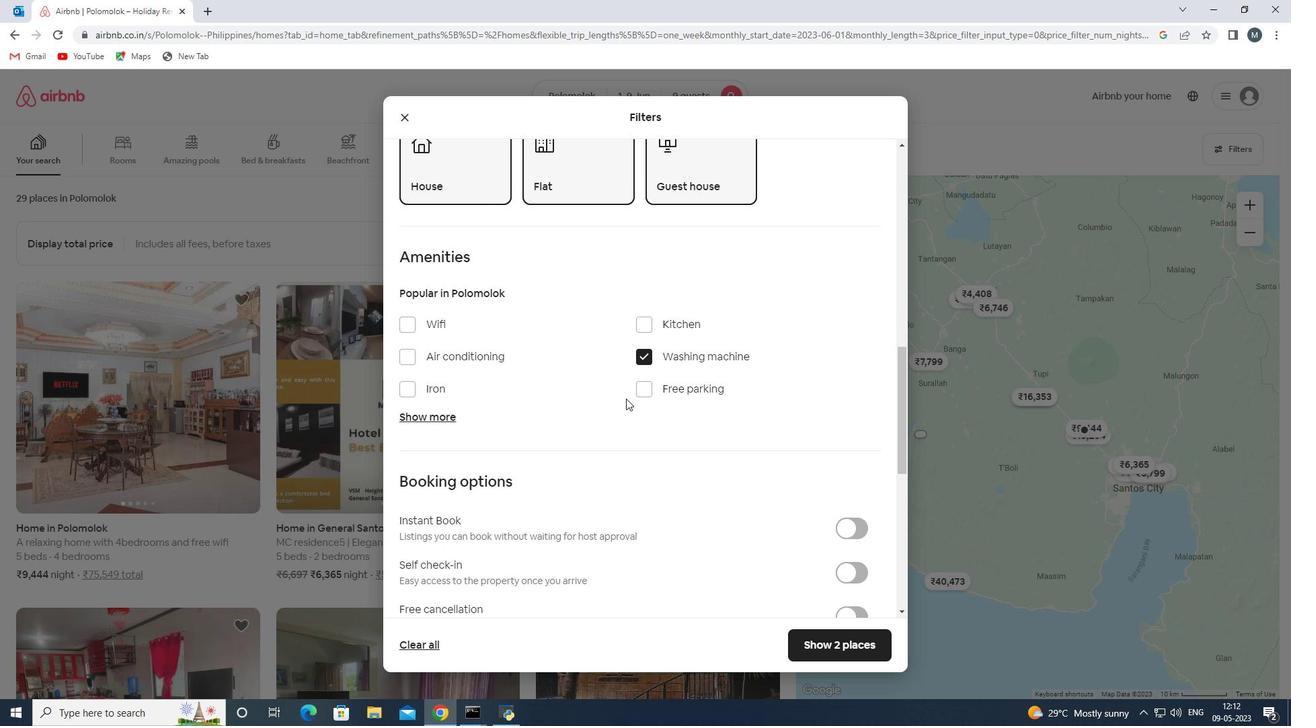 
Action: Mouse scrolled (626, 397) with delta (0, 0)
Screenshot: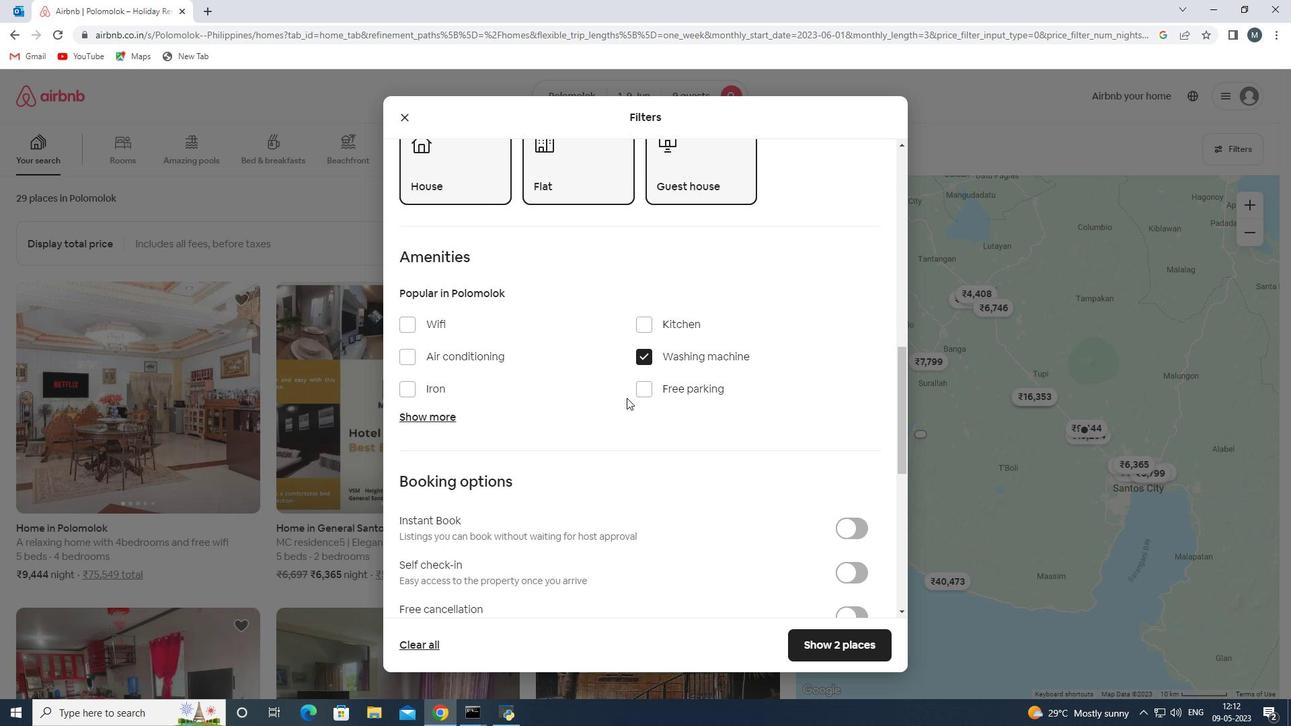
Action: Mouse moved to (626, 398)
Screenshot: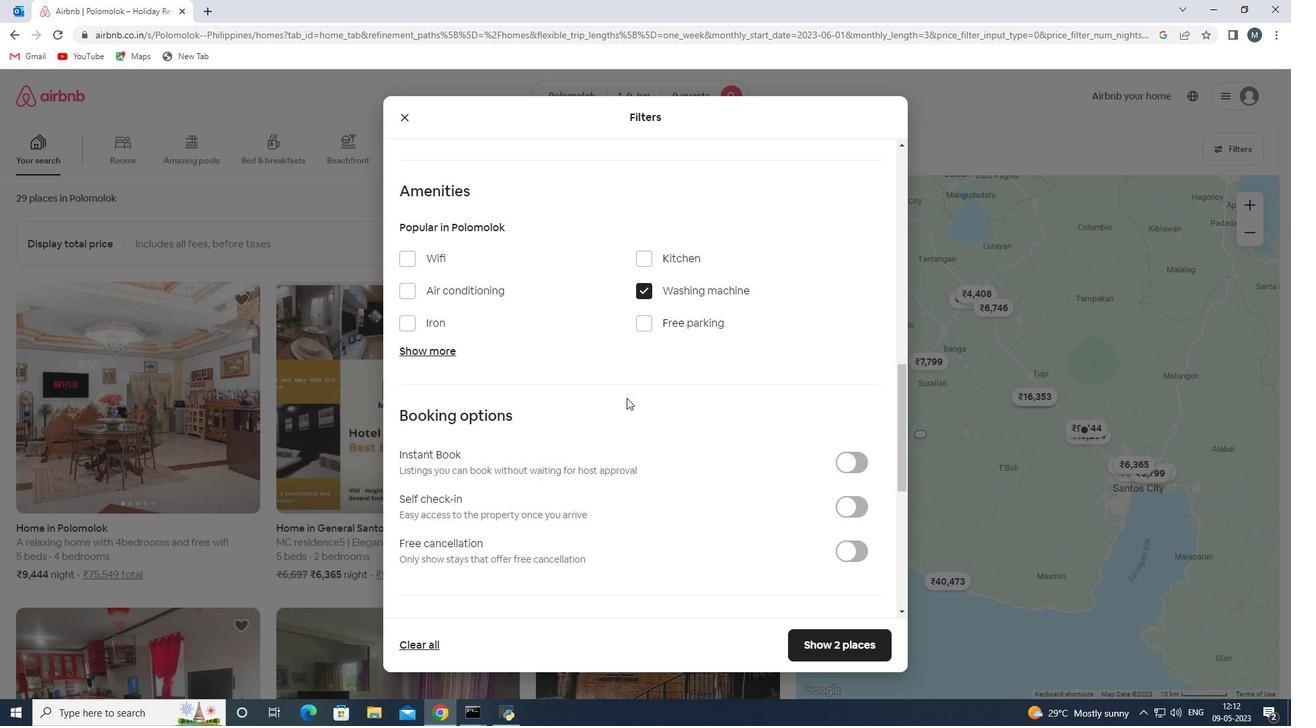 
Action: Mouse scrolled (626, 397) with delta (0, 0)
Screenshot: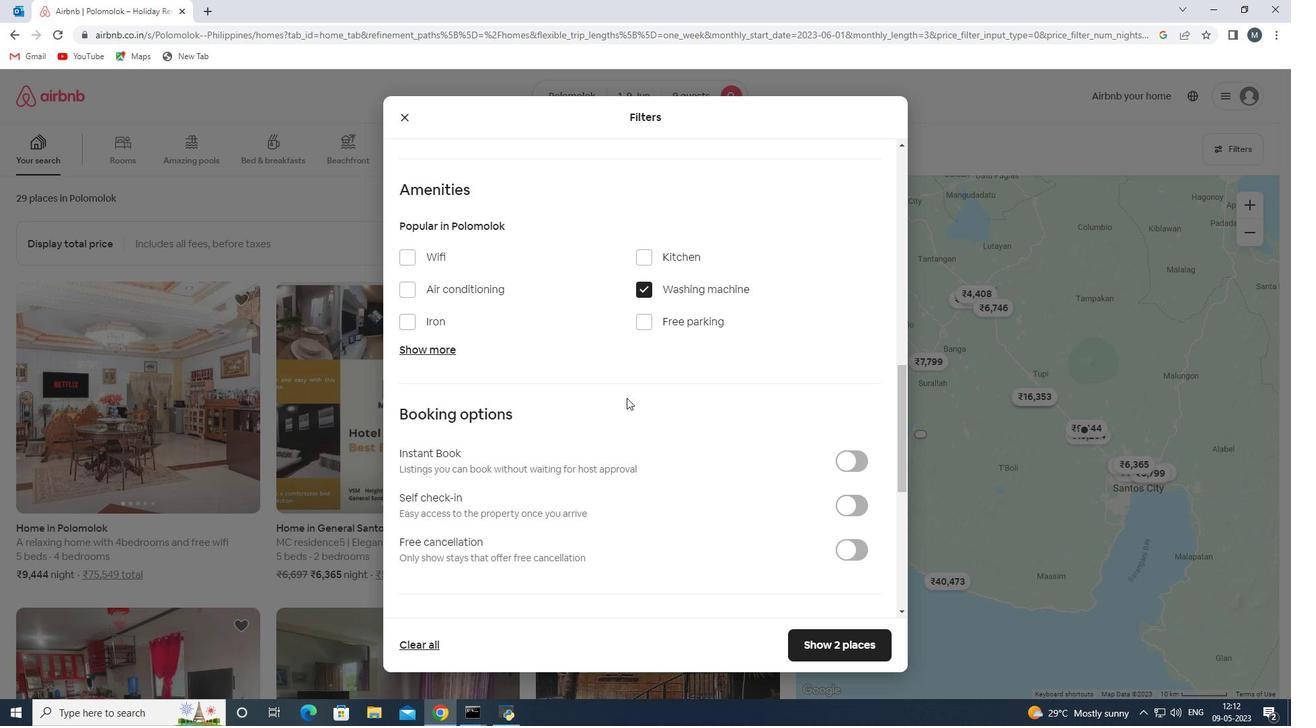 
Action: Mouse moved to (845, 438)
Screenshot: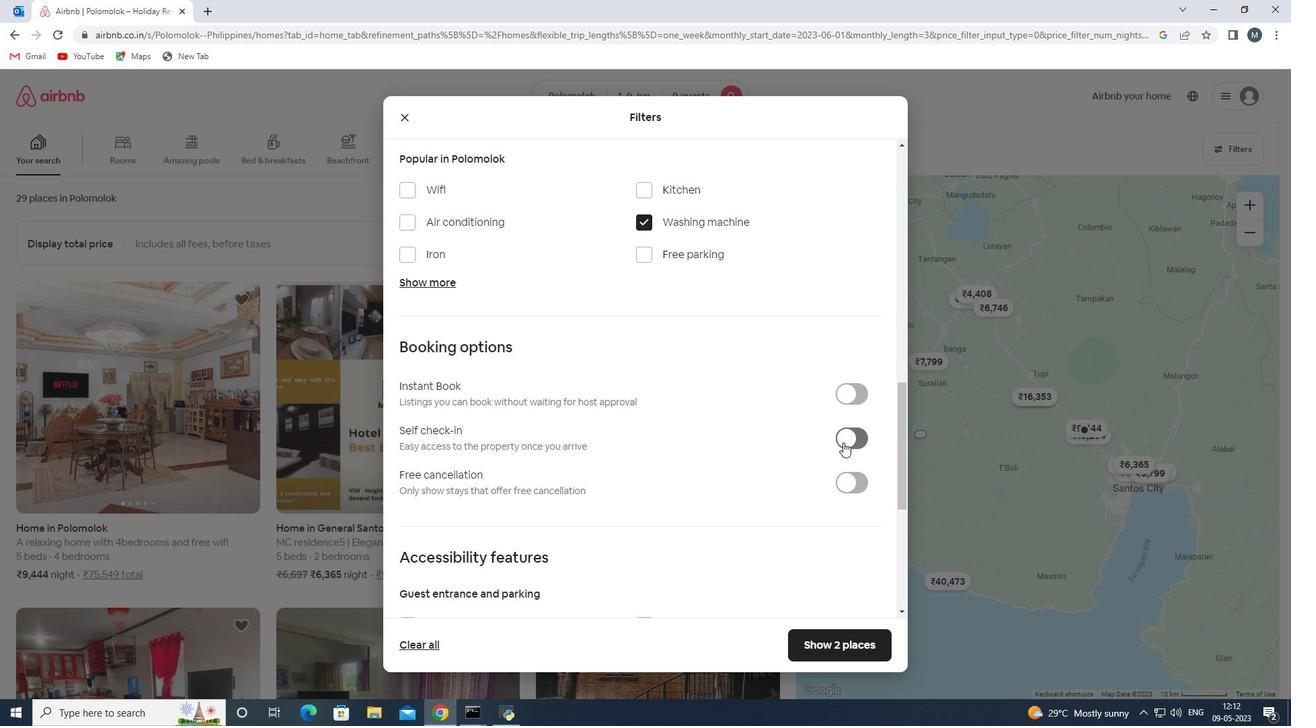 
Action: Mouse pressed left at (845, 438)
Screenshot: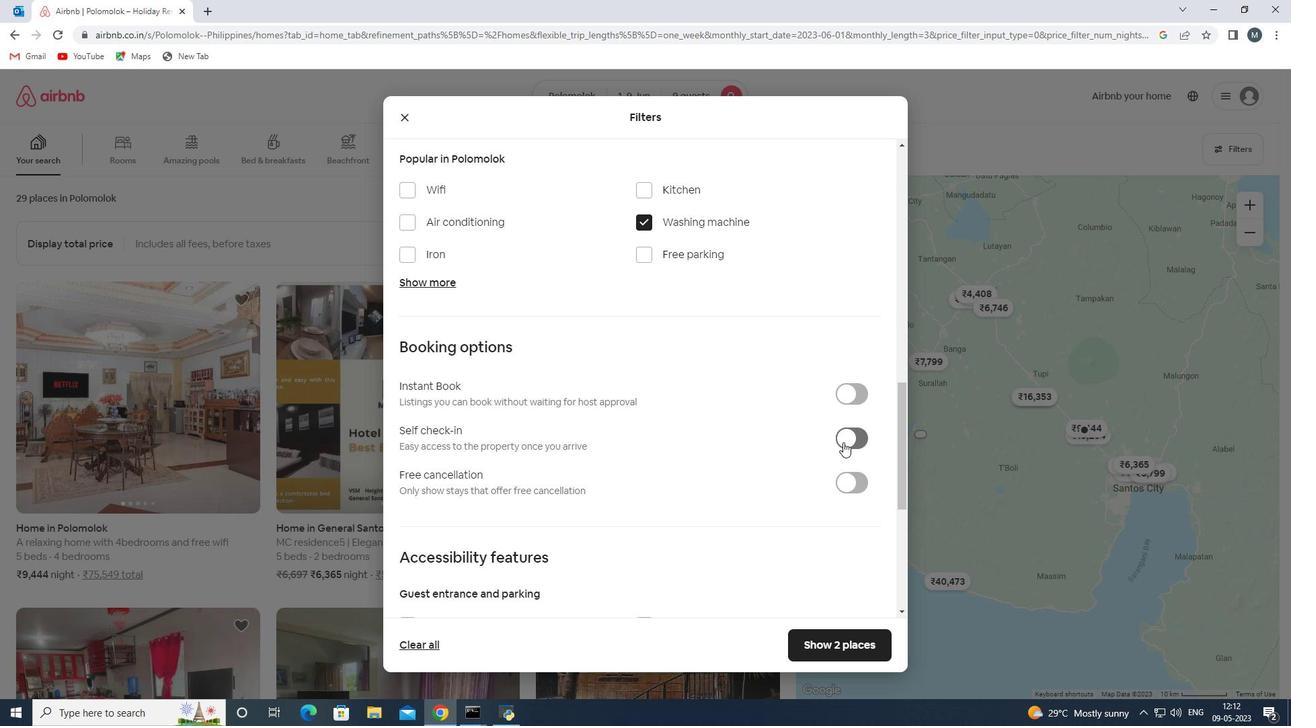 
Action: Mouse moved to (681, 440)
Screenshot: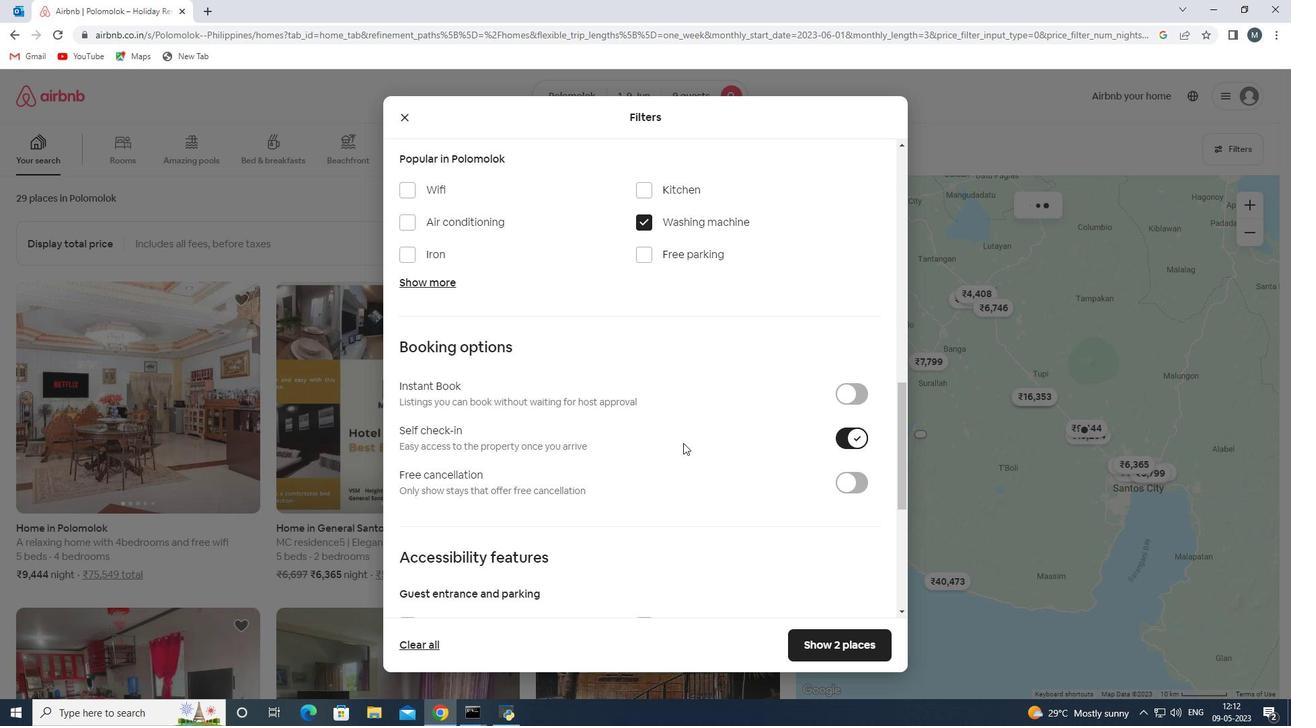
Action: Mouse scrolled (681, 439) with delta (0, 0)
Screenshot: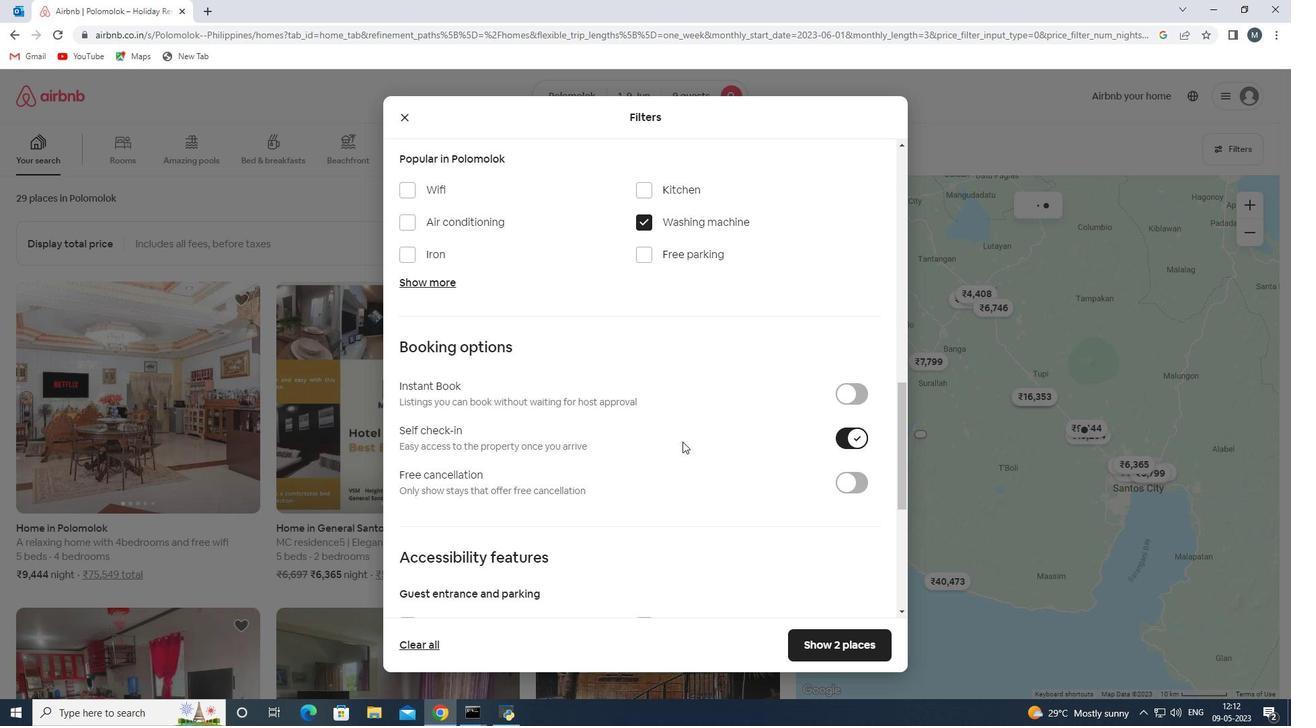 
Action: Mouse moved to (683, 428)
Screenshot: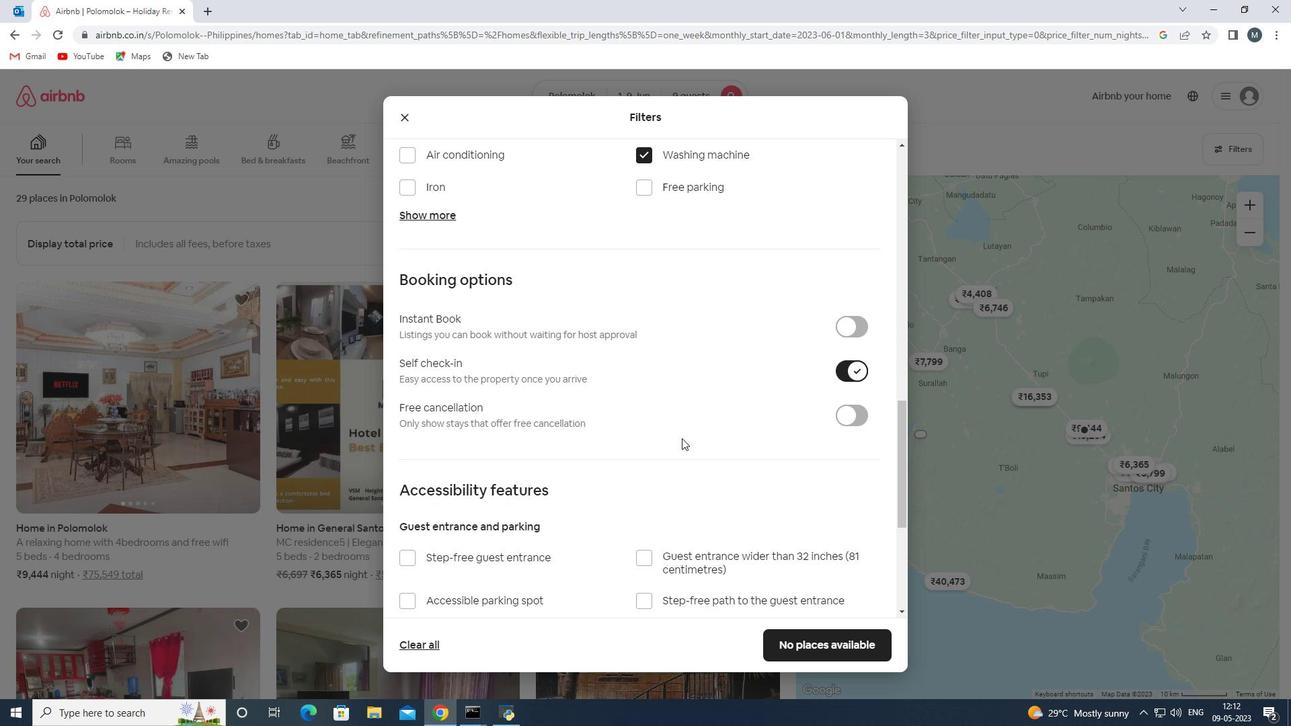 
Action: Mouse scrolled (683, 427) with delta (0, 0)
Screenshot: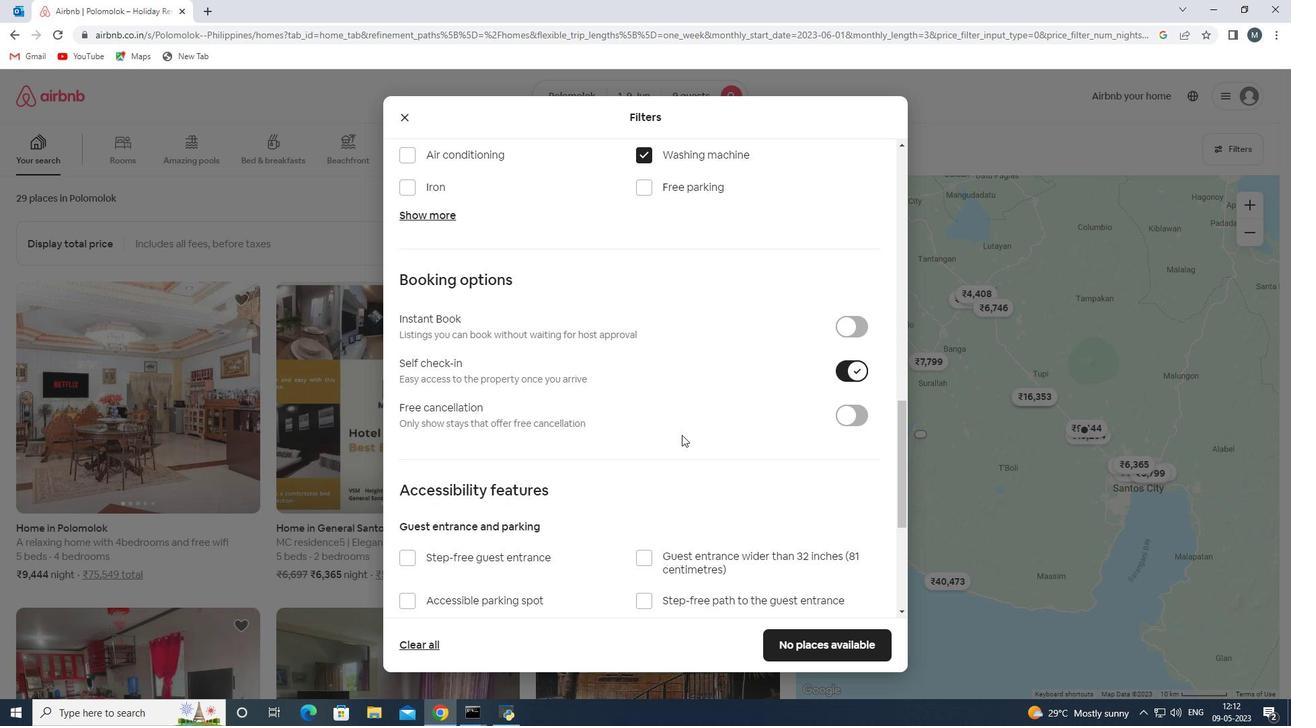 
Action: Mouse moved to (683, 427)
Screenshot: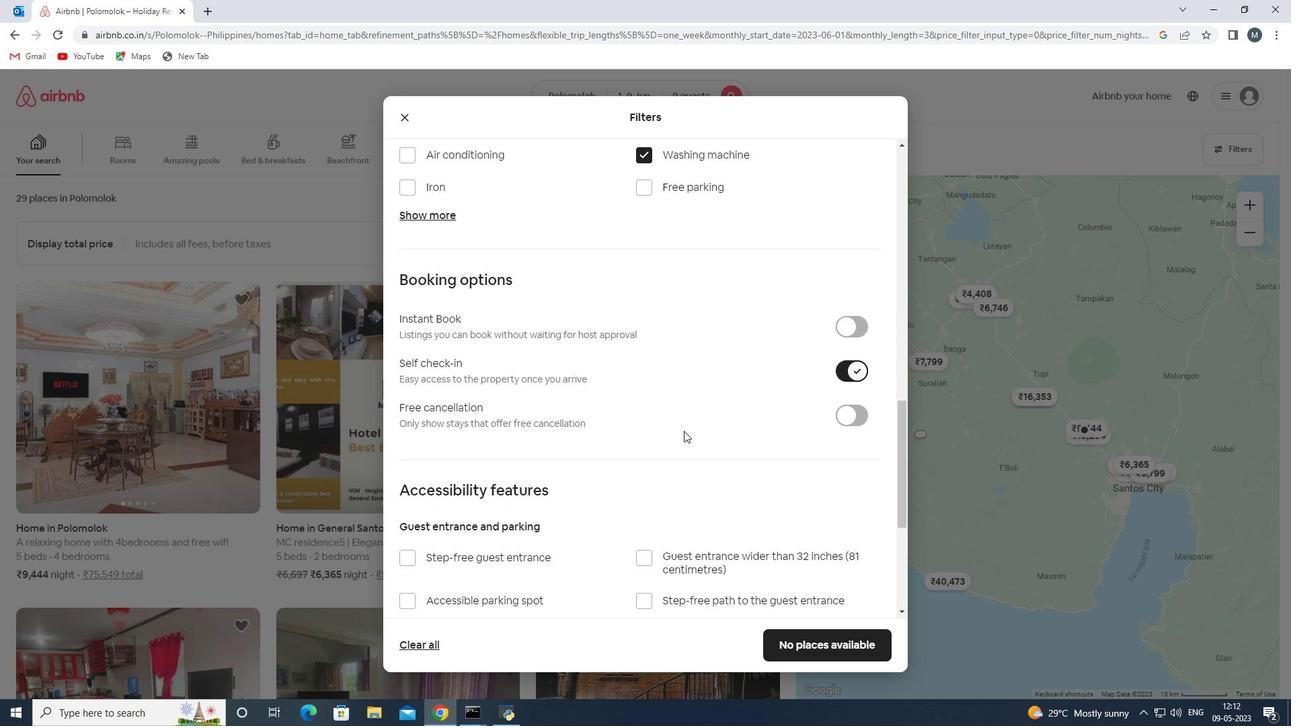 
Action: Mouse scrolled (683, 426) with delta (0, 0)
Screenshot: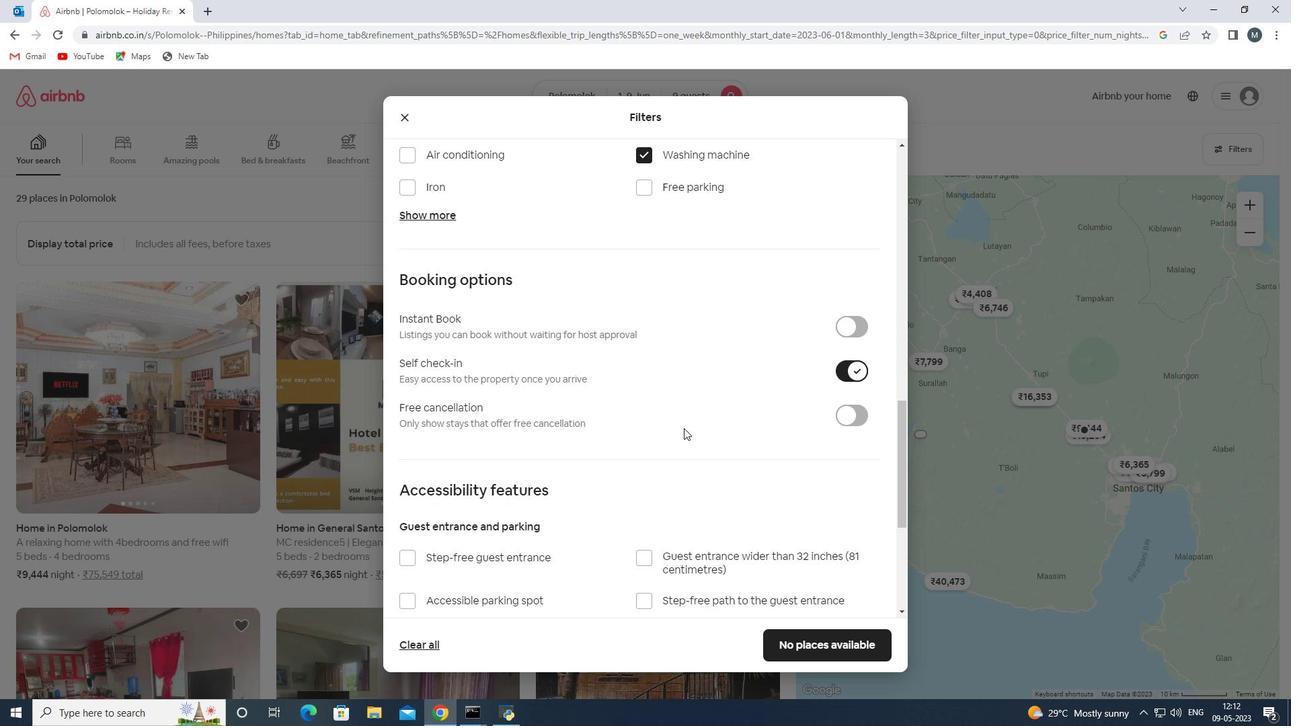
Action: Mouse moved to (535, 457)
Screenshot: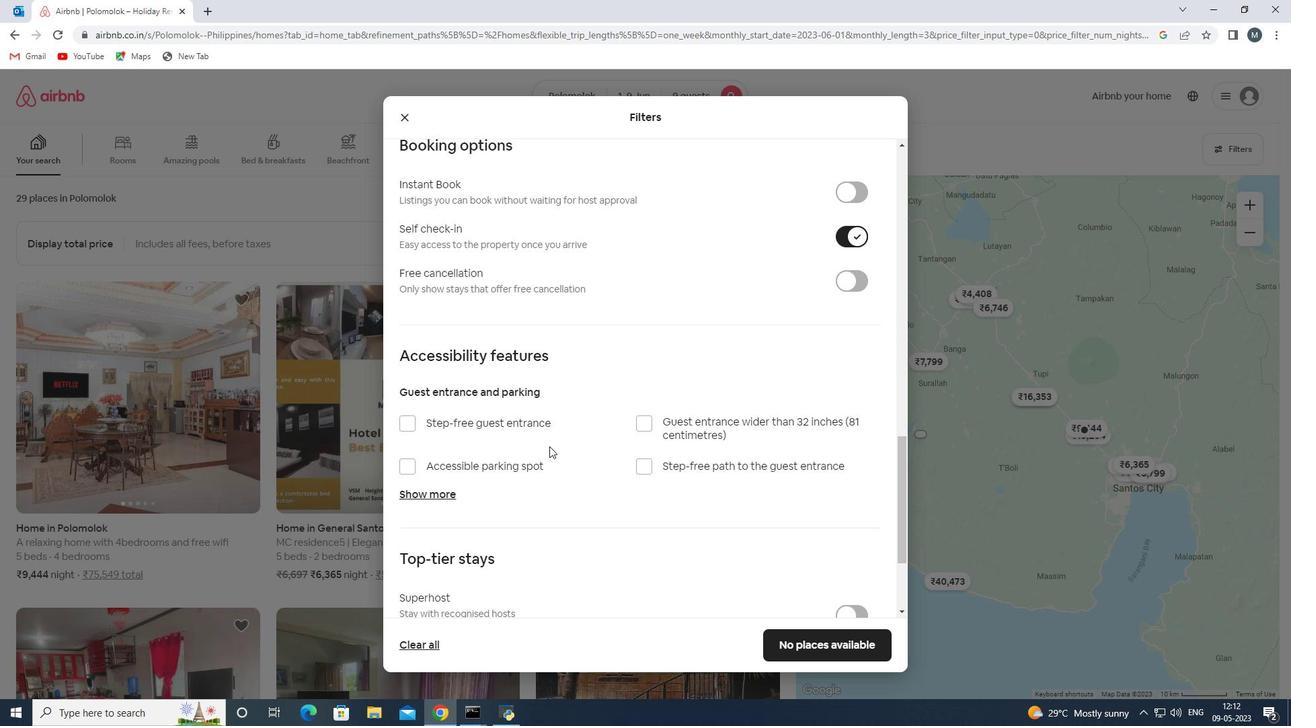 
Action: Mouse scrolled (535, 456) with delta (0, 0)
Screenshot: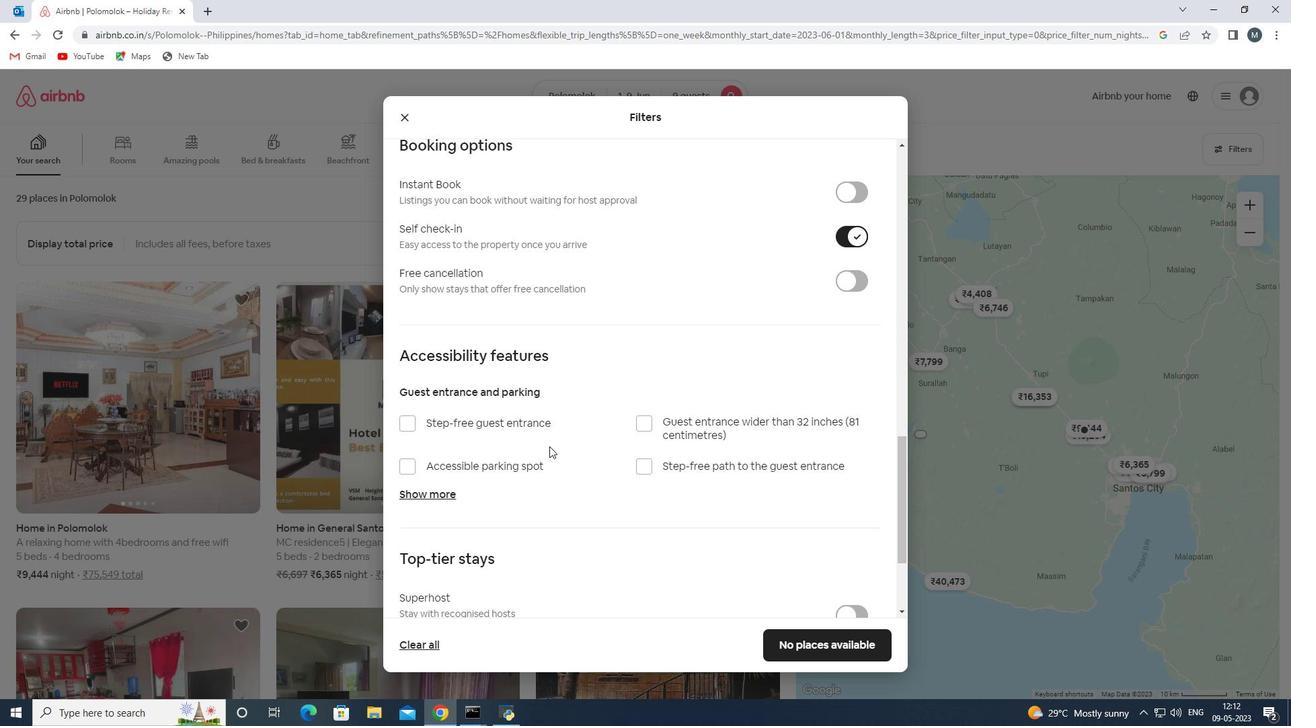 
Action: Mouse moved to (535, 457)
Screenshot: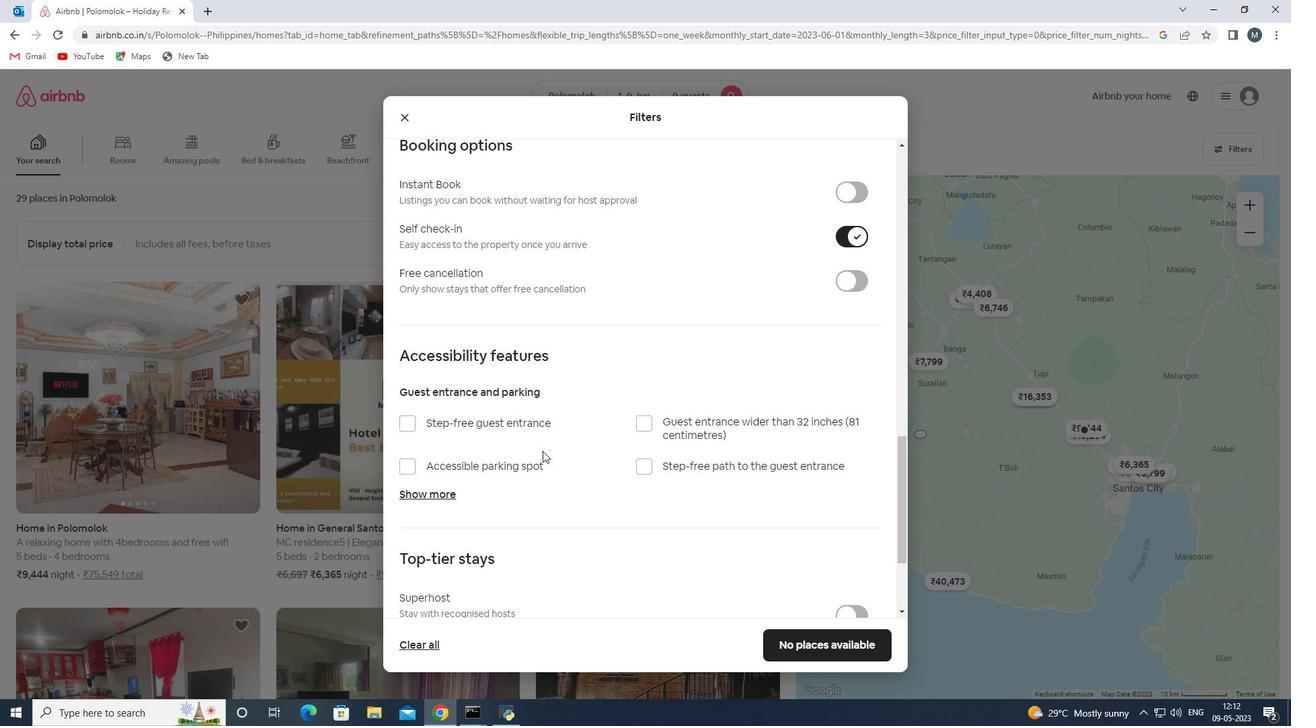 
Action: Mouse scrolled (535, 457) with delta (0, 0)
Screenshot: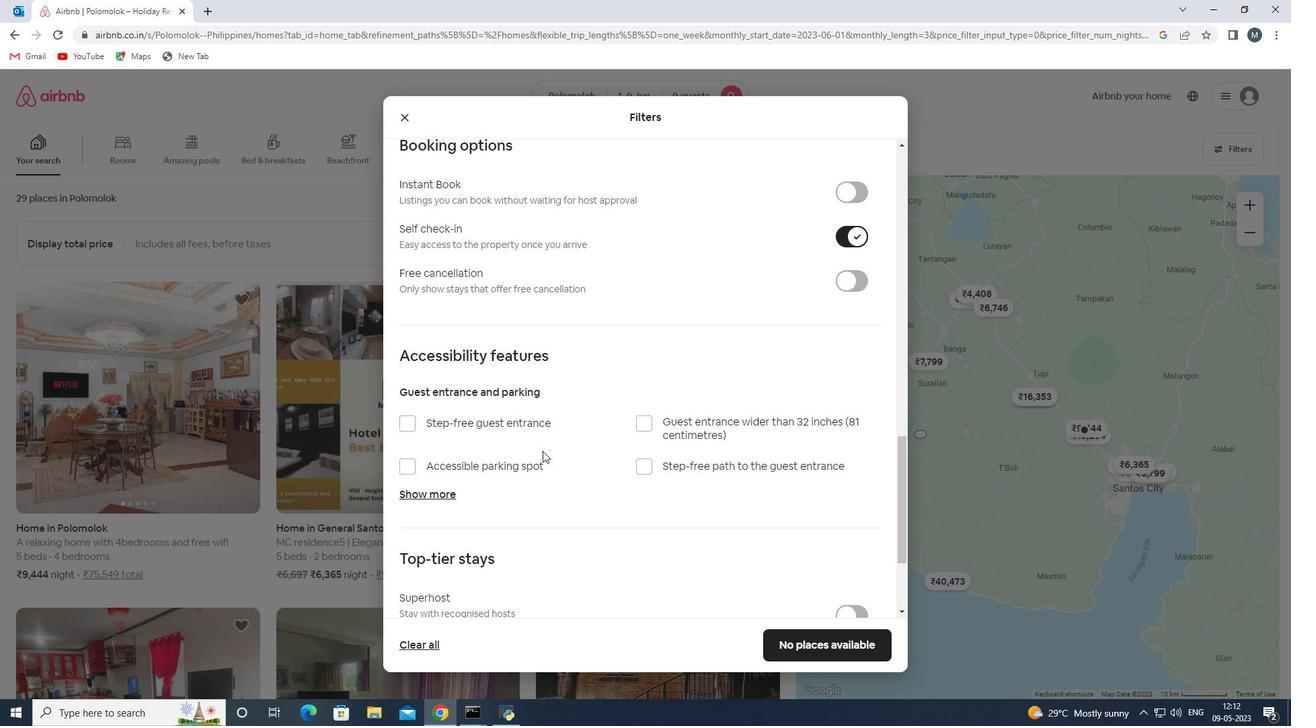 
Action: Mouse moved to (535, 458)
Screenshot: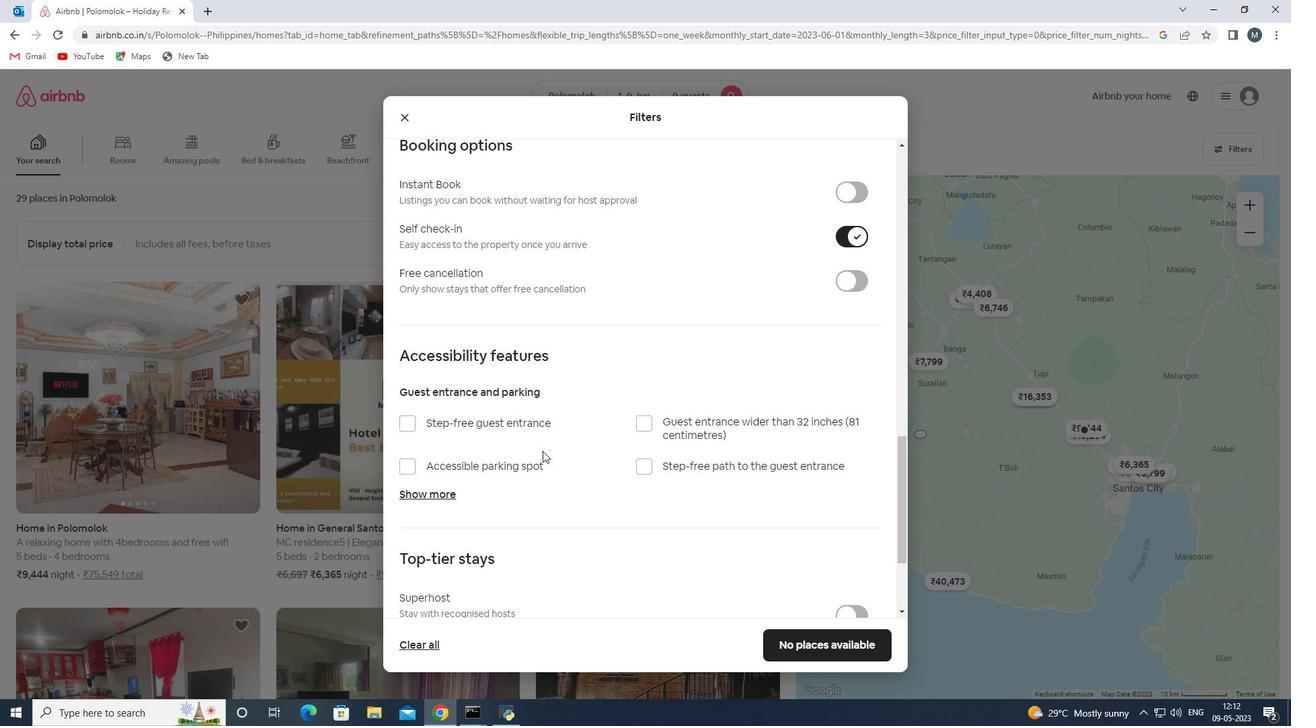 
Action: Mouse scrolled (535, 457) with delta (0, 0)
Screenshot: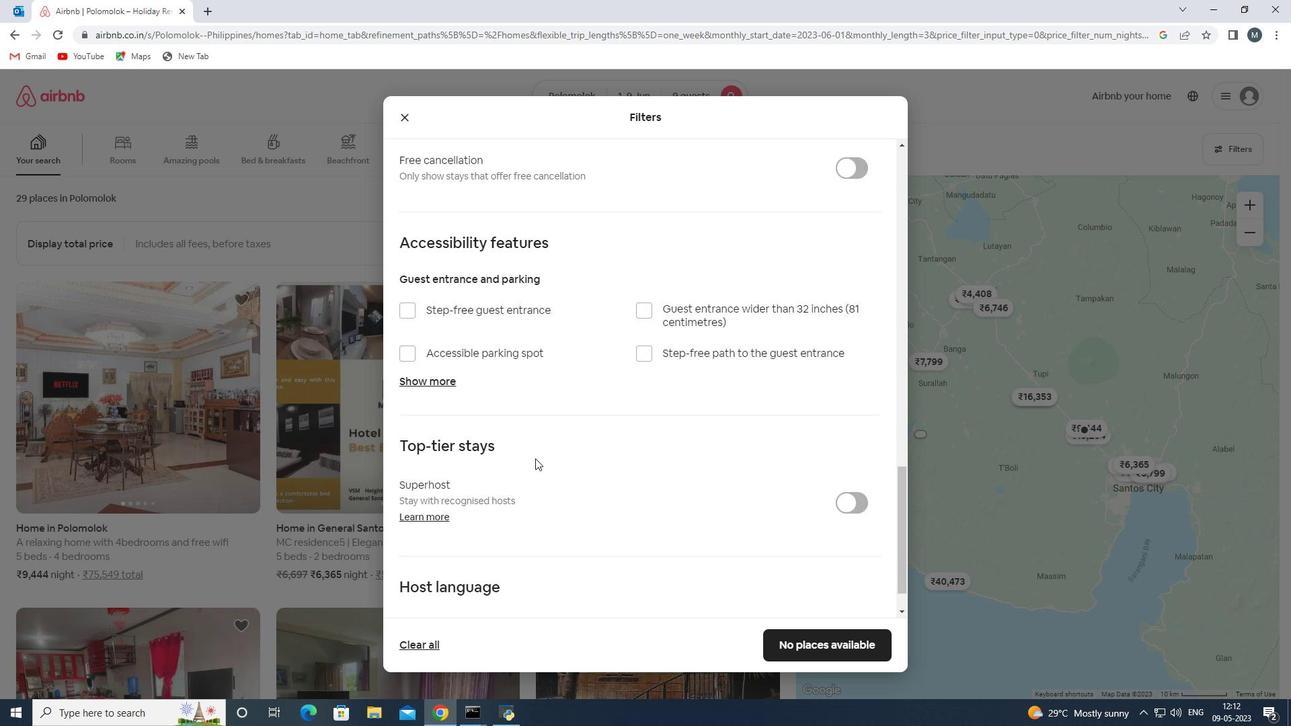 
Action: Mouse scrolled (535, 457) with delta (0, 0)
Screenshot: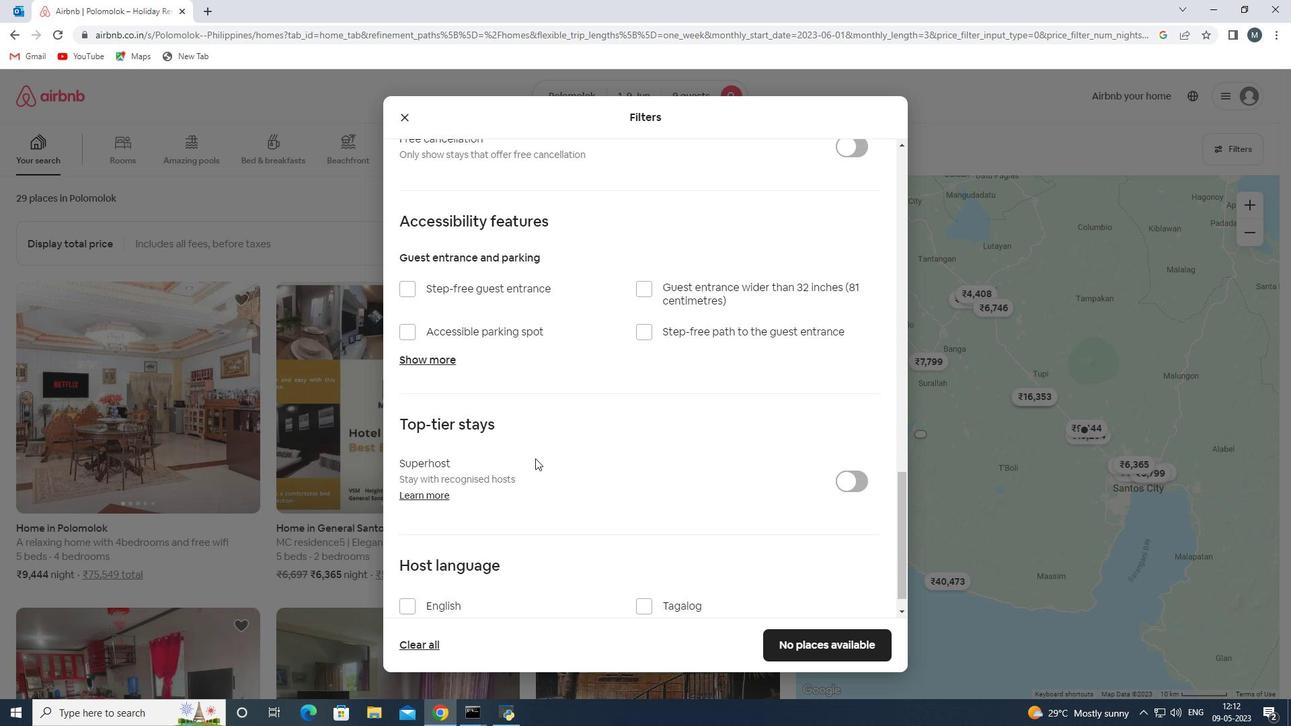 
Action: Mouse moved to (534, 461)
Screenshot: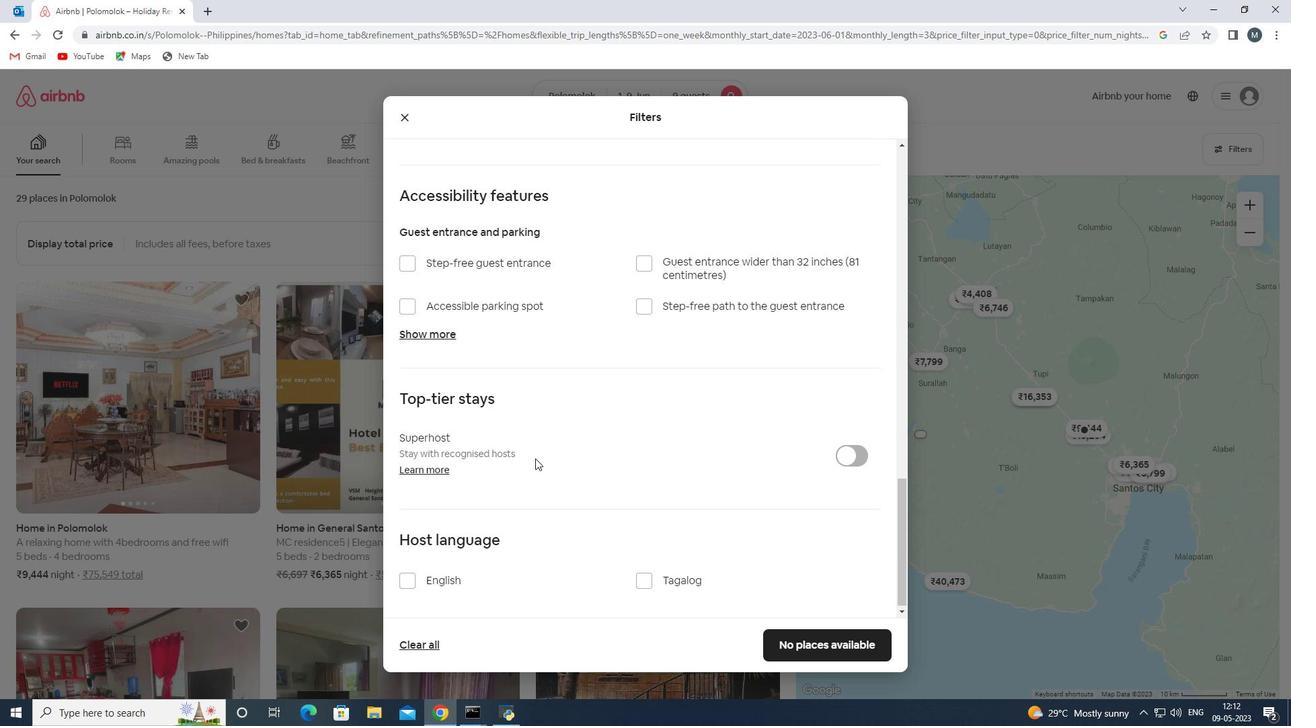 
Action: Mouse scrolled (534, 461) with delta (0, 0)
Screenshot: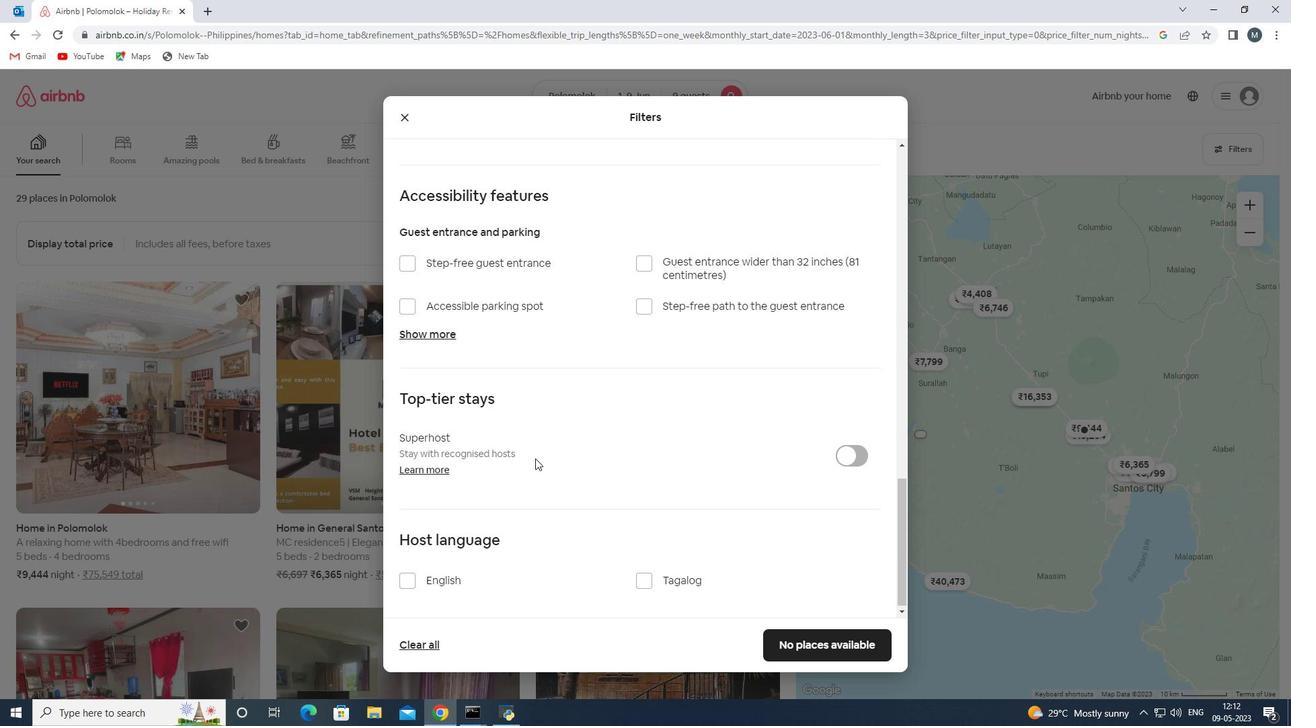 
Action: Mouse moved to (532, 465)
Screenshot: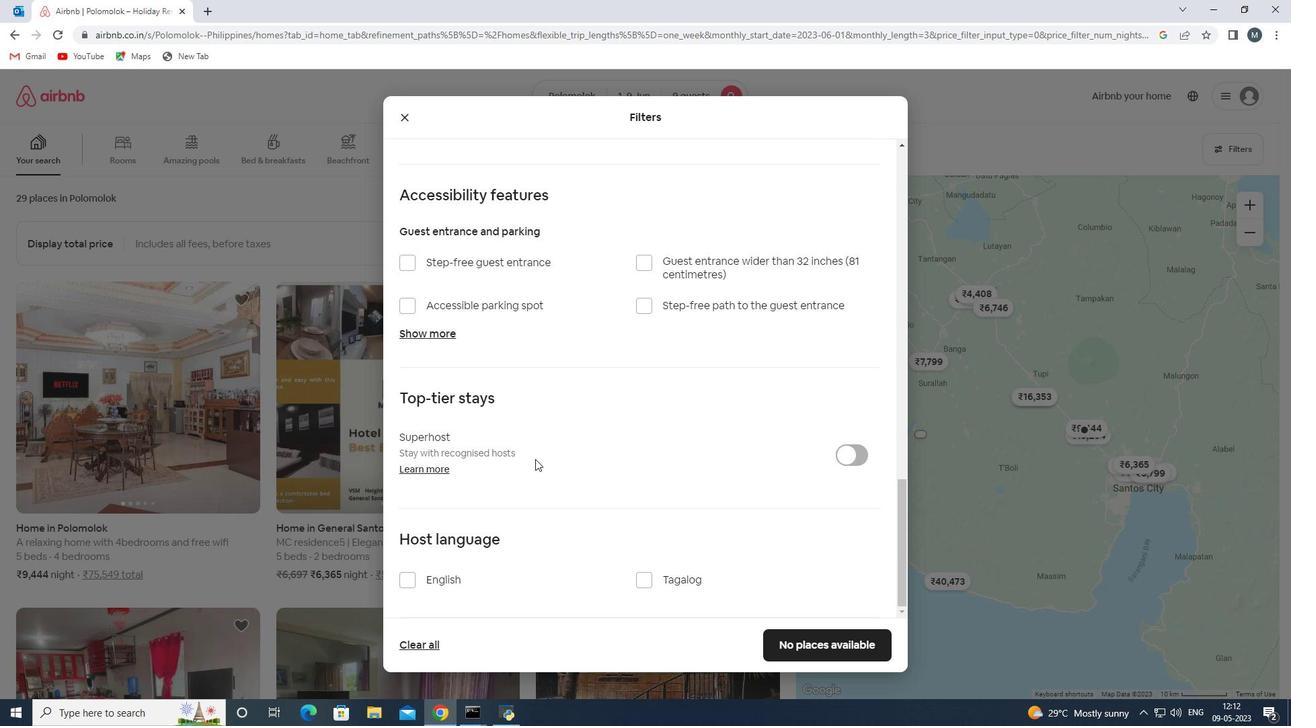 
Action: Mouse scrolled (532, 464) with delta (0, 0)
Screenshot: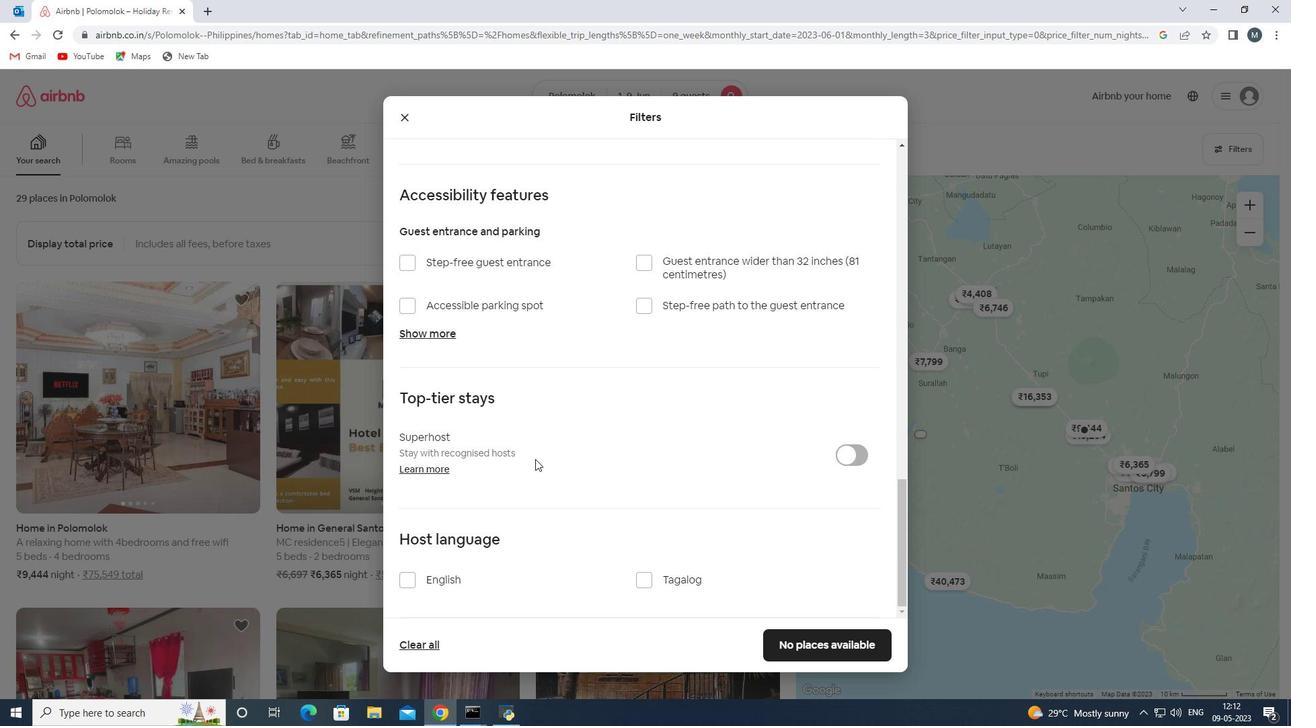 
Action: Mouse moved to (526, 469)
Screenshot: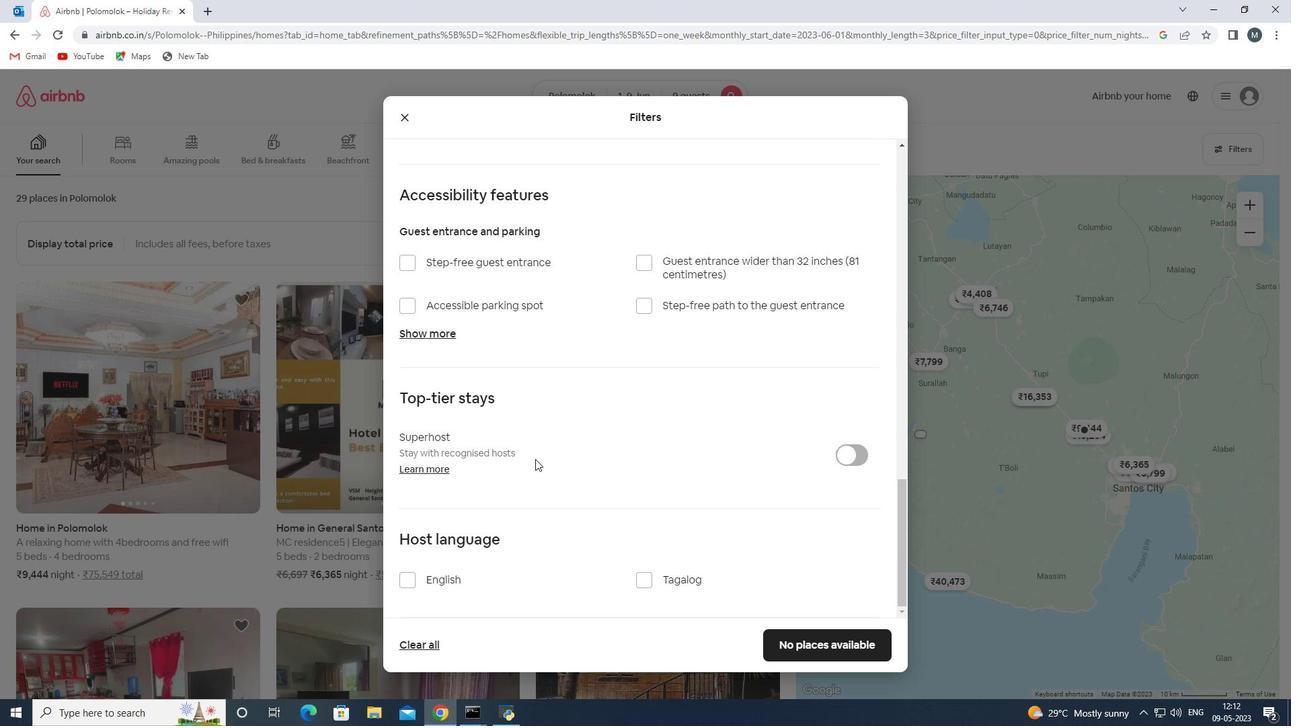 
Action: Mouse scrolled (526, 468) with delta (0, 0)
Screenshot: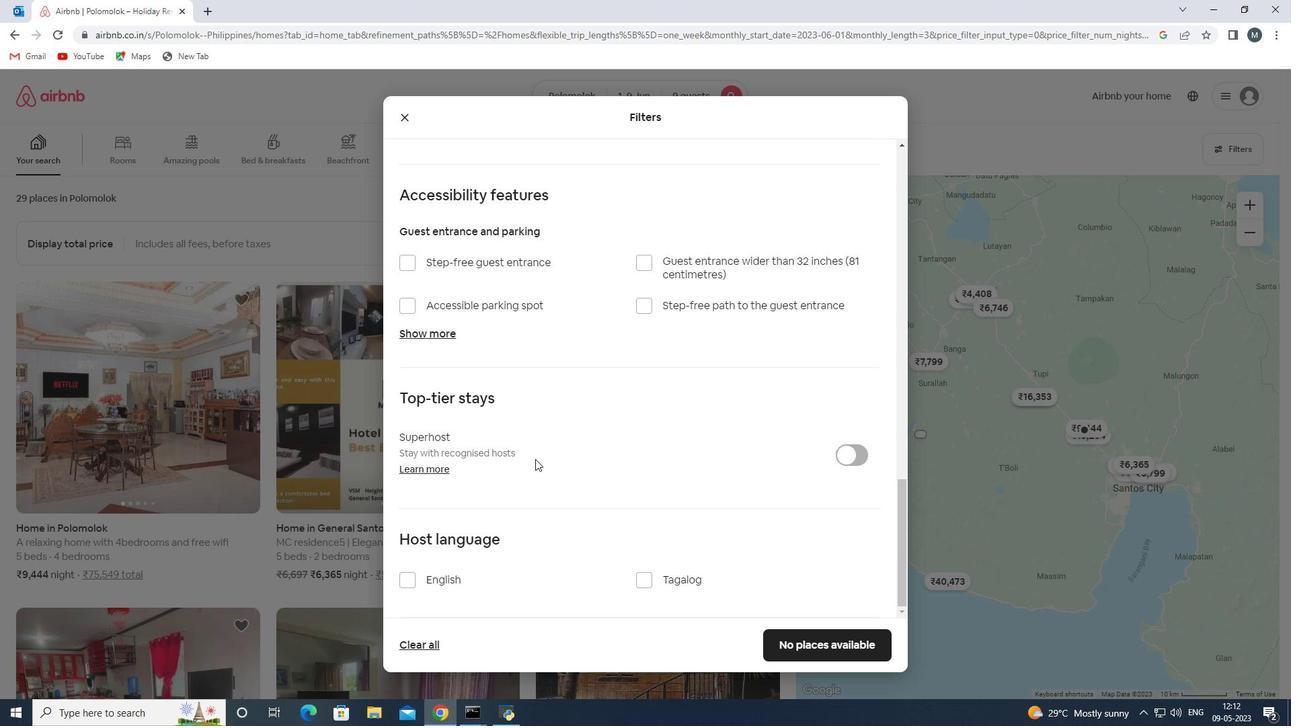 
Action: Mouse moved to (405, 584)
Screenshot: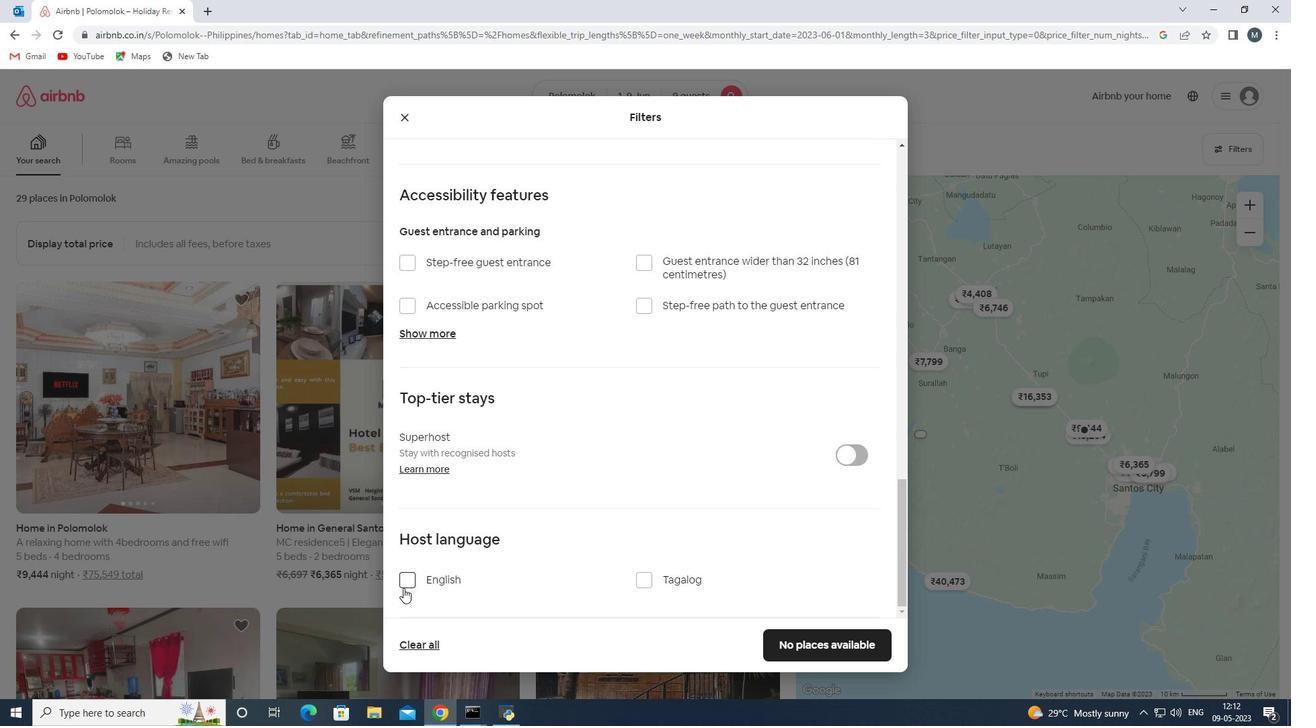 
Action: Mouse pressed left at (405, 584)
Screenshot: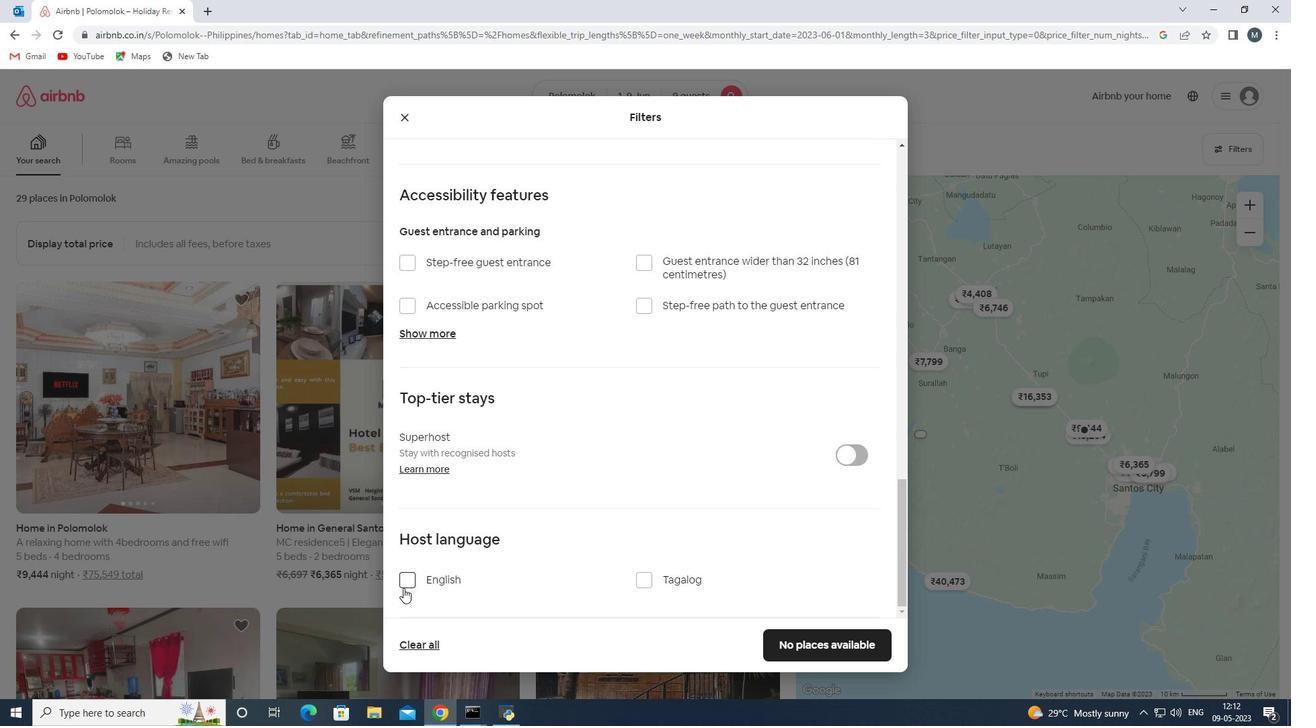 
Action: Mouse moved to (779, 646)
Screenshot: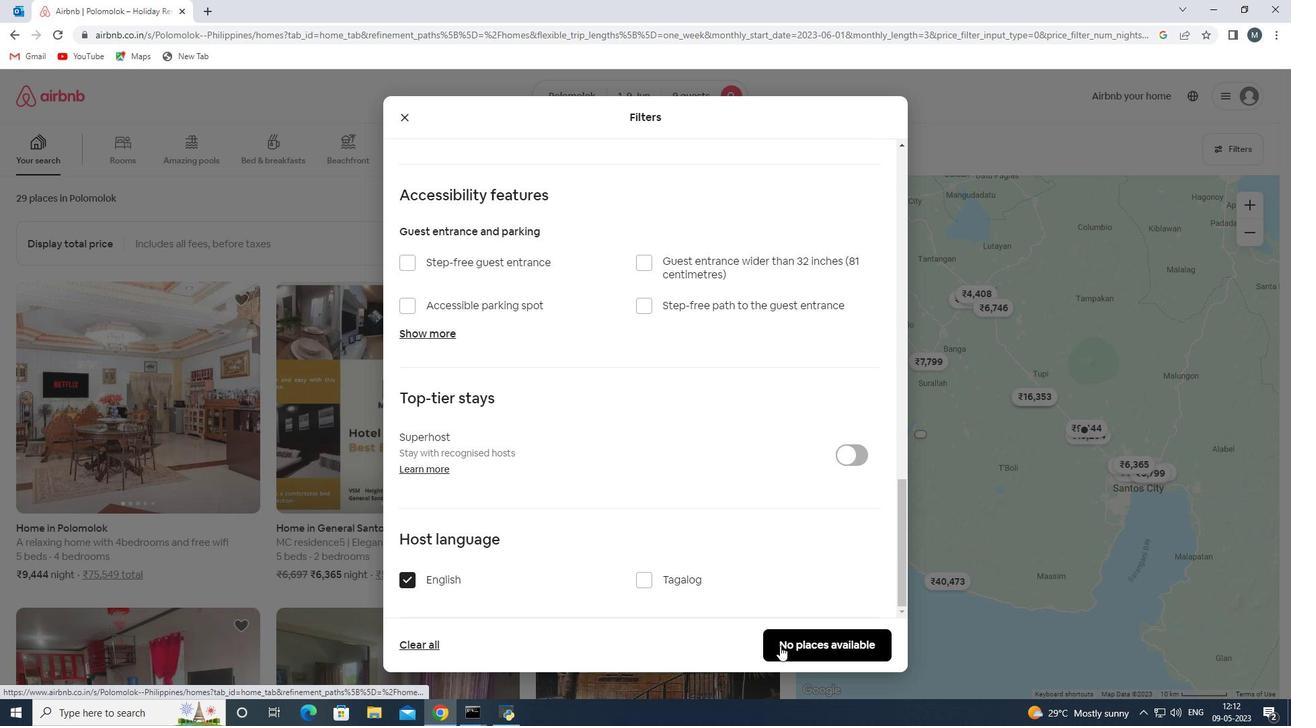 
Action: Mouse pressed left at (779, 646)
Screenshot: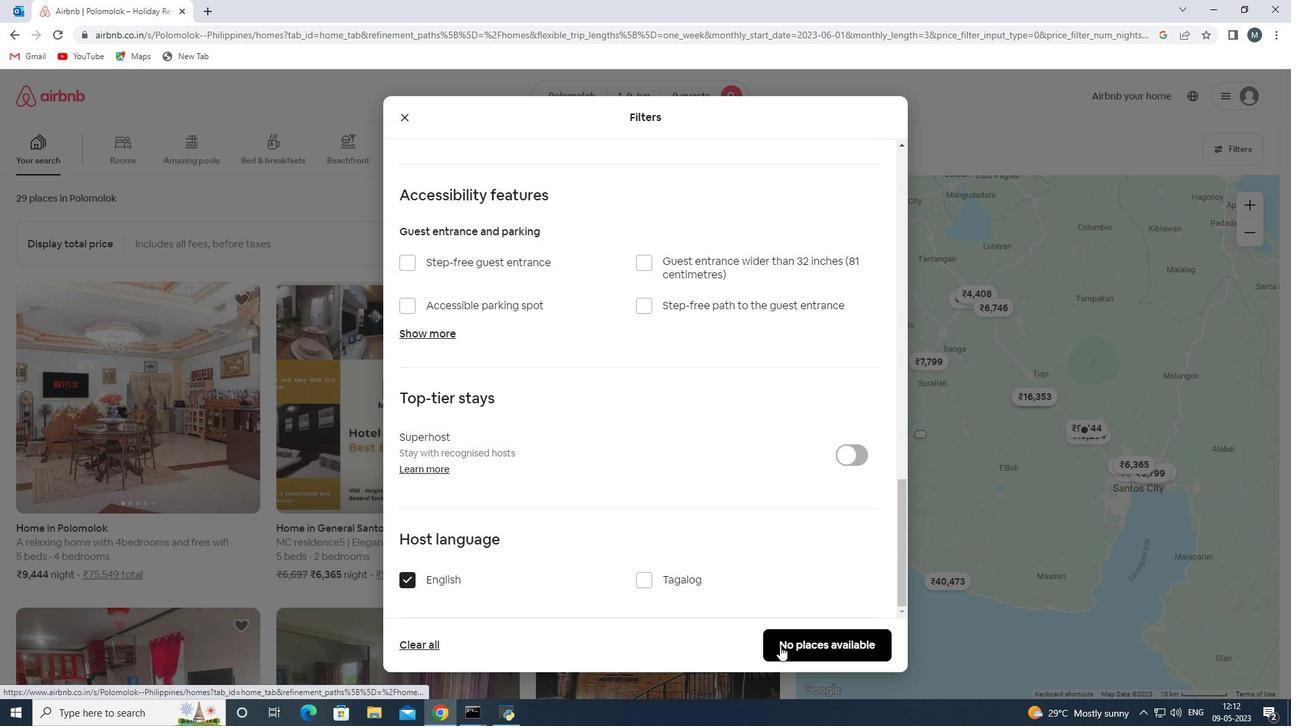 
Action: Mouse moved to (770, 641)
Screenshot: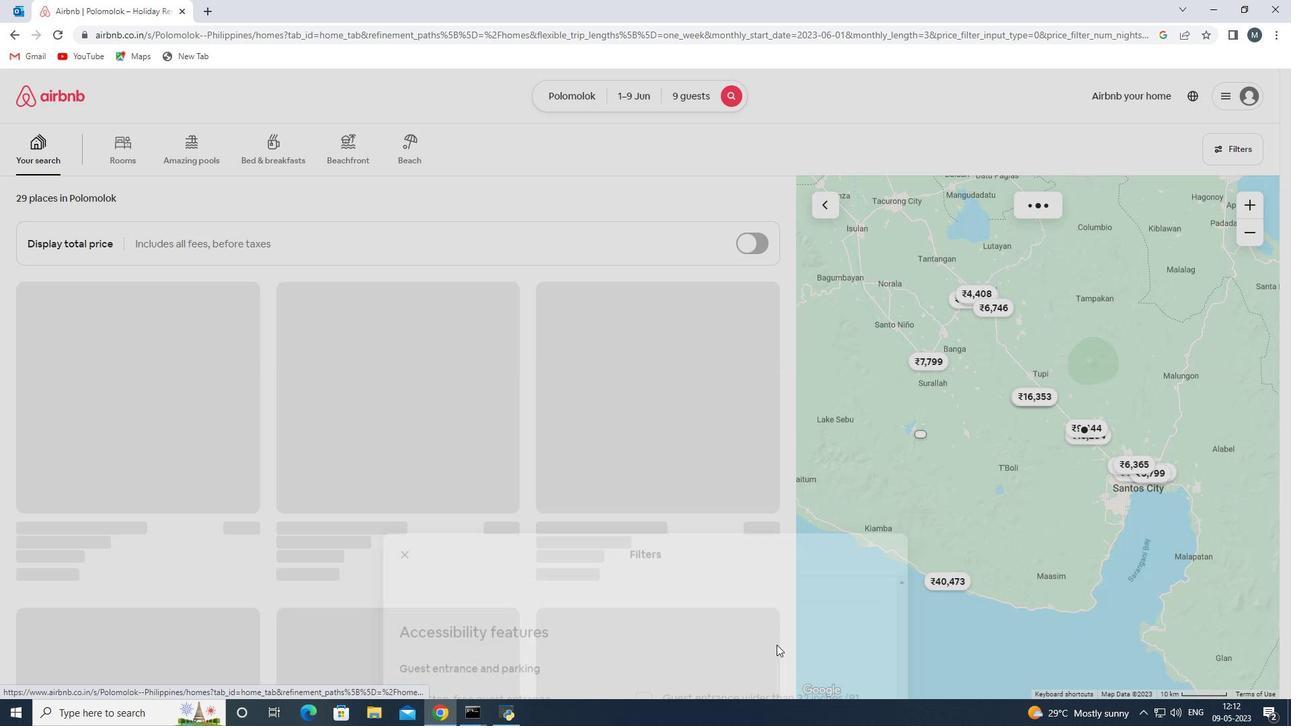 
